 Task: Look for space in Tillmans Corner, United States from 8th August, 2023 to 15th August, 2023 for 9 adults in price range Rs.10000 to Rs.14000. Place can be shared room with 5 bedrooms having 9 beds and 5 bathrooms. Property type can be house, flat, guest house. Amenities needed are: wifi, TV, free parkinig on premises, gym, breakfast. Booking option can be shelf check-in. Required host language is English.
Action: Mouse moved to (554, 122)
Screenshot: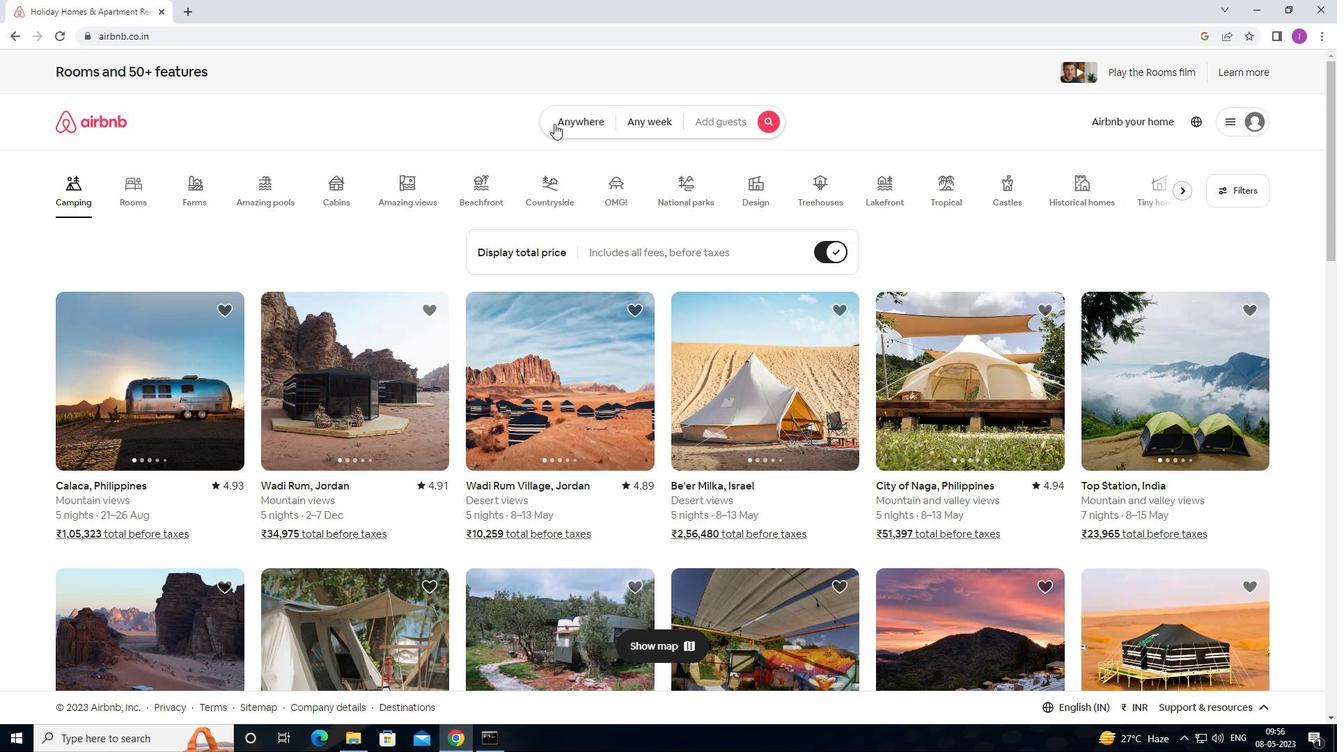 
Action: Mouse pressed left at (554, 122)
Screenshot: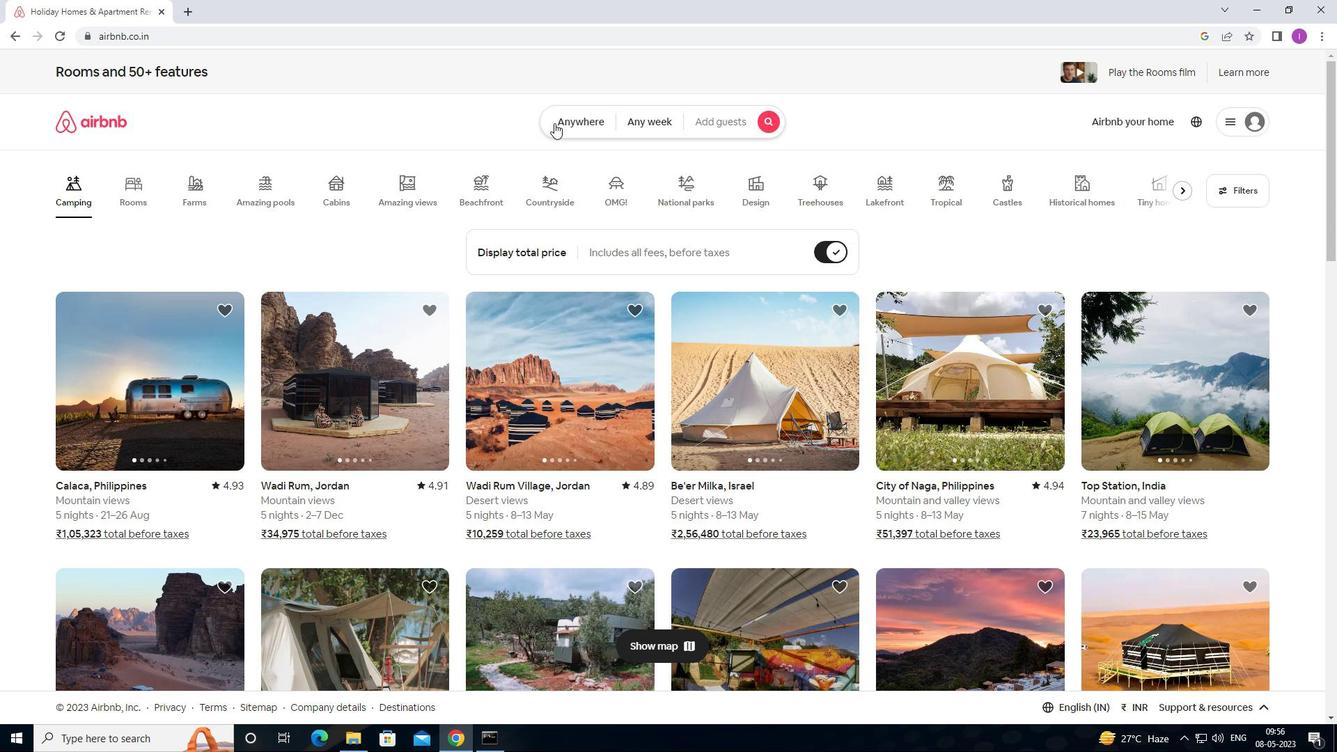 
Action: Mouse moved to (390, 180)
Screenshot: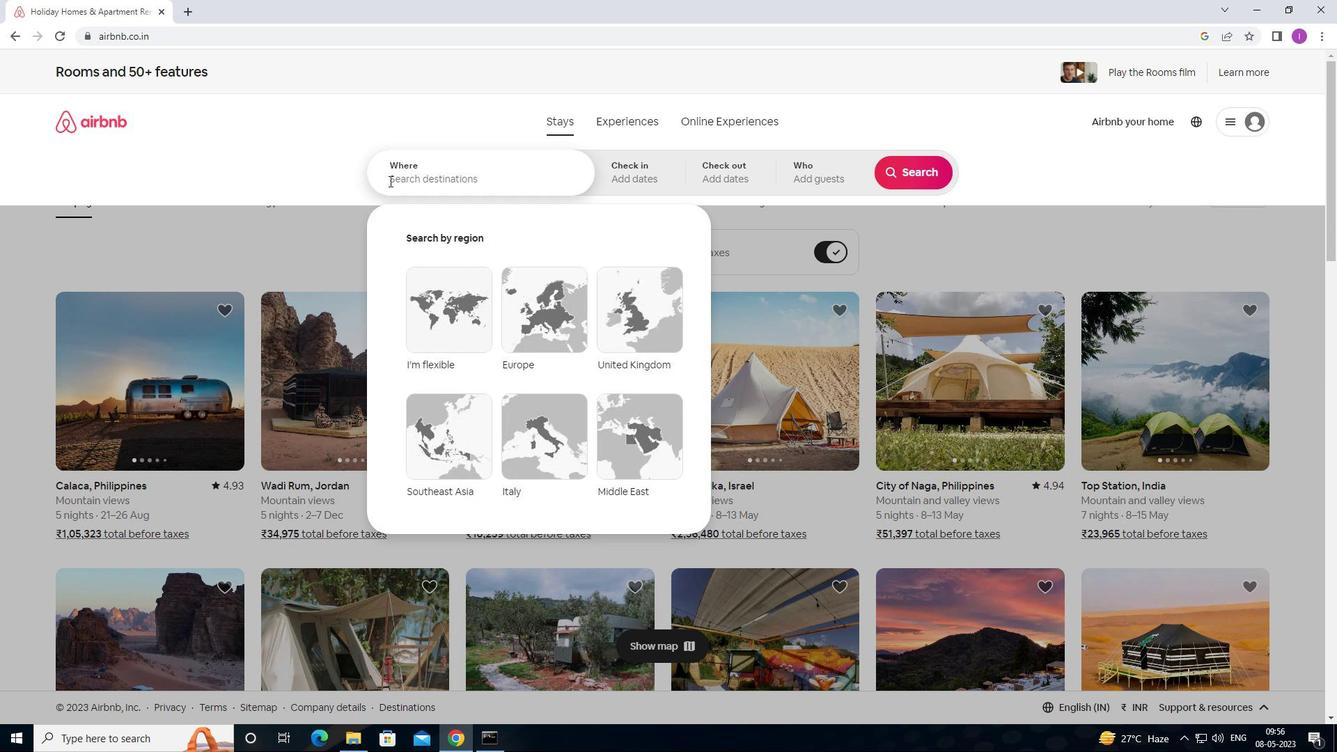 
Action: Mouse pressed left at (390, 180)
Screenshot: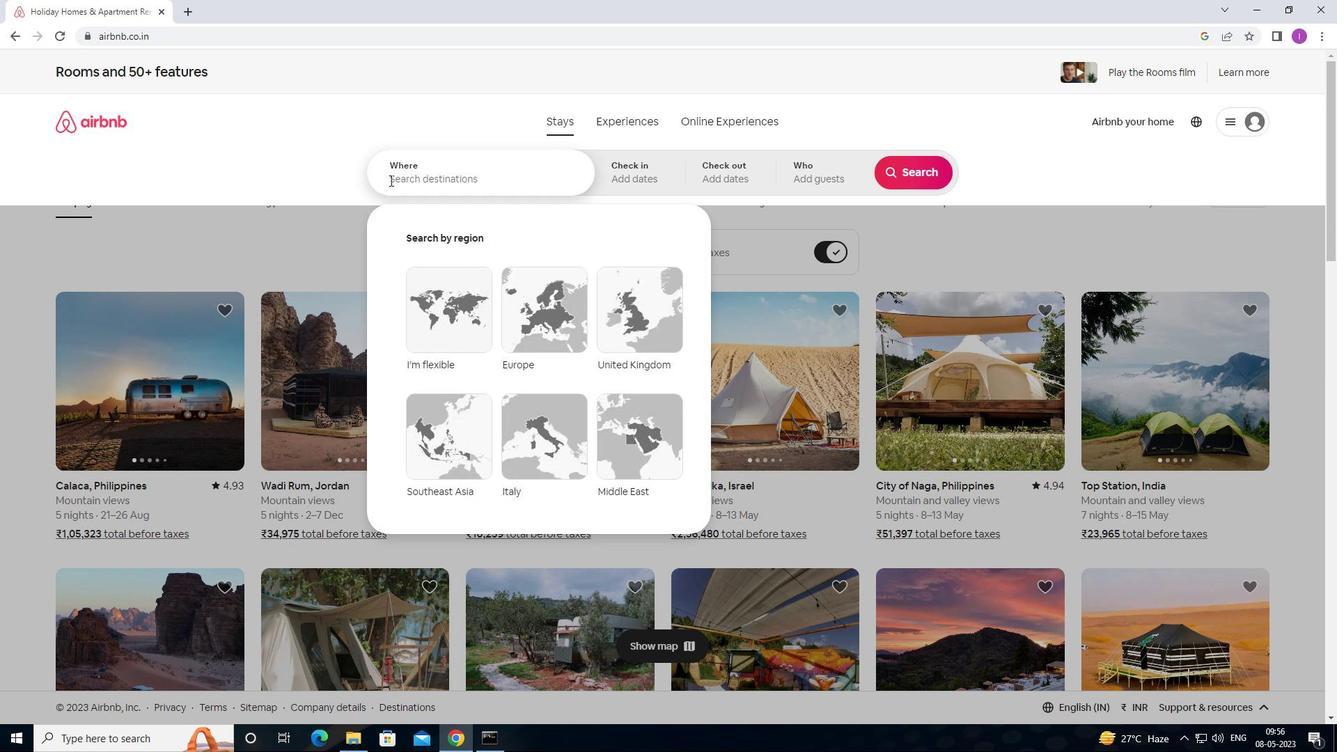 
Action: Key pressed <Key.shift><Key.shift><Key.shift><Key.shift><Key.shift><Key.shift><Key.shift><Key.shift><Key.shift><Key.shift><Key.shift><Key.shift><Key.shift><Key.shift><Key.shift><Key.shift><Key.shift><Key.shift><Key.shift><Key.shift><Key.shift><Key.shift><Key.shift><Key.shift><Key.shift><Key.shift><Key.shift><Key.shift><Key.shift><Key.shift><Key.shift><Key.shift>TILL<Key.shift>MANS<Key.space>CORNER,<Key.shift>UNITED<Key.space>STATES
Screenshot: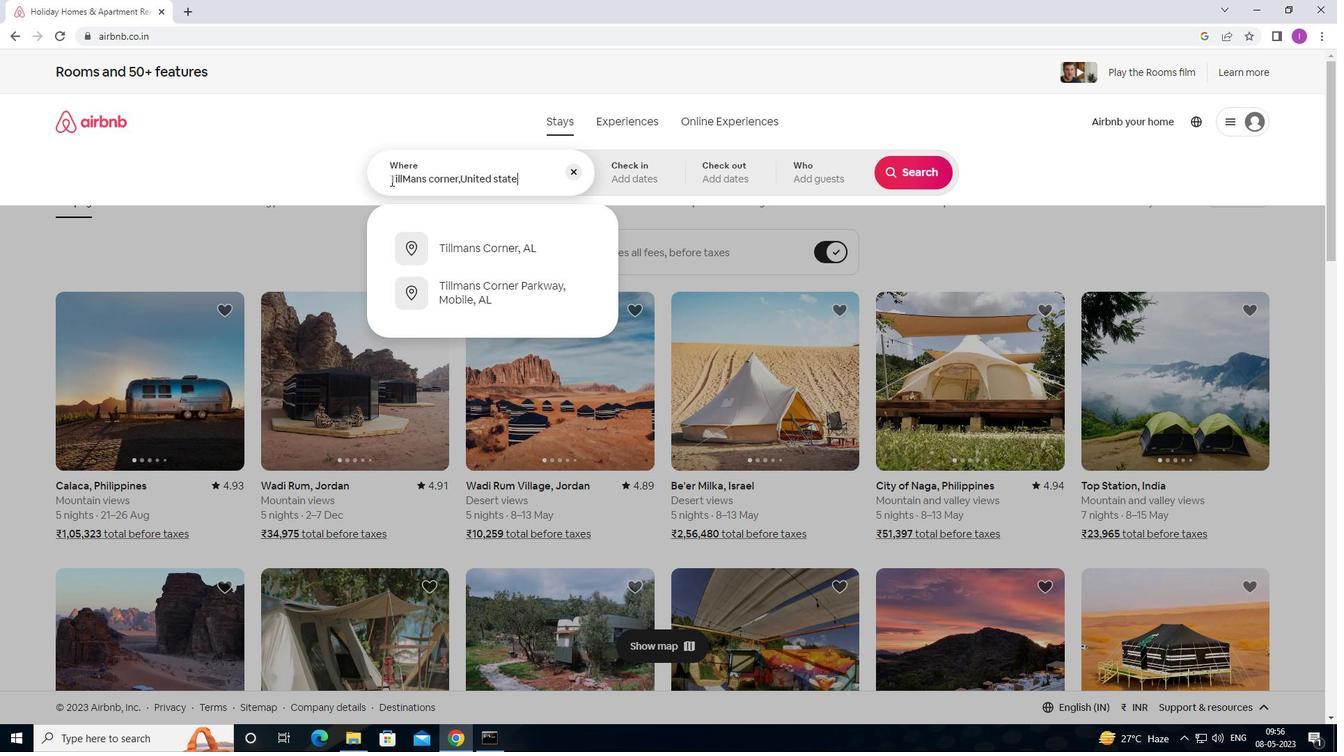 
Action: Mouse moved to (631, 172)
Screenshot: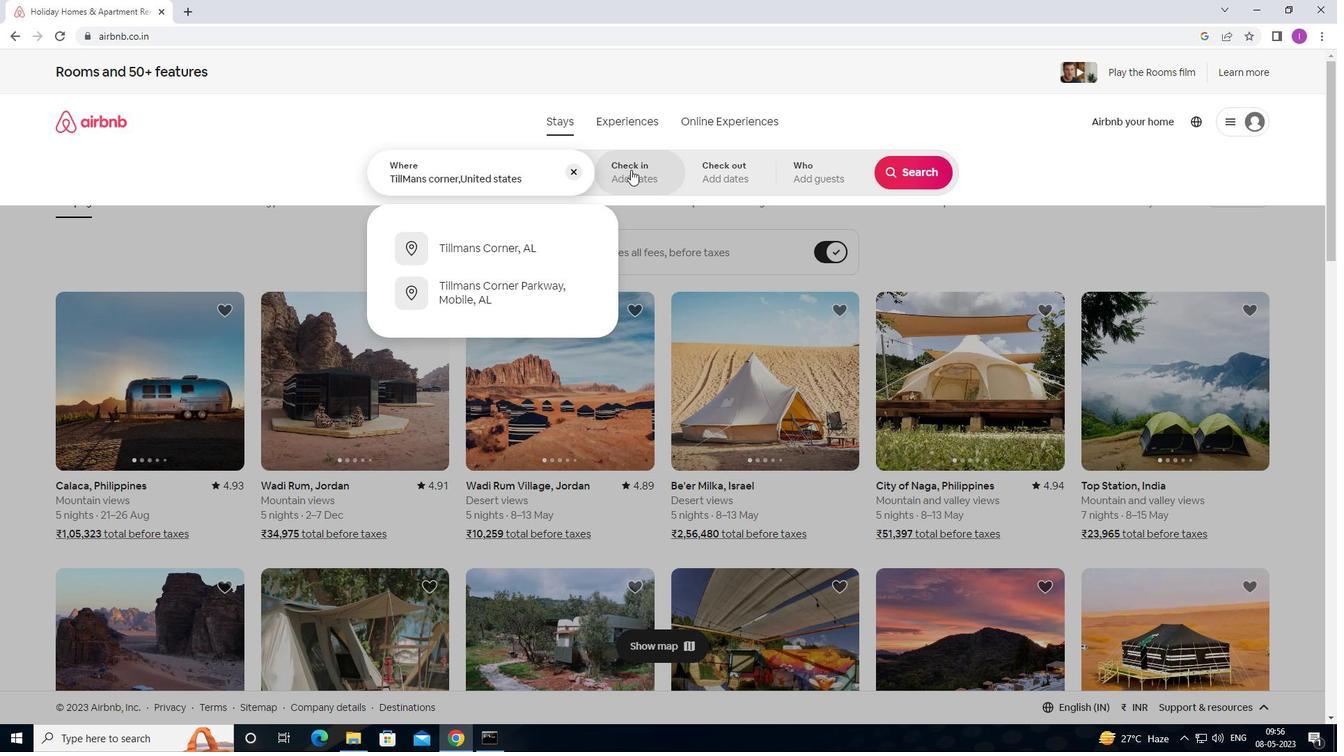 
Action: Mouse pressed left at (631, 172)
Screenshot: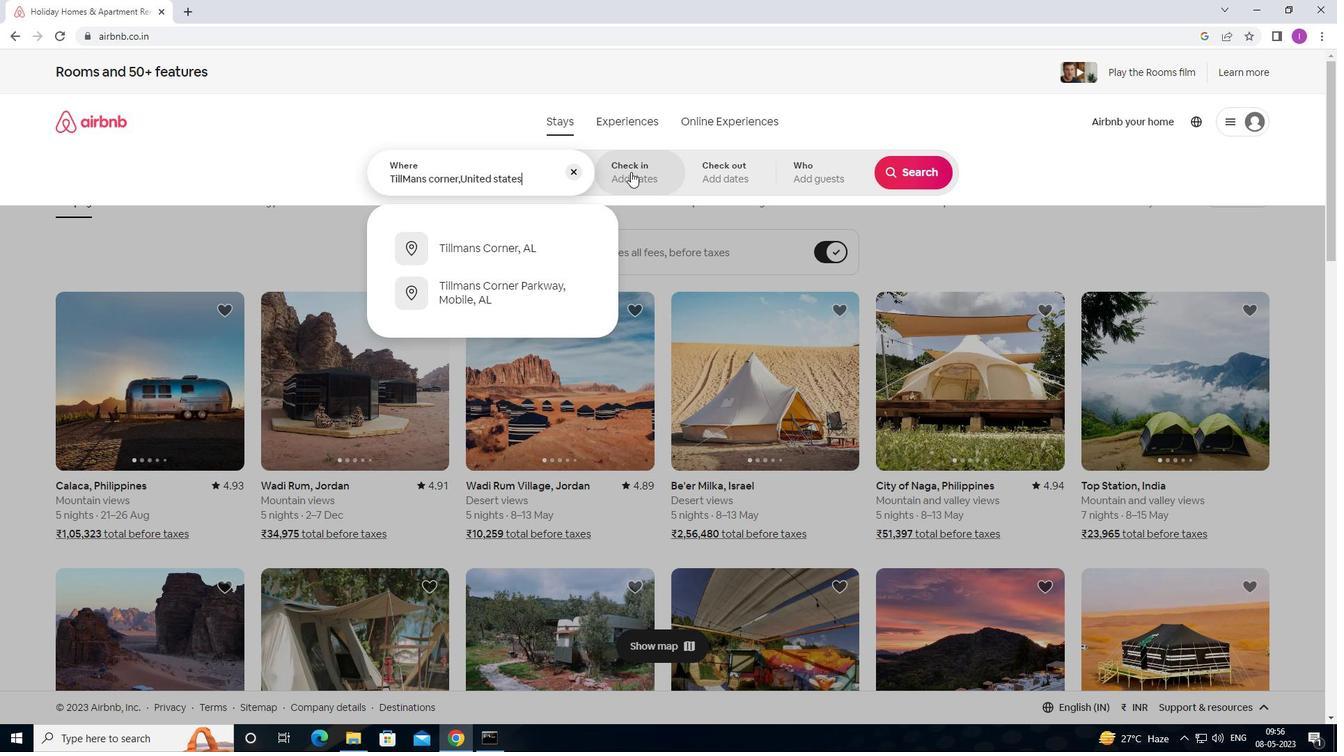 
Action: Mouse moved to (910, 274)
Screenshot: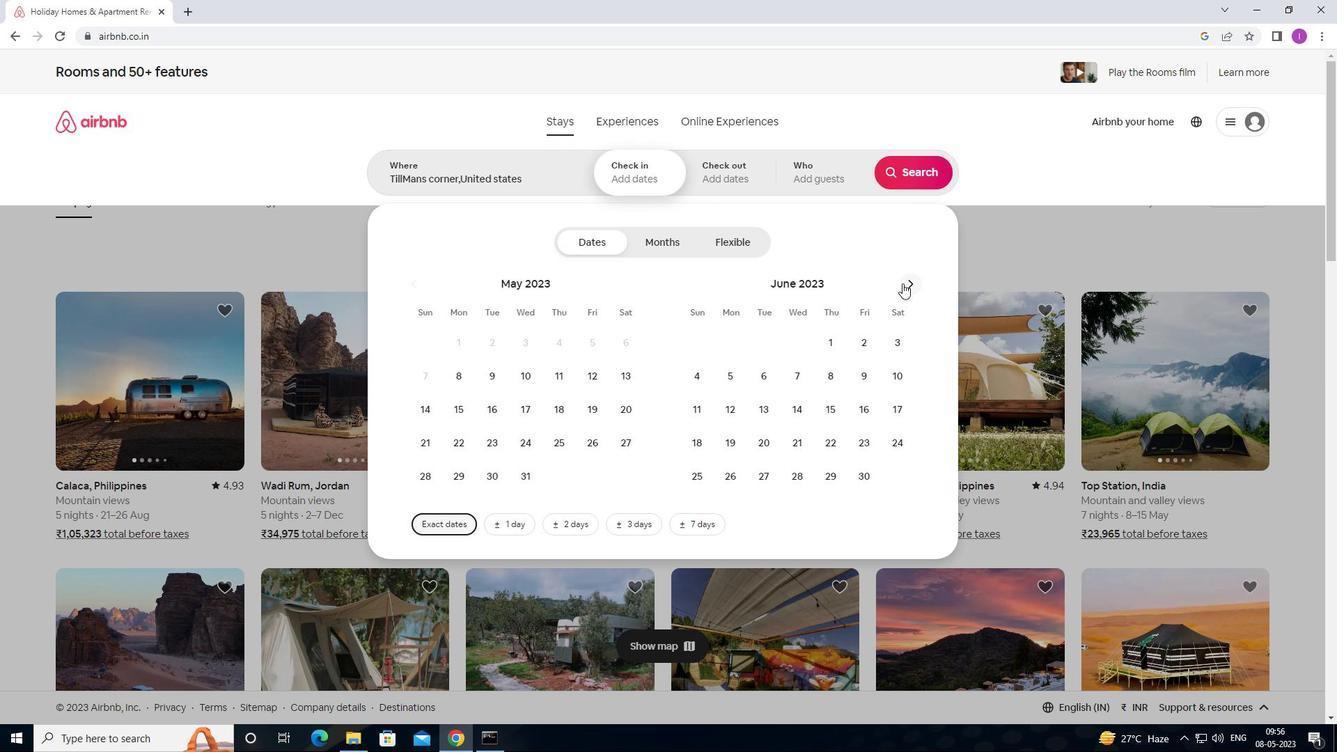 
Action: Mouse pressed left at (910, 274)
Screenshot: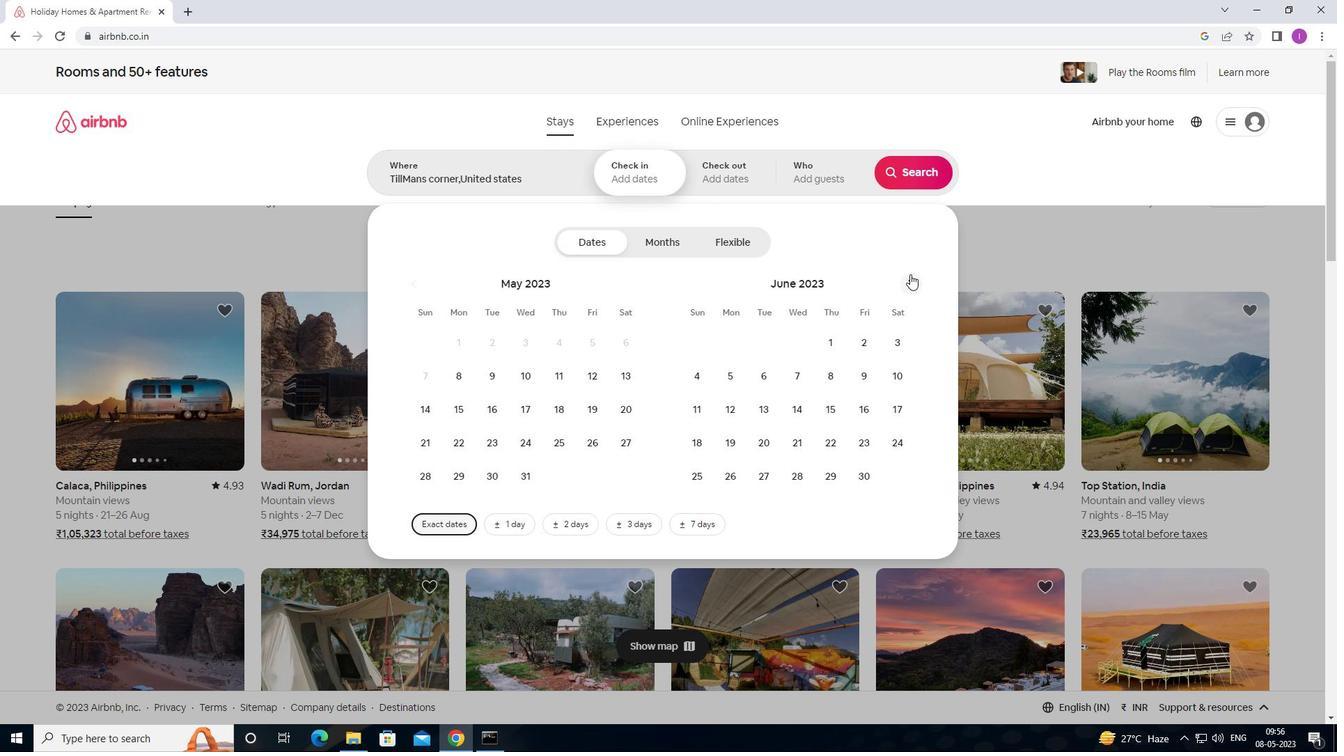 
Action: Mouse pressed left at (910, 274)
Screenshot: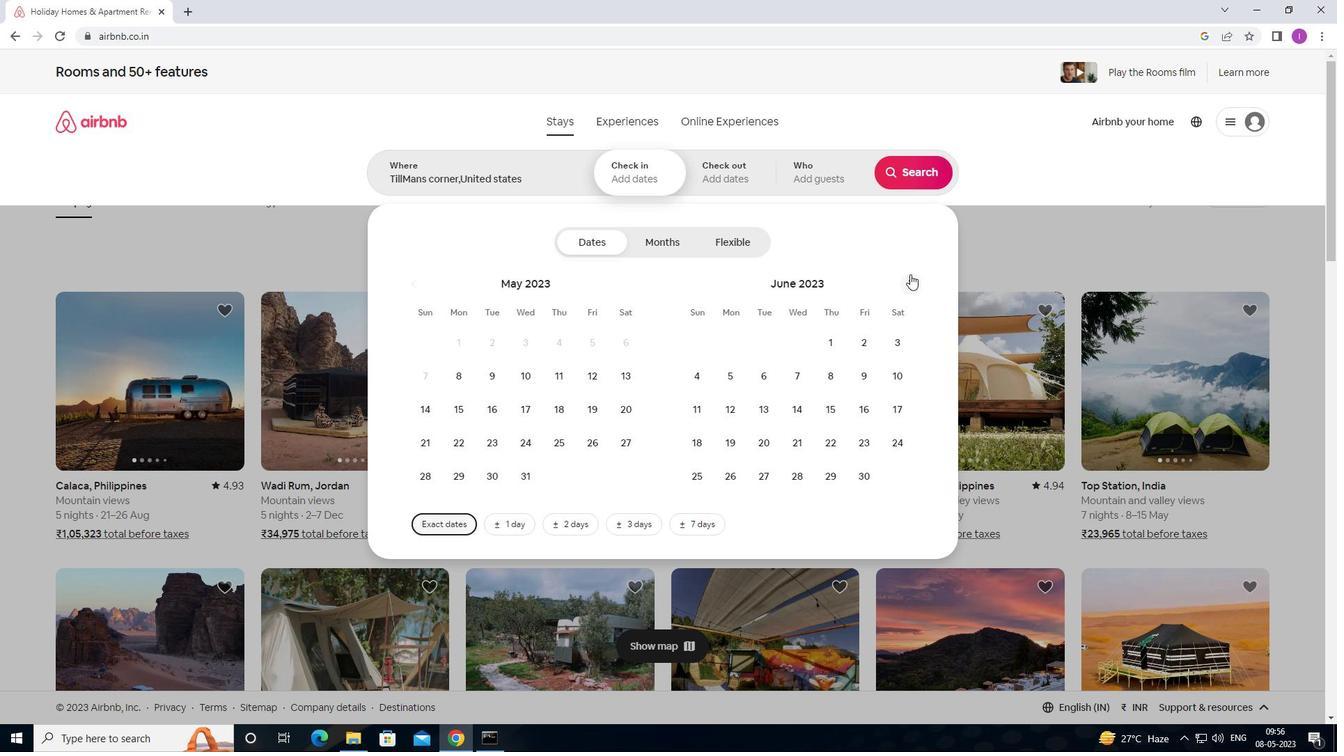 
Action: Mouse moved to (765, 370)
Screenshot: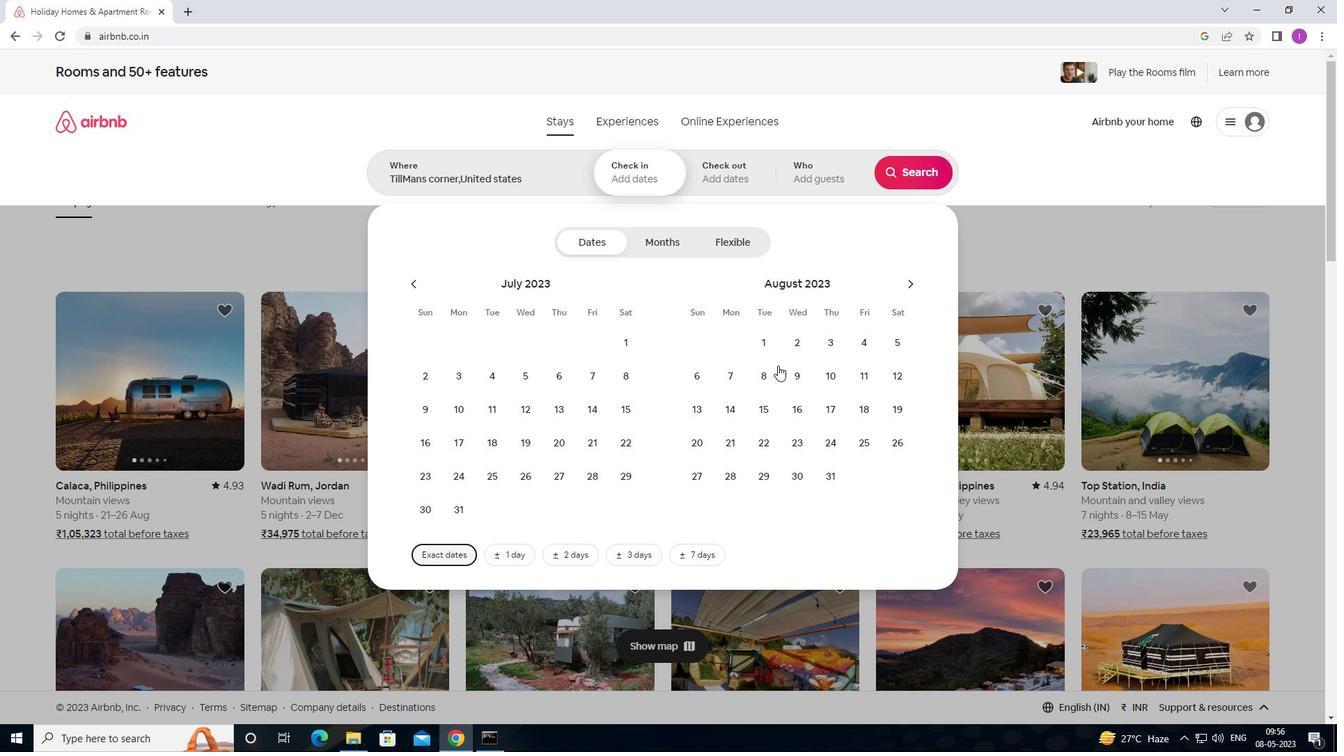 
Action: Mouse pressed left at (765, 370)
Screenshot: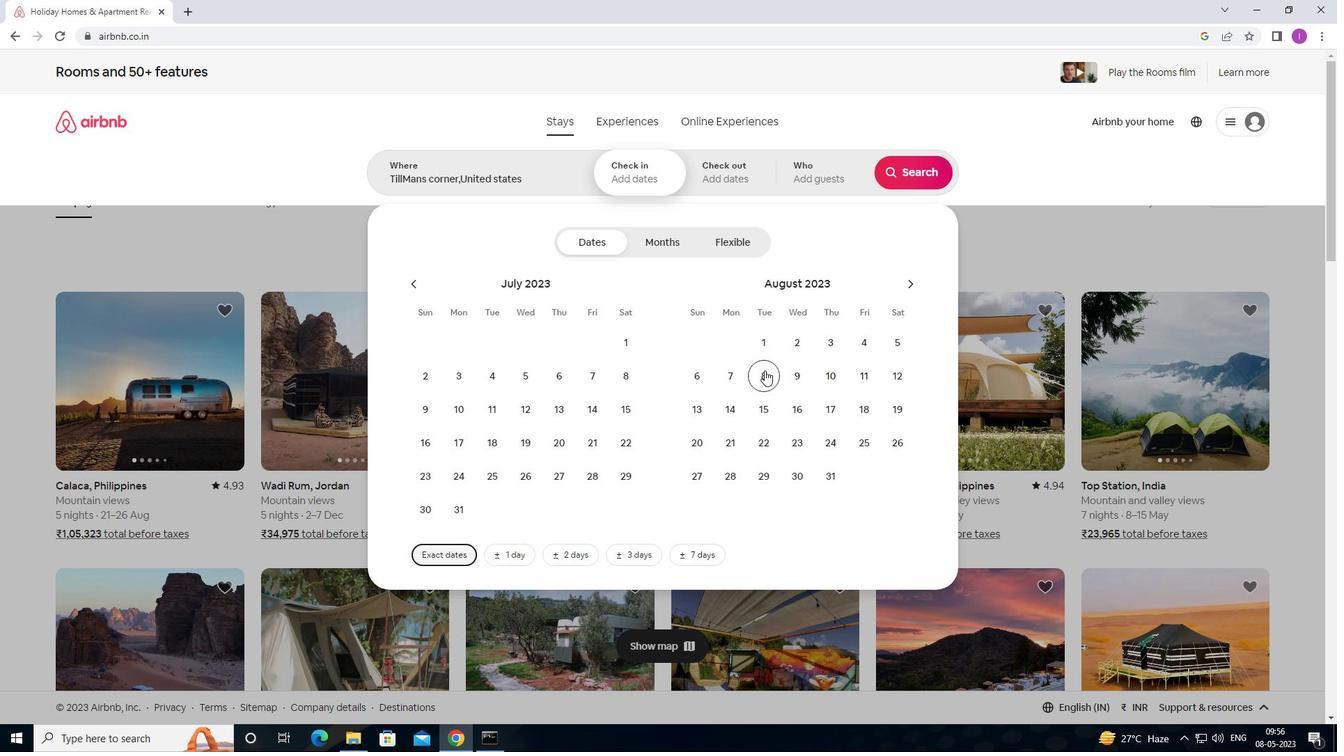 
Action: Mouse moved to (763, 413)
Screenshot: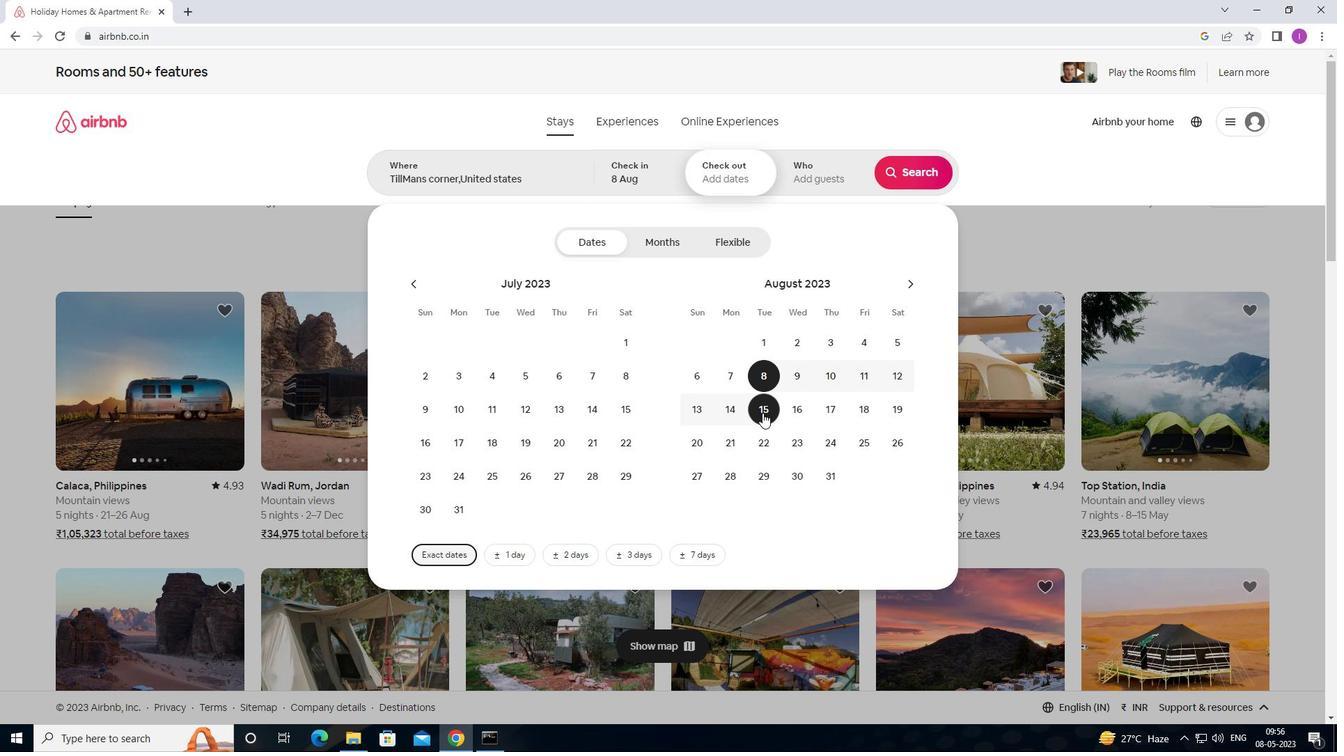 
Action: Mouse pressed left at (763, 413)
Screenshot: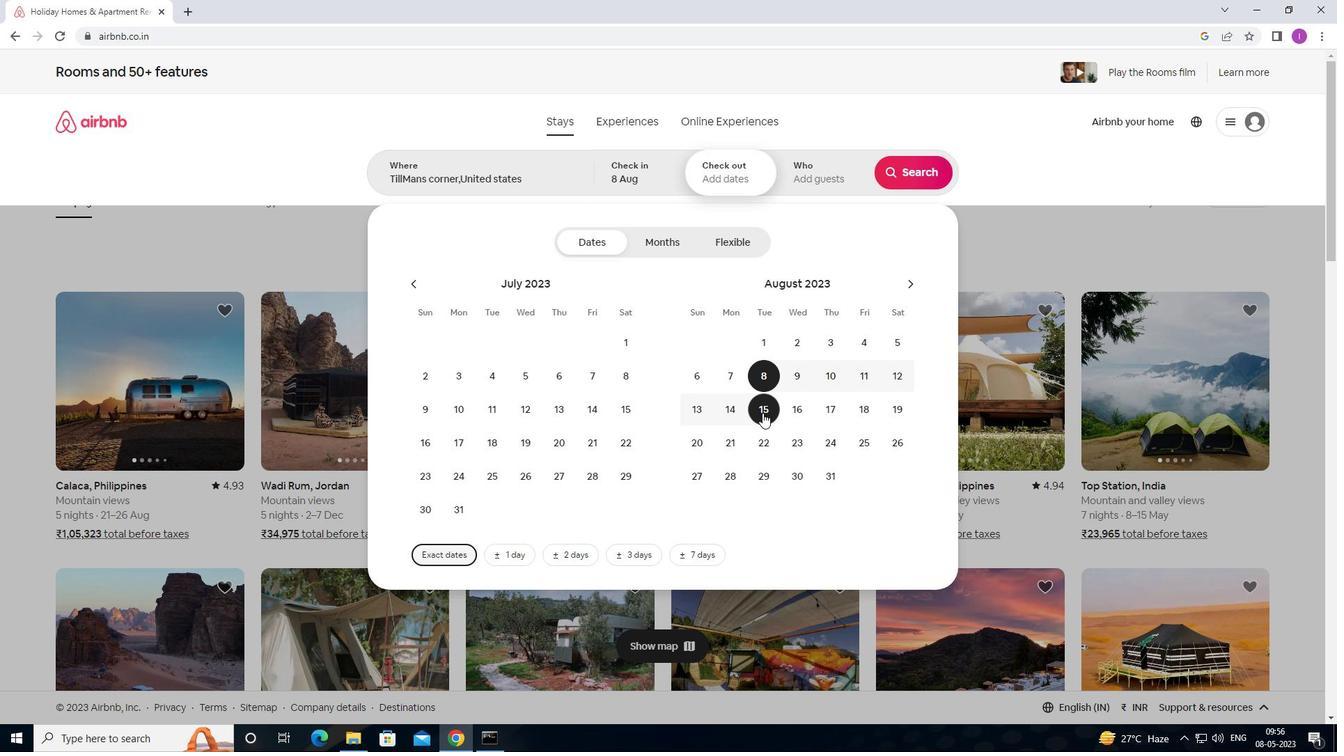 
Action: Mouse moved to (825, 183)
Screenshot: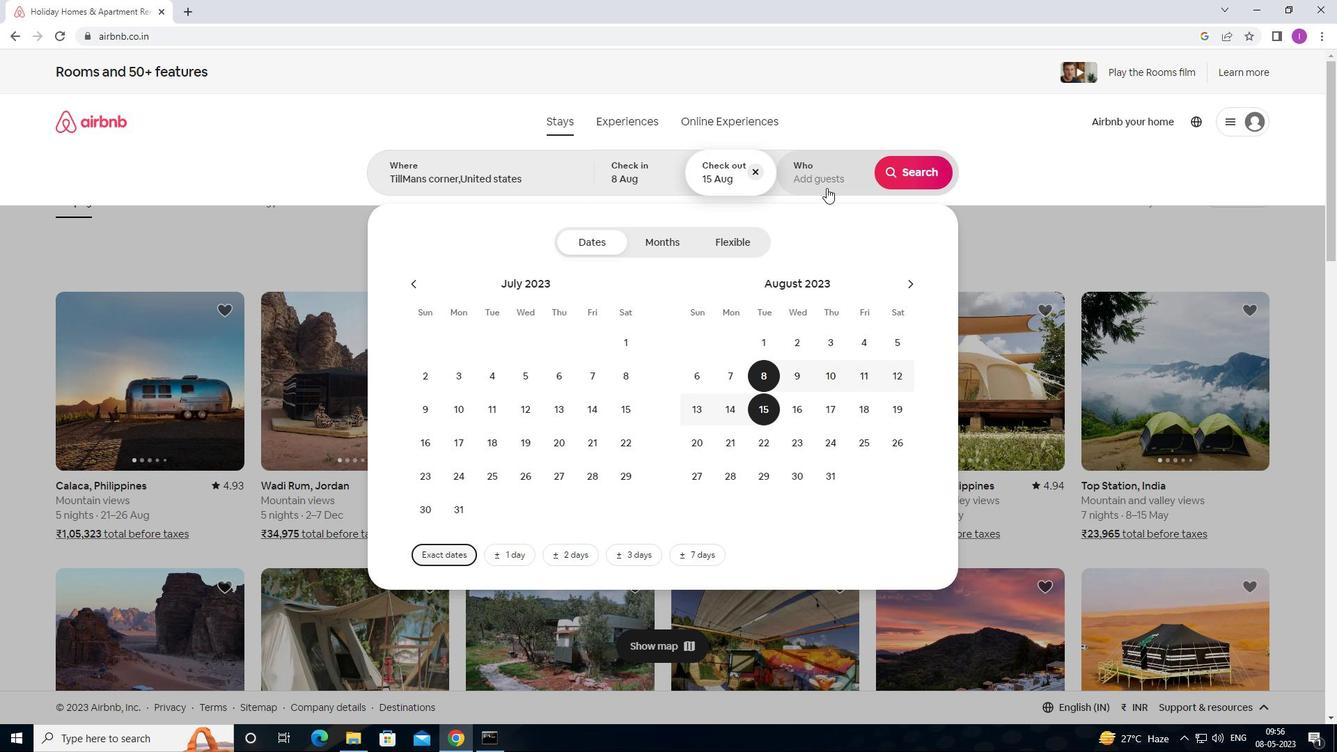 
Action: Mouse pressed left at (825, 183)
Screenshot: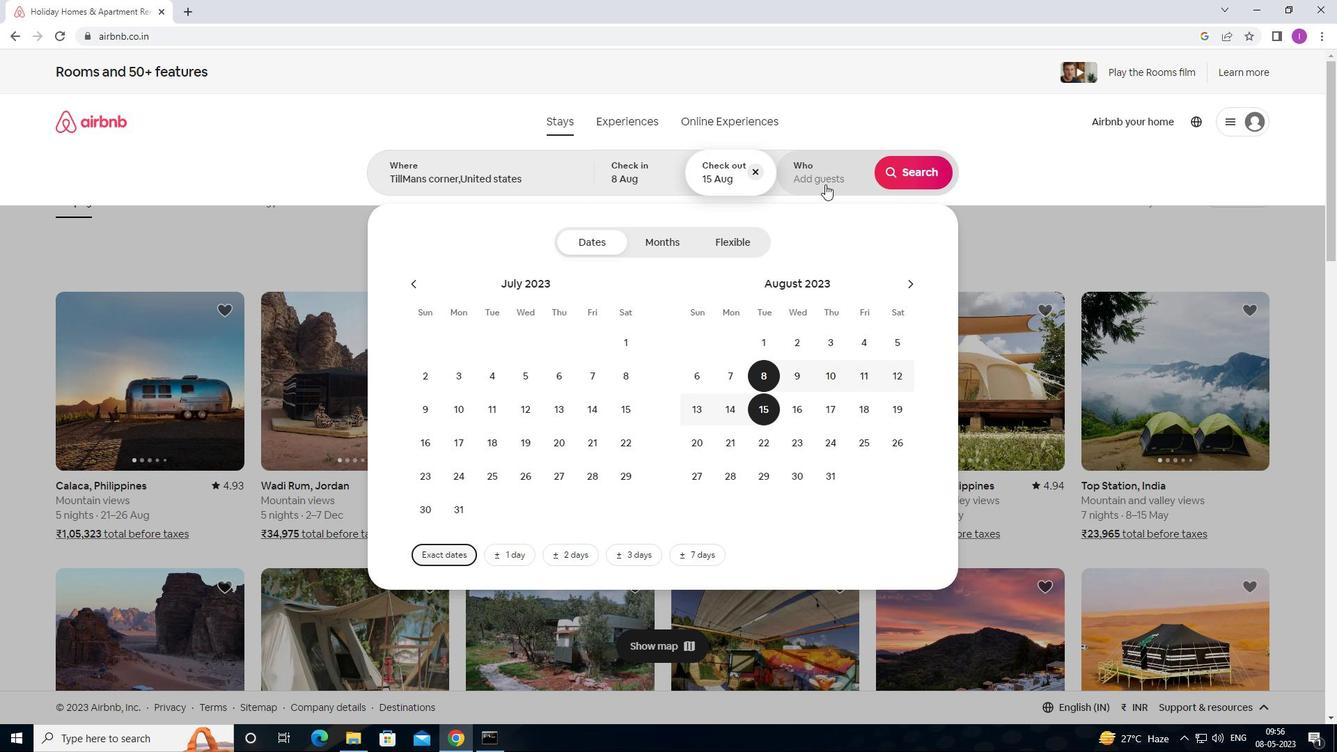 
Action: Mouse moved to (930, 247)
Screenshot: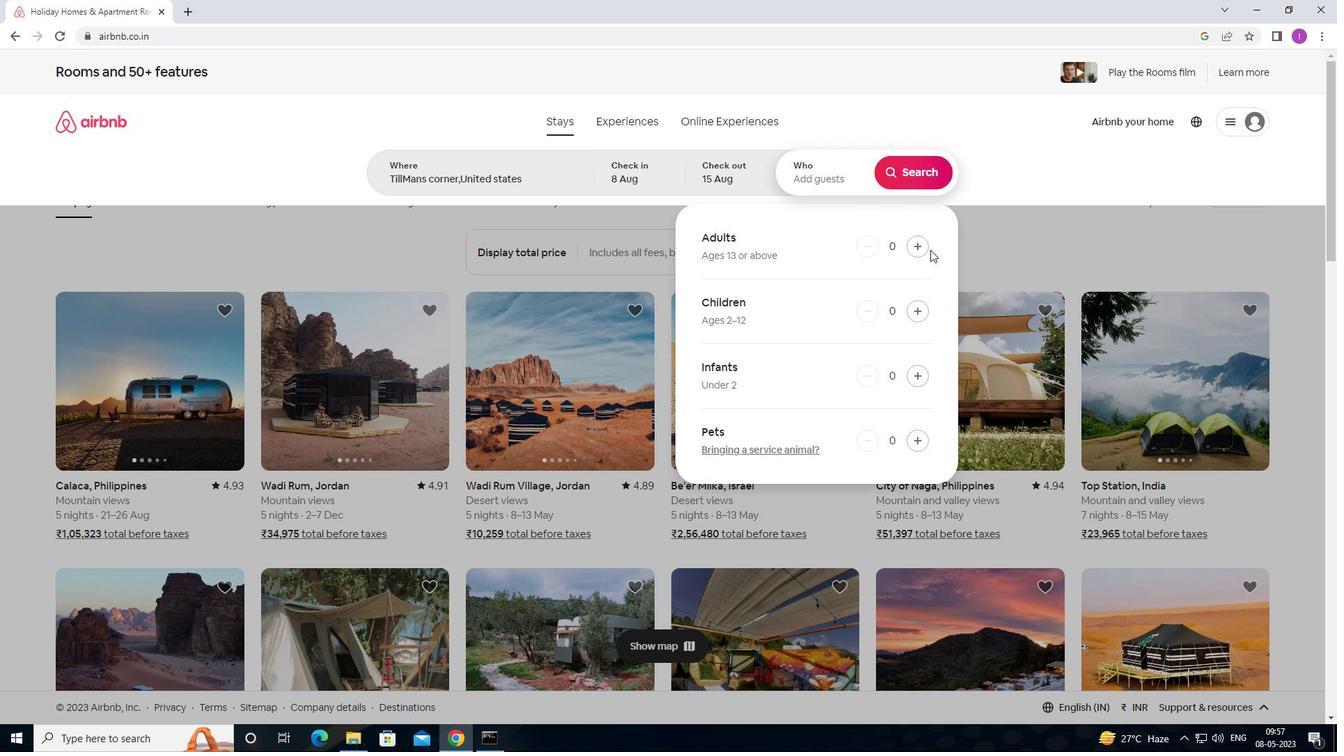 
Action: Mouse pressed left at (930, 247)
Screenshot: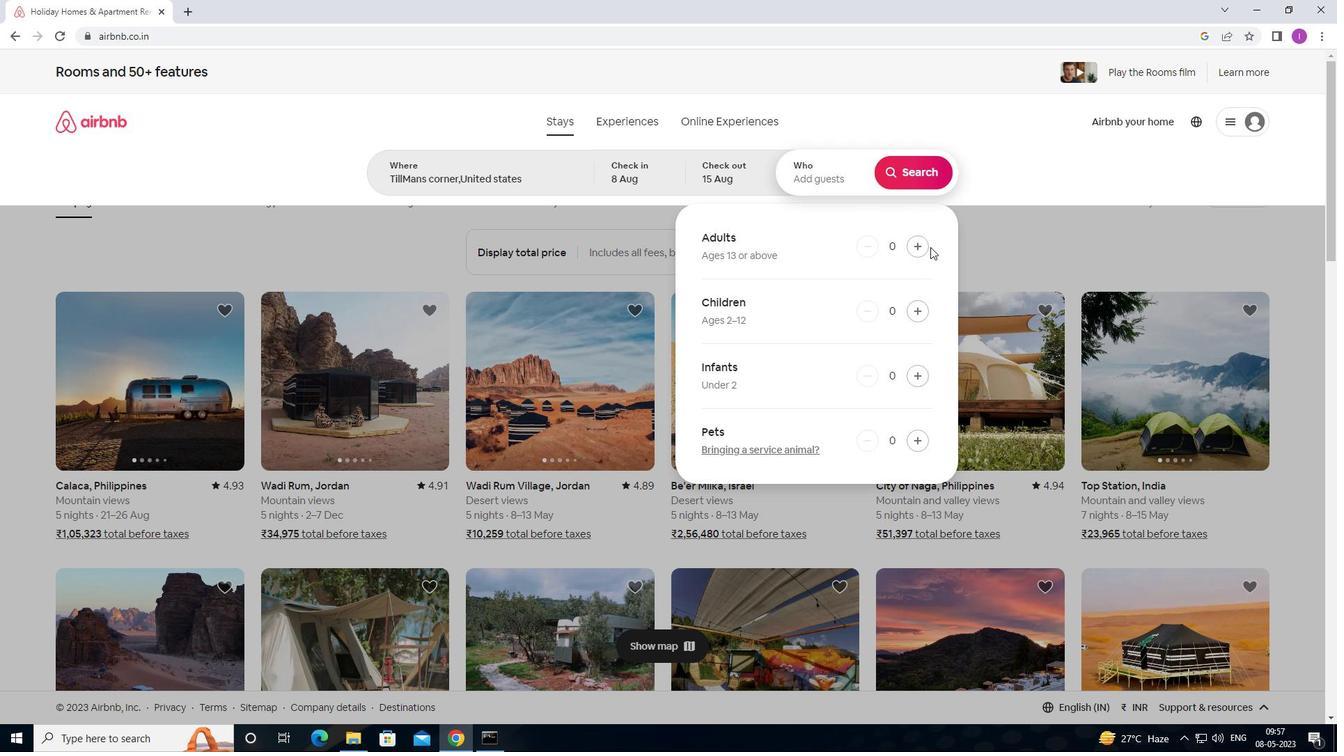 
Action: Mouse moved to (917, 241)
Screenshot: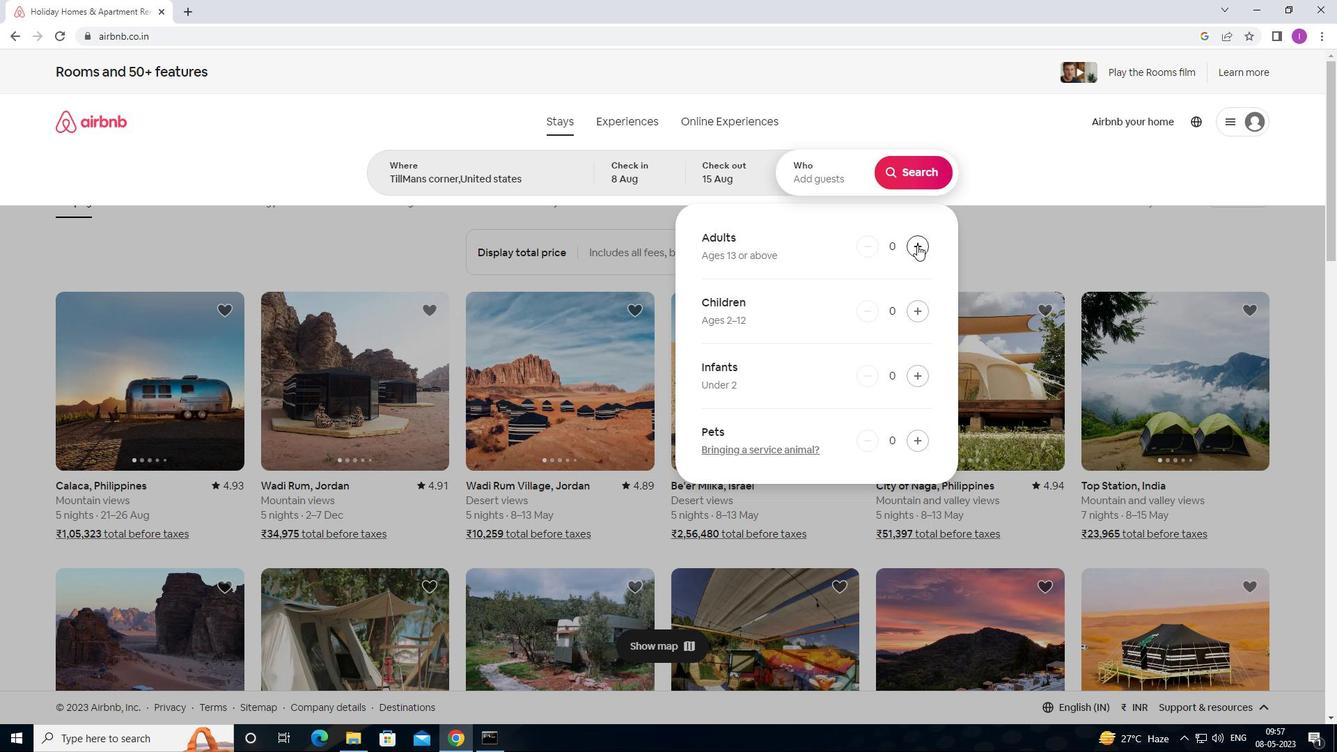 
Action: Mouse pressed left at (917, 241)
Screenshot: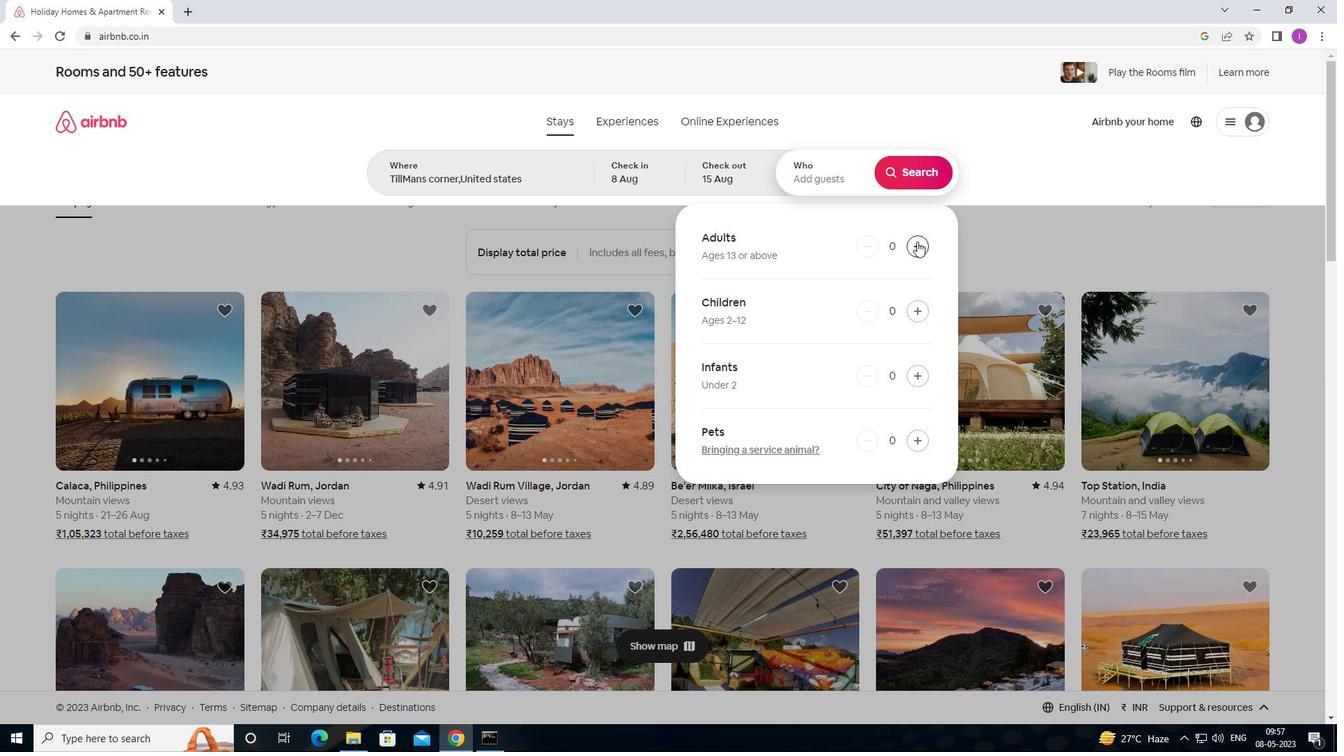 
Action: Mouse pressed left at (917, 241)
Screenshot: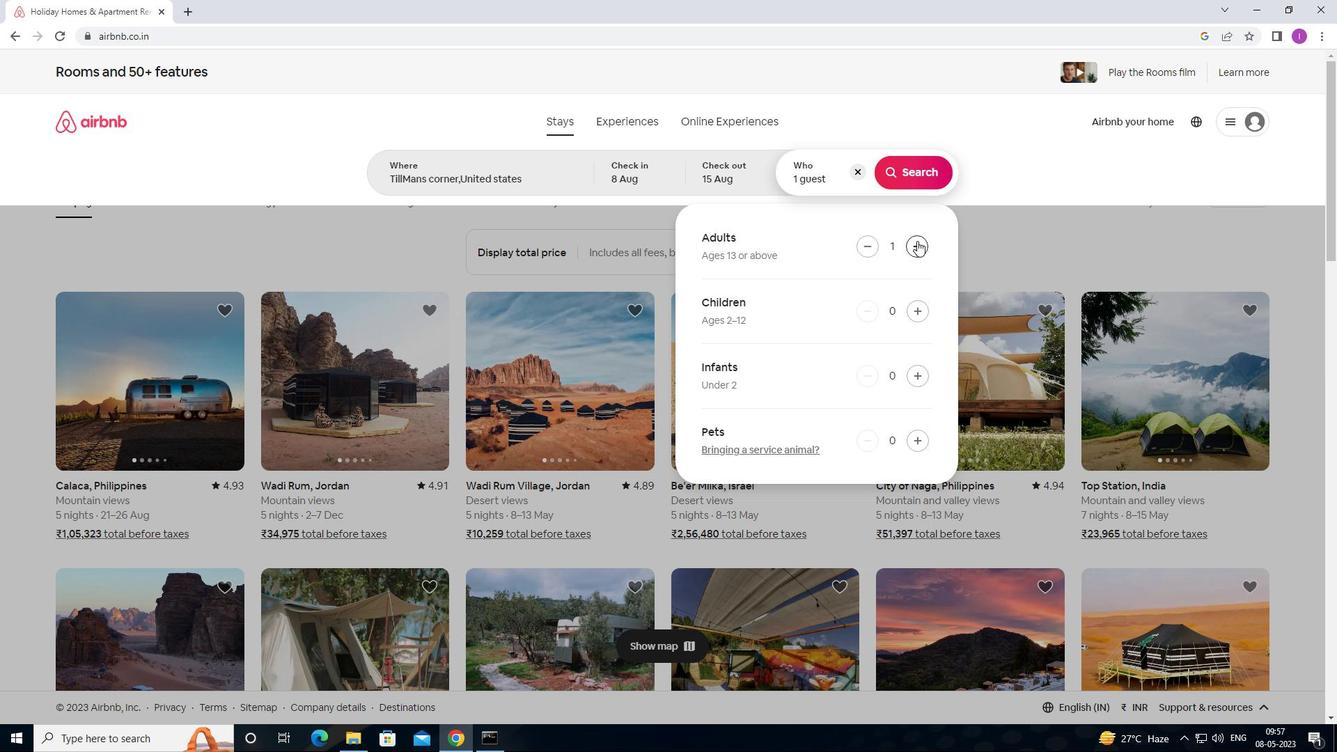 
Action: Mouse pressed left at (917, 241)
Screenshot: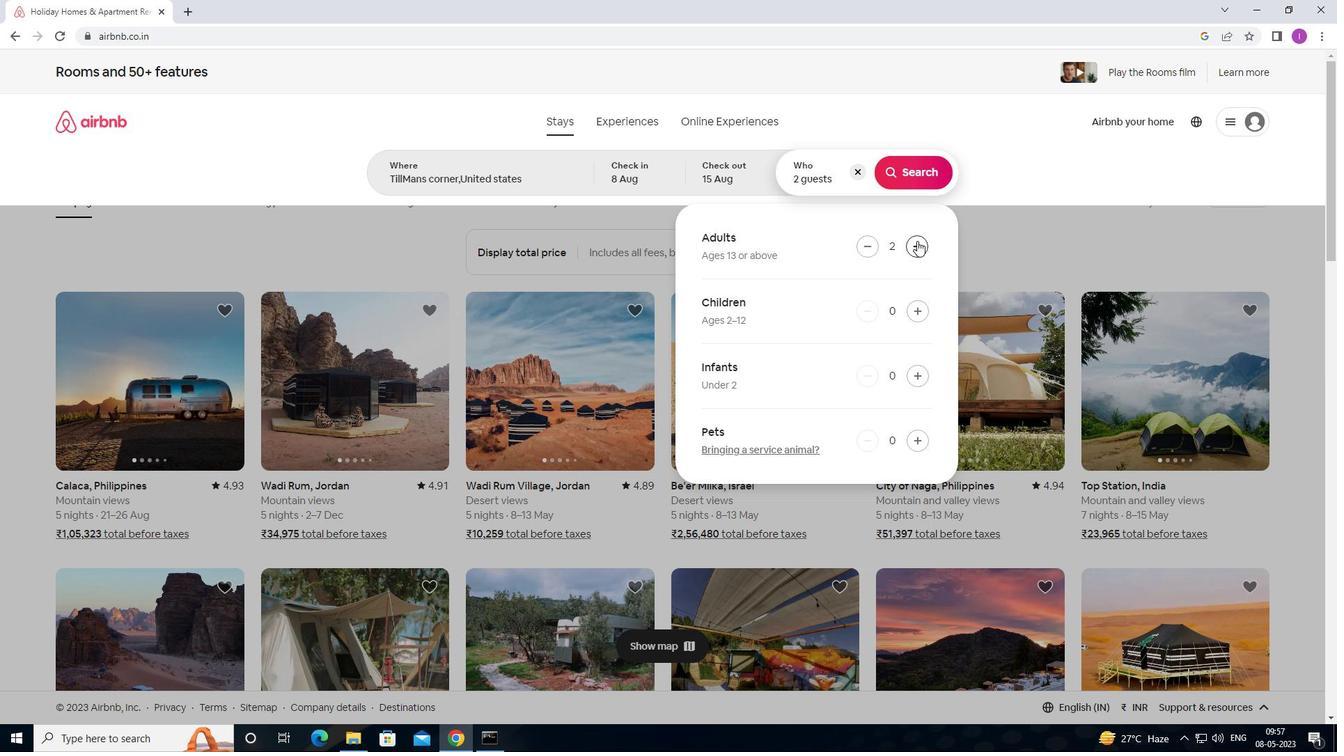 
Action: Mouse pressed left at (917, 241)
Screenshot: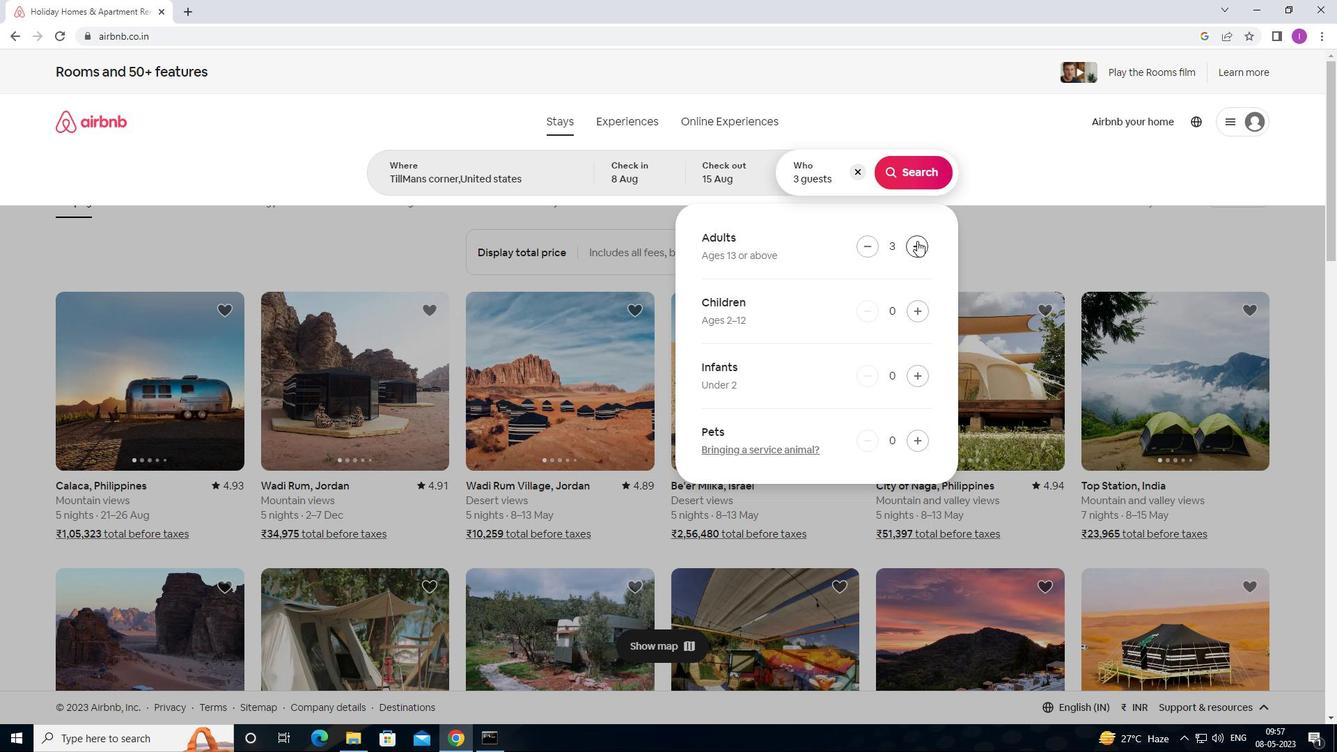 
Action: Mouse pressed left at (917, 241)
Screenshot: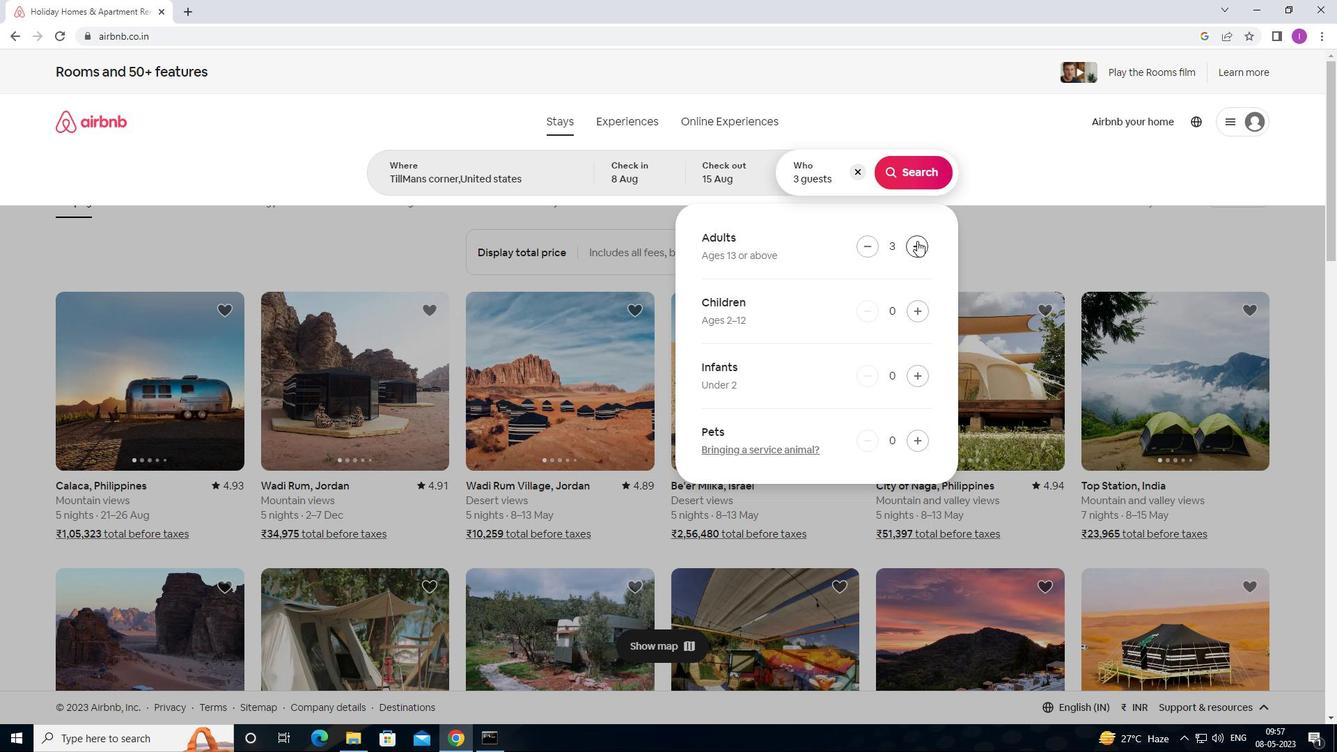 
Action: Mouse pressed left at (917, 241)
Screenshot: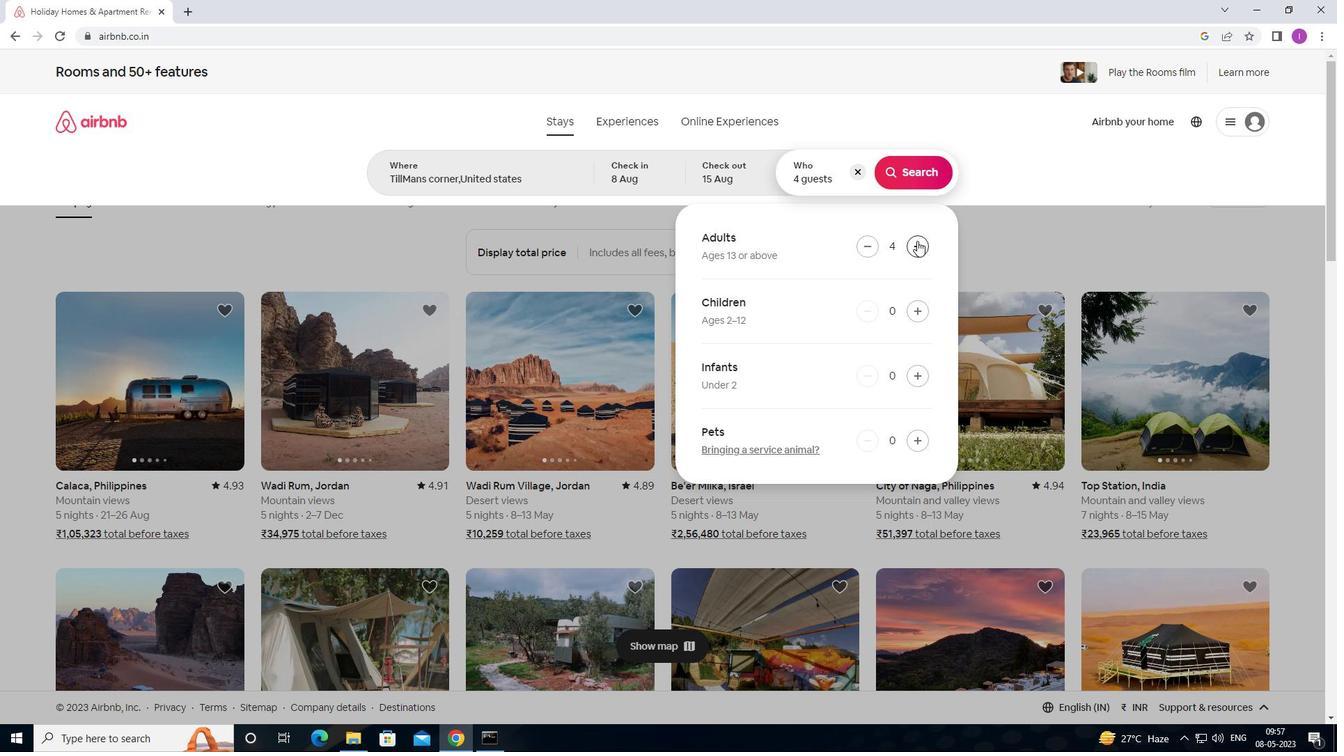 
Action: Mouse pressed left at (917, 241)
Screenshot: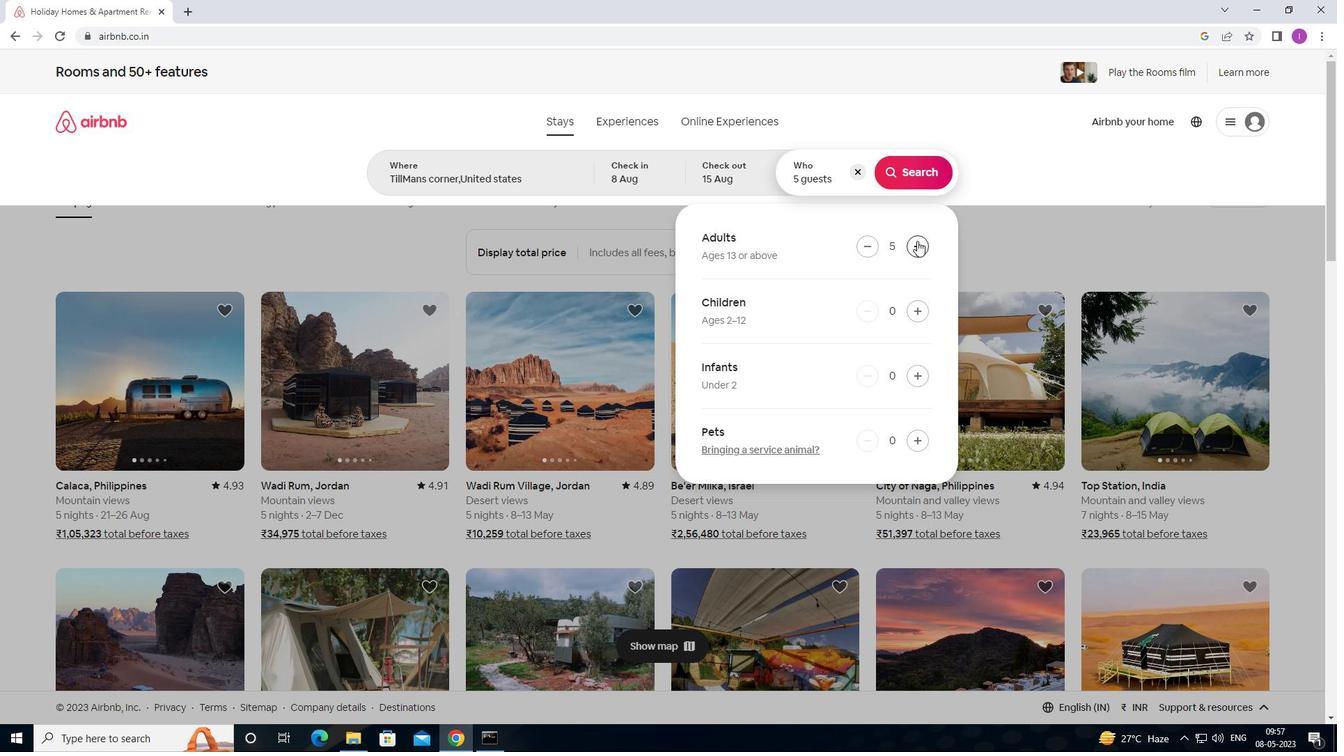 
Action: Mouse pressed left at (917, 241)
Screenshot: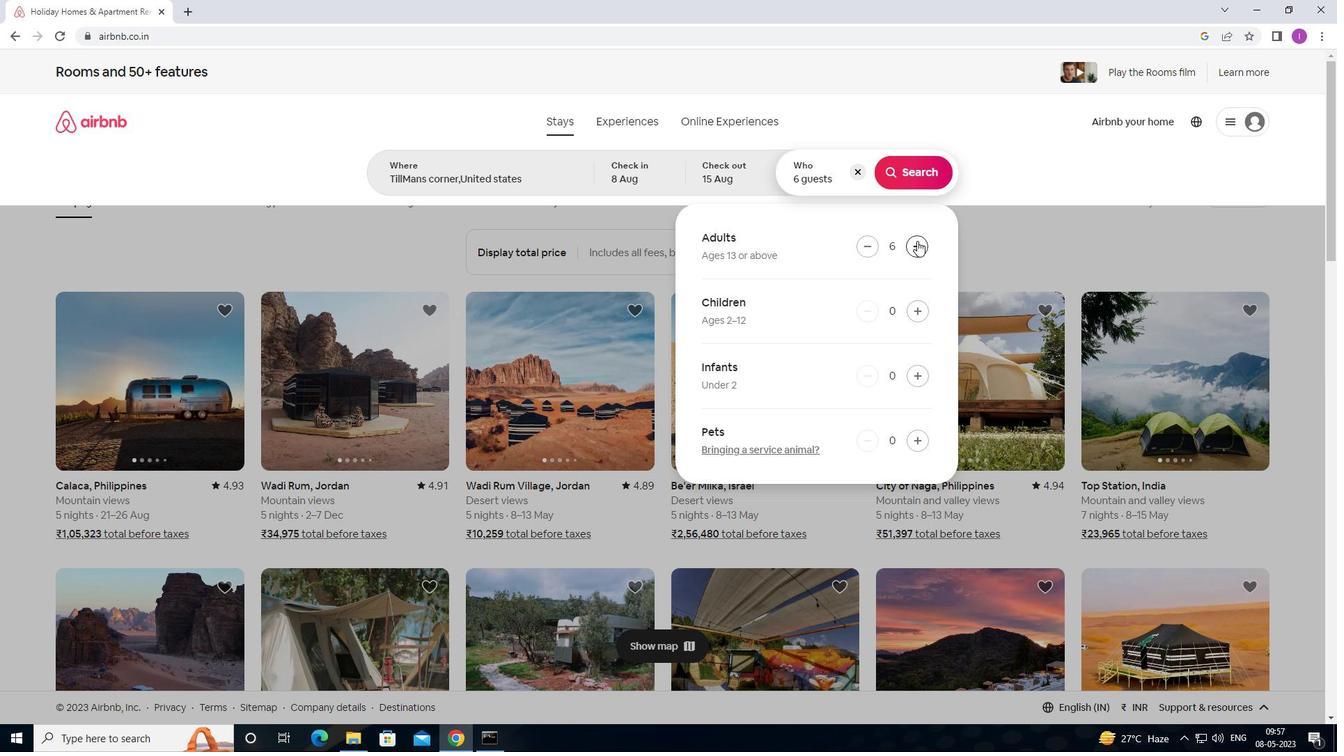 
Action: Mouse pressed left at (917, 241)
Screenshot: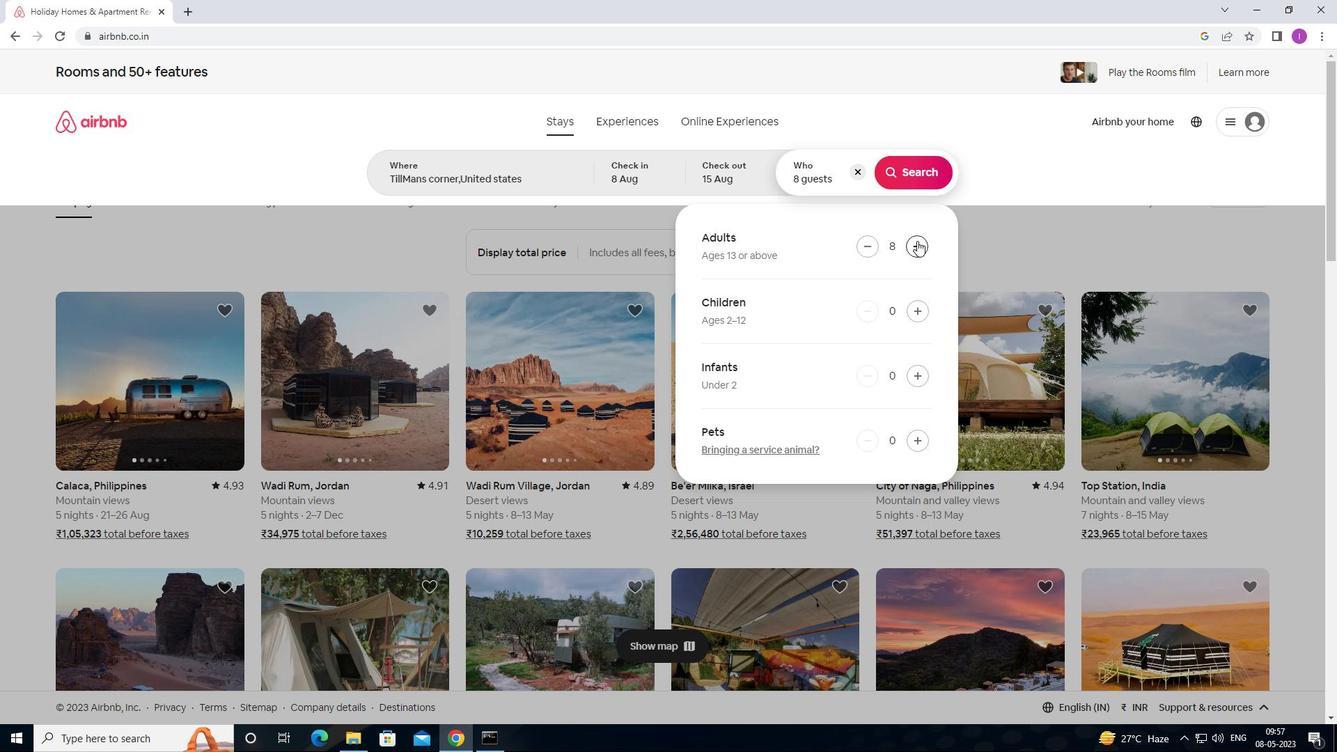 
Action: Mouse moved to (926, 172)
Screenshot: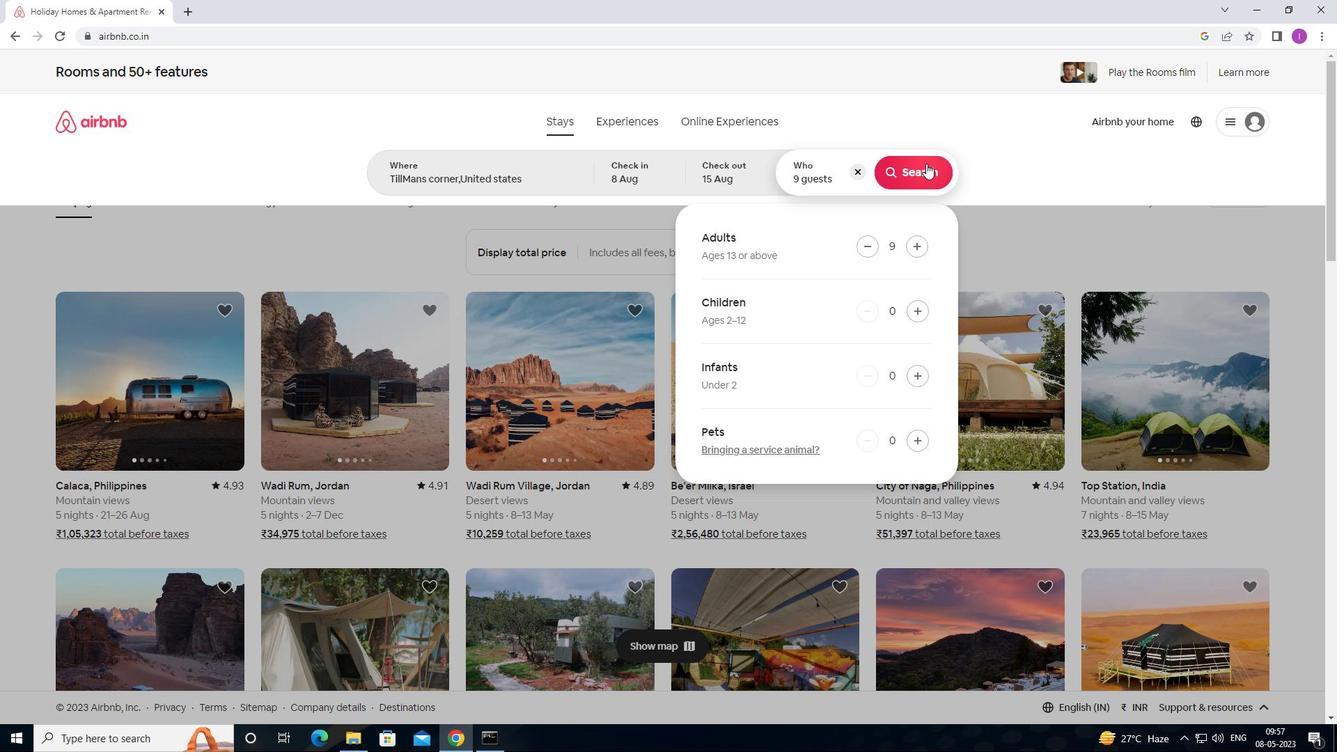 
Action: Mouse pressed left at (926, 172)
Screenshot: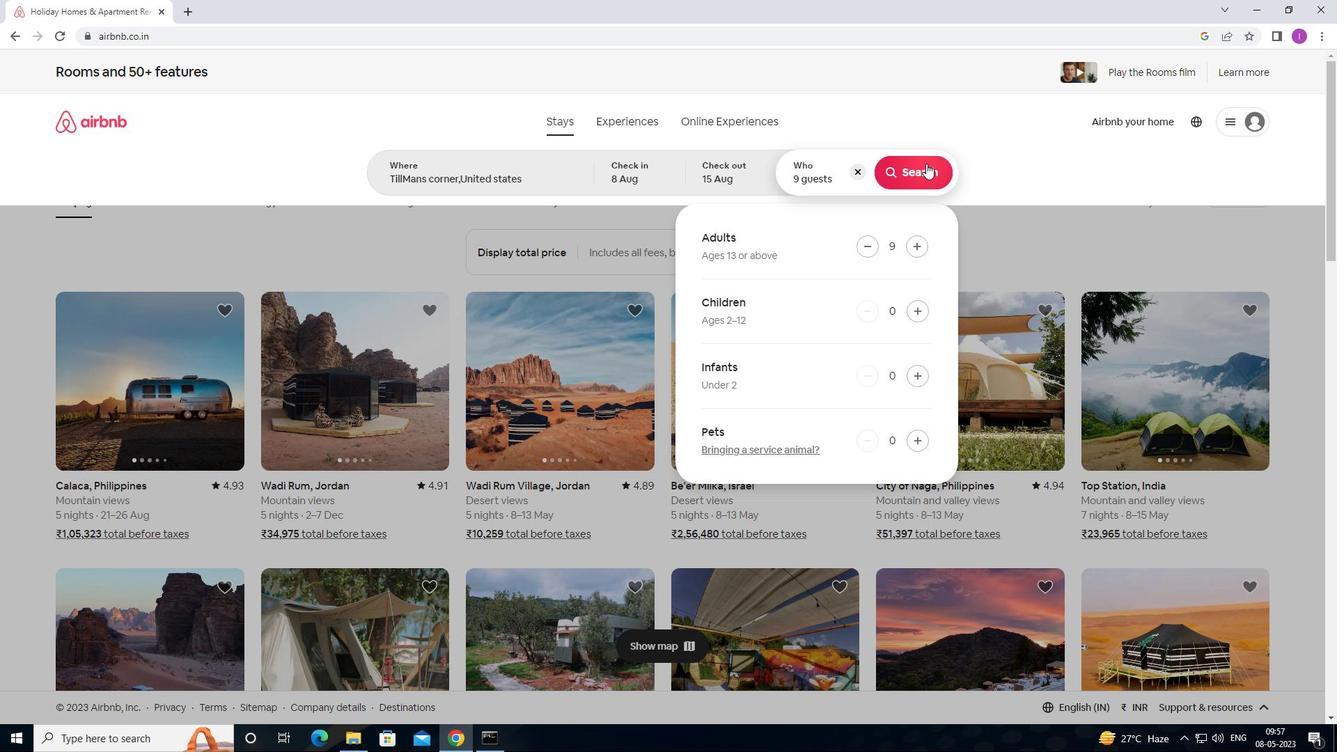 
Action: Mouse moved to (1264, 136)
Screenshot: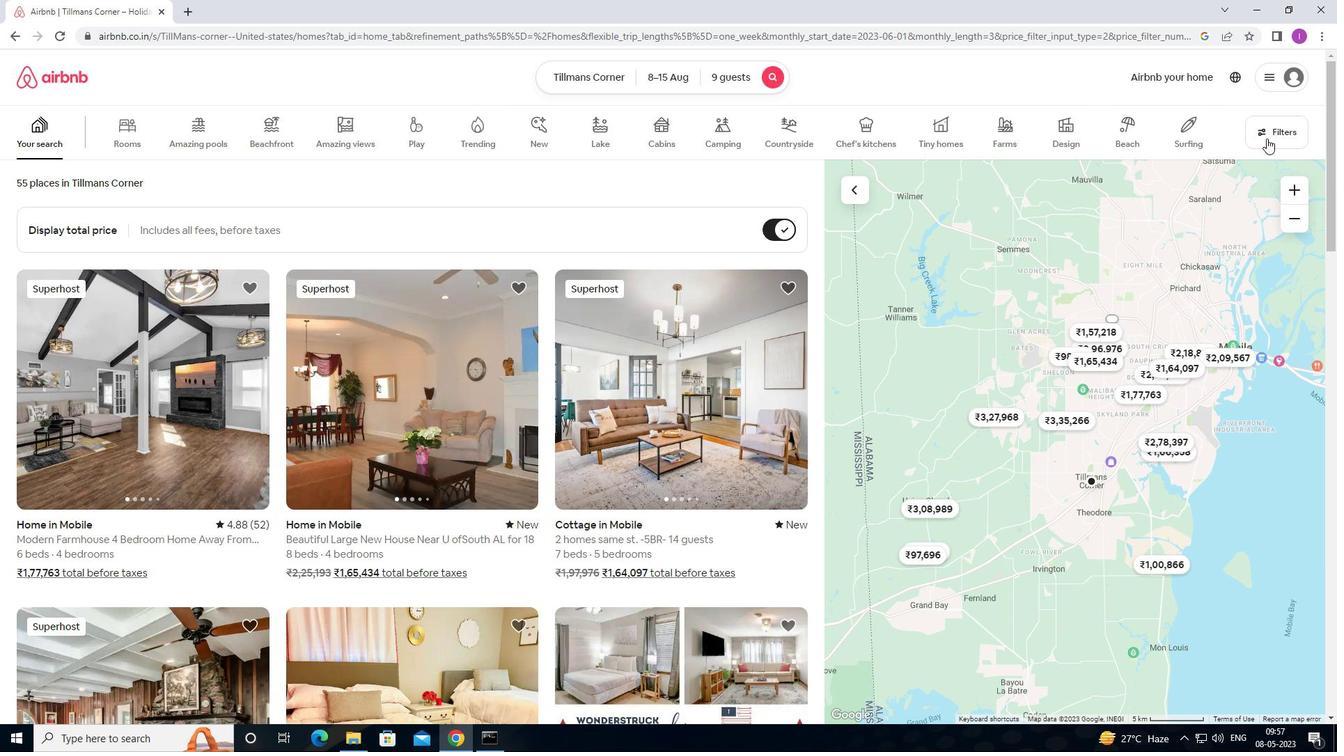 
Action: Mouse pressed left at (1264, 136)
Screenshot: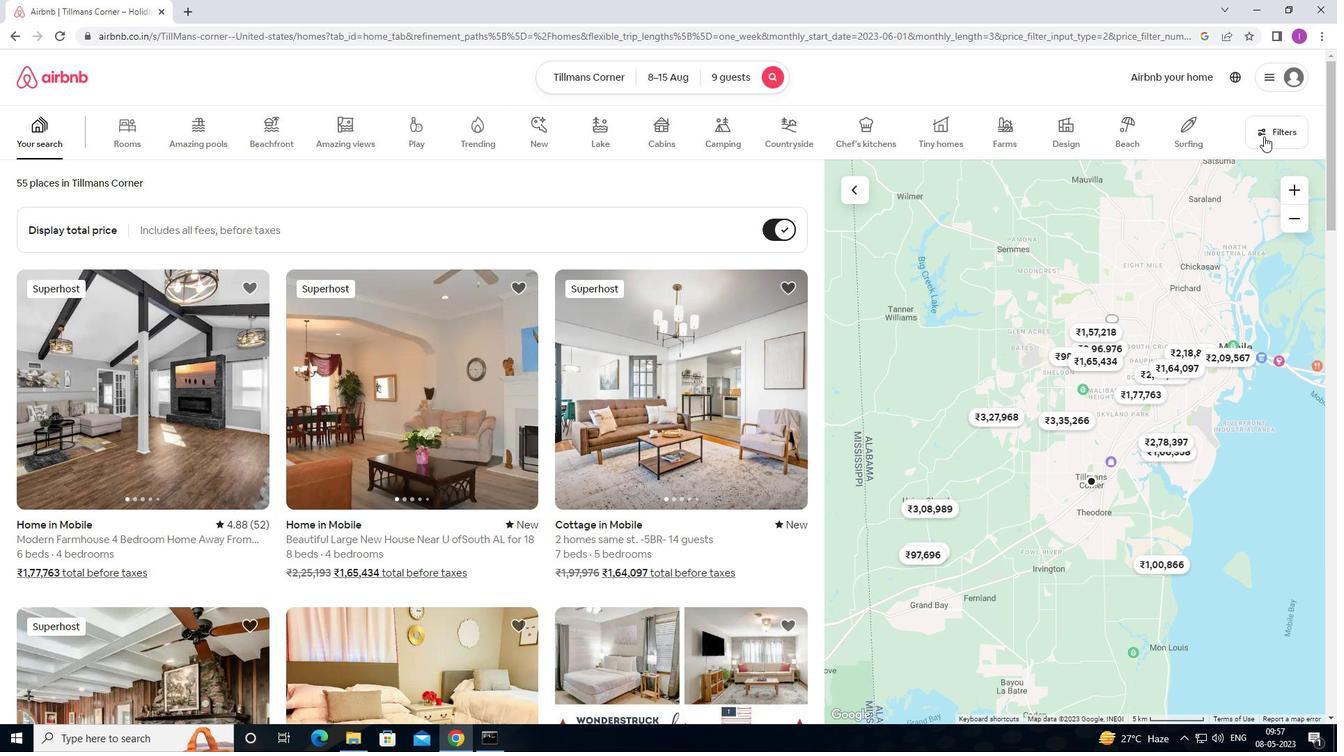 
Action: Mouse moved to (496, 473)
Screenshot: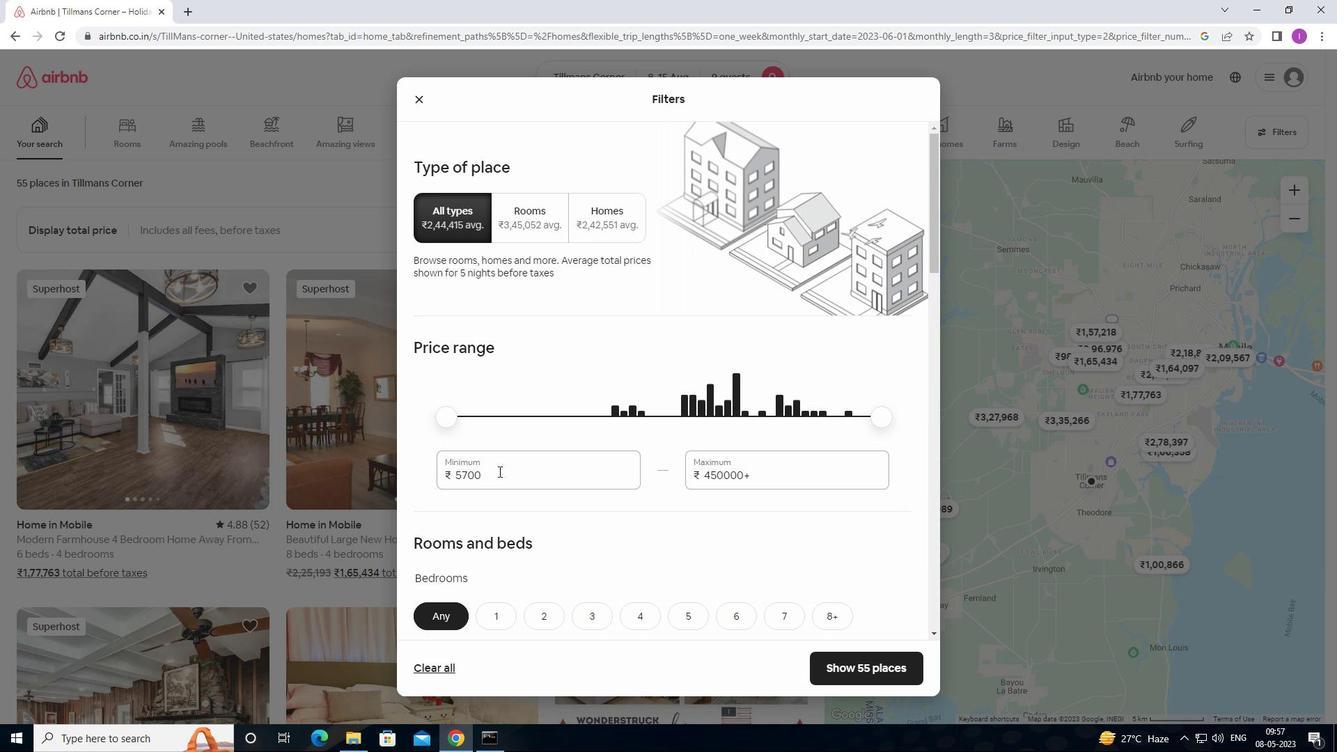 
Action: Mouse pressed left at (496, 473)
Screenshot: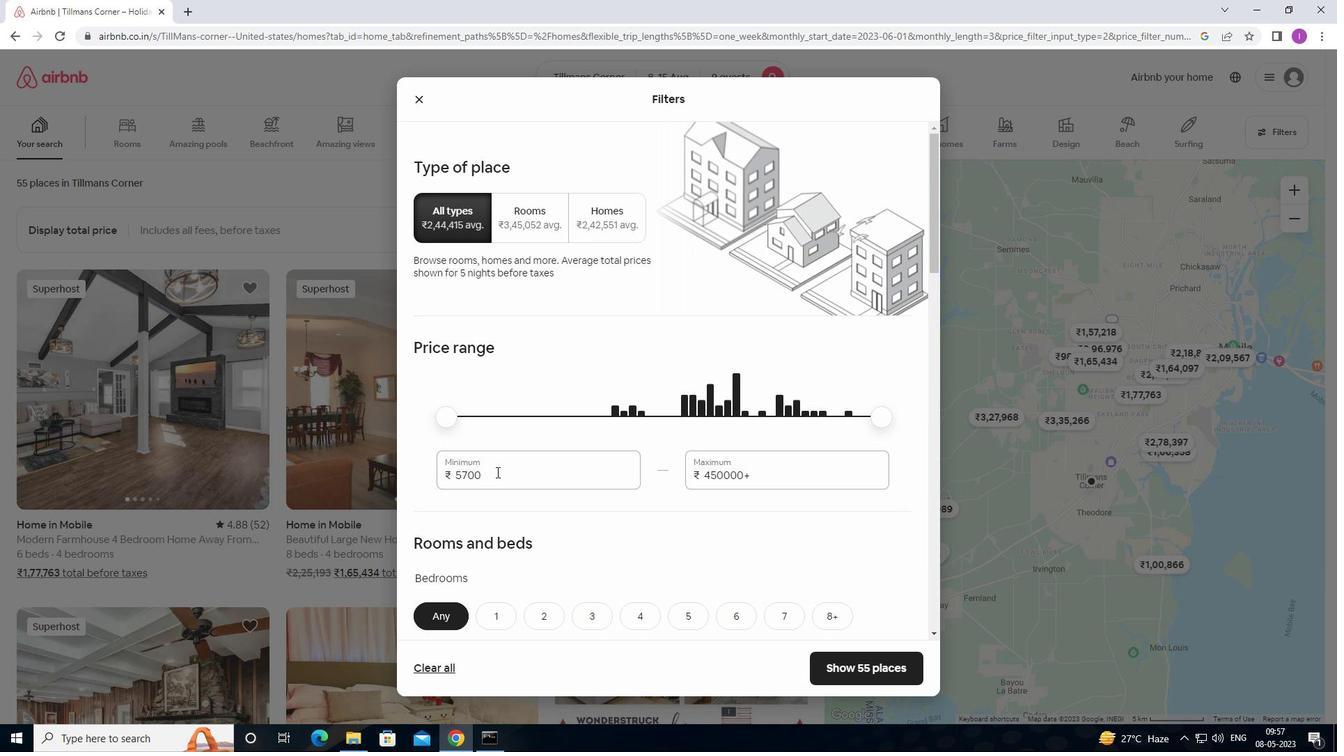 
Action: Mouse moved to (857, 432)
Screenshot: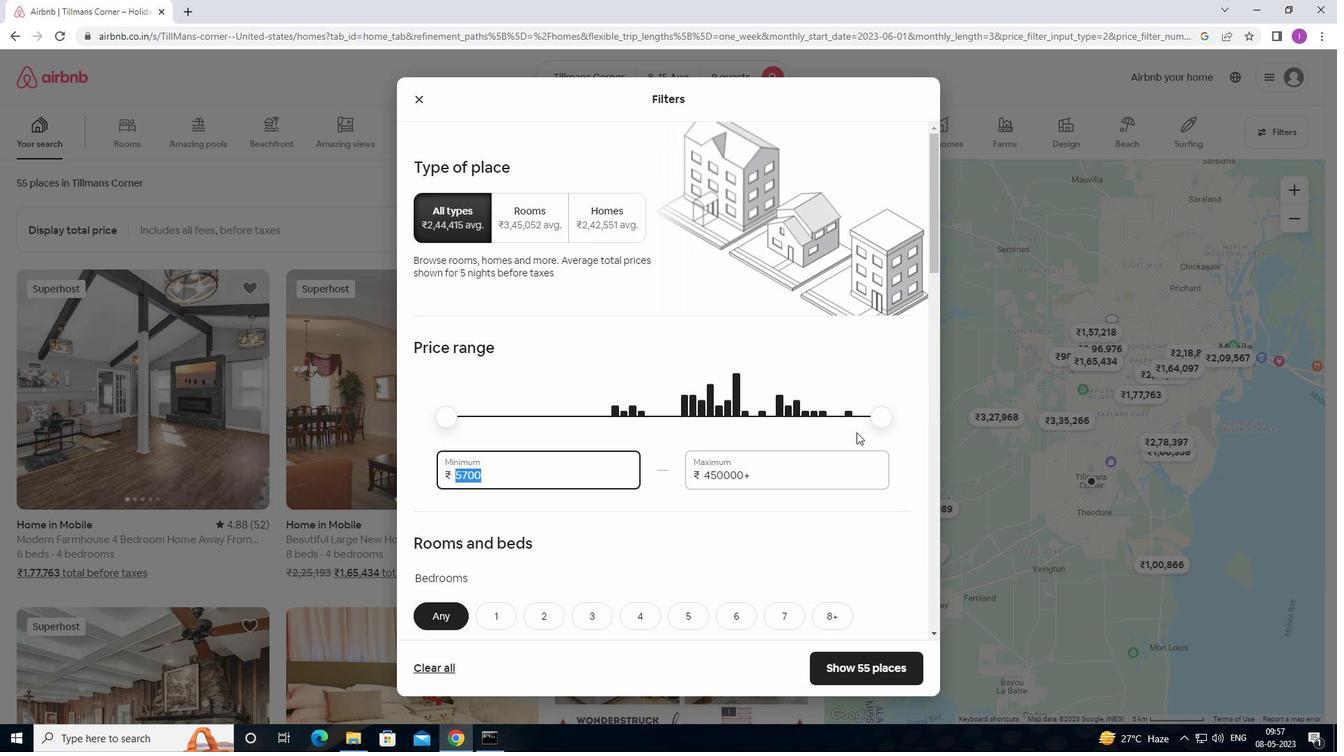 
Action: Key pressed 1
Screenshot: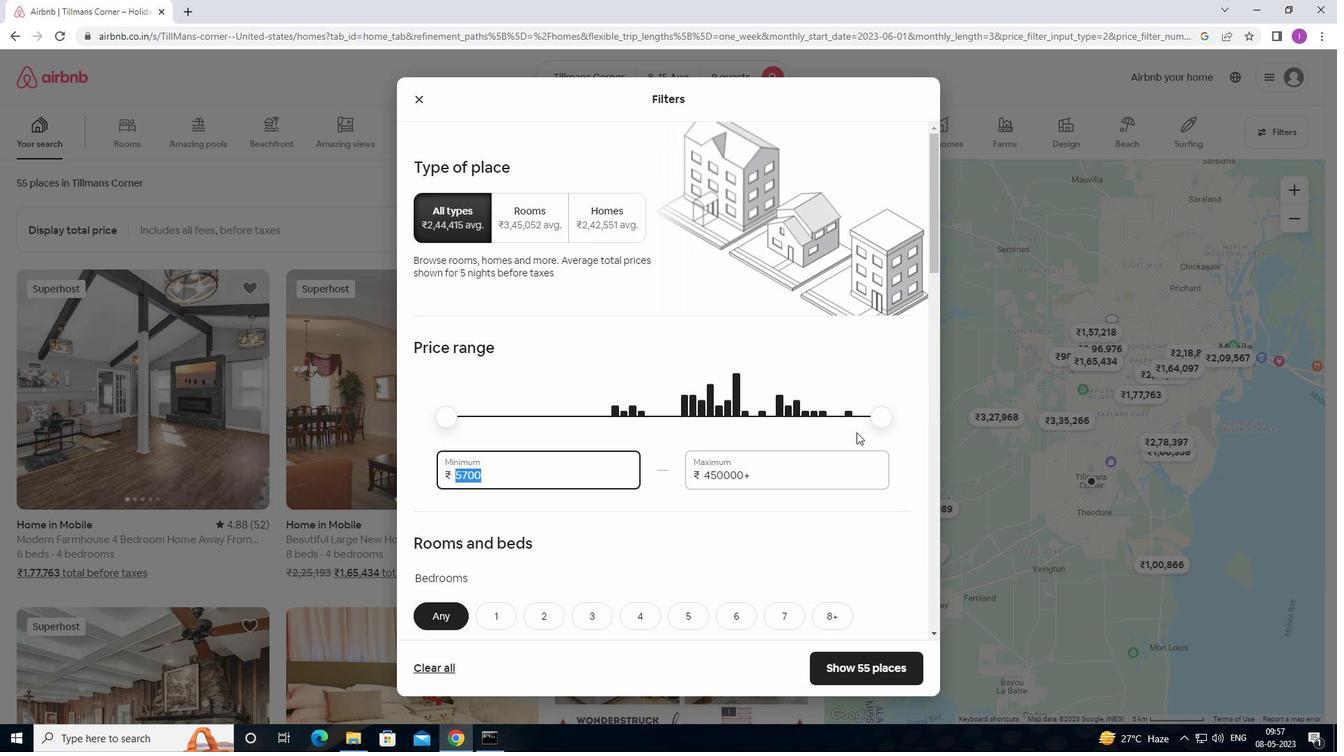 
Action: Mouse moved to (857, 431)
Screenshot: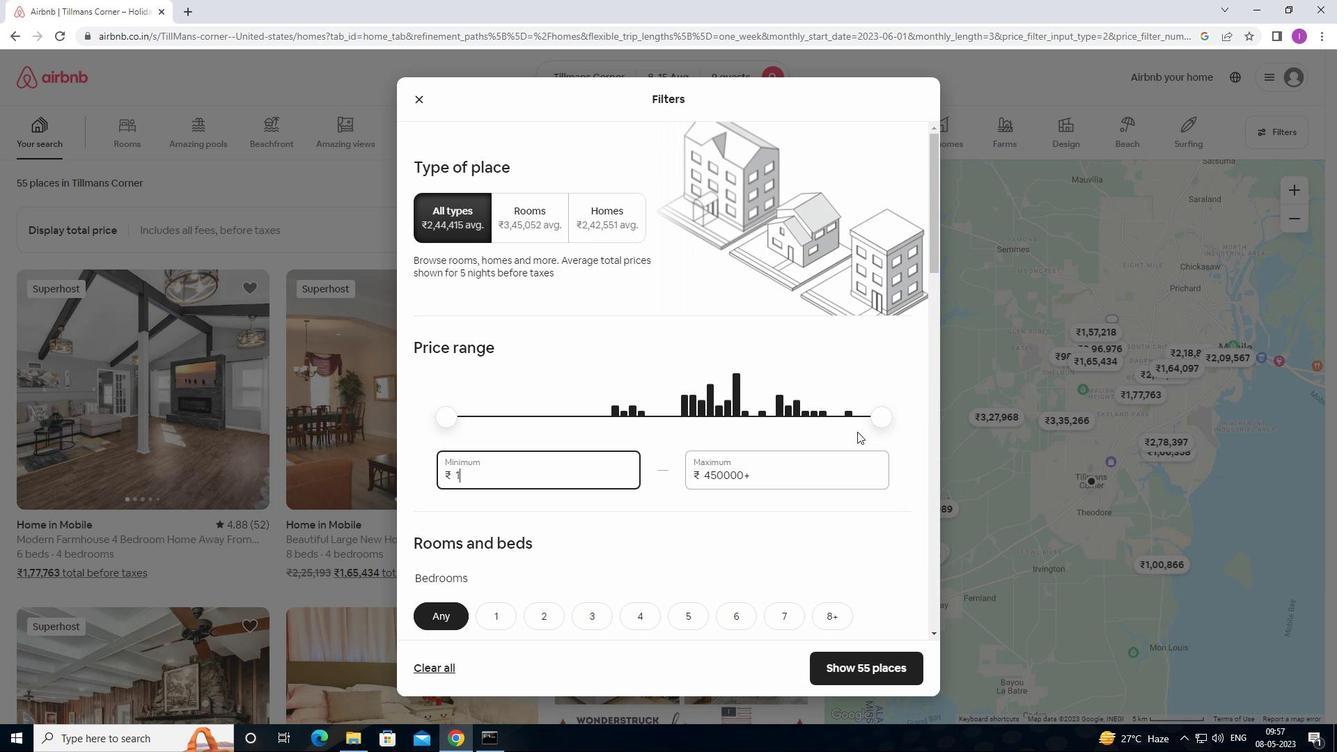 
Action: Key pressed 0
Screenshot: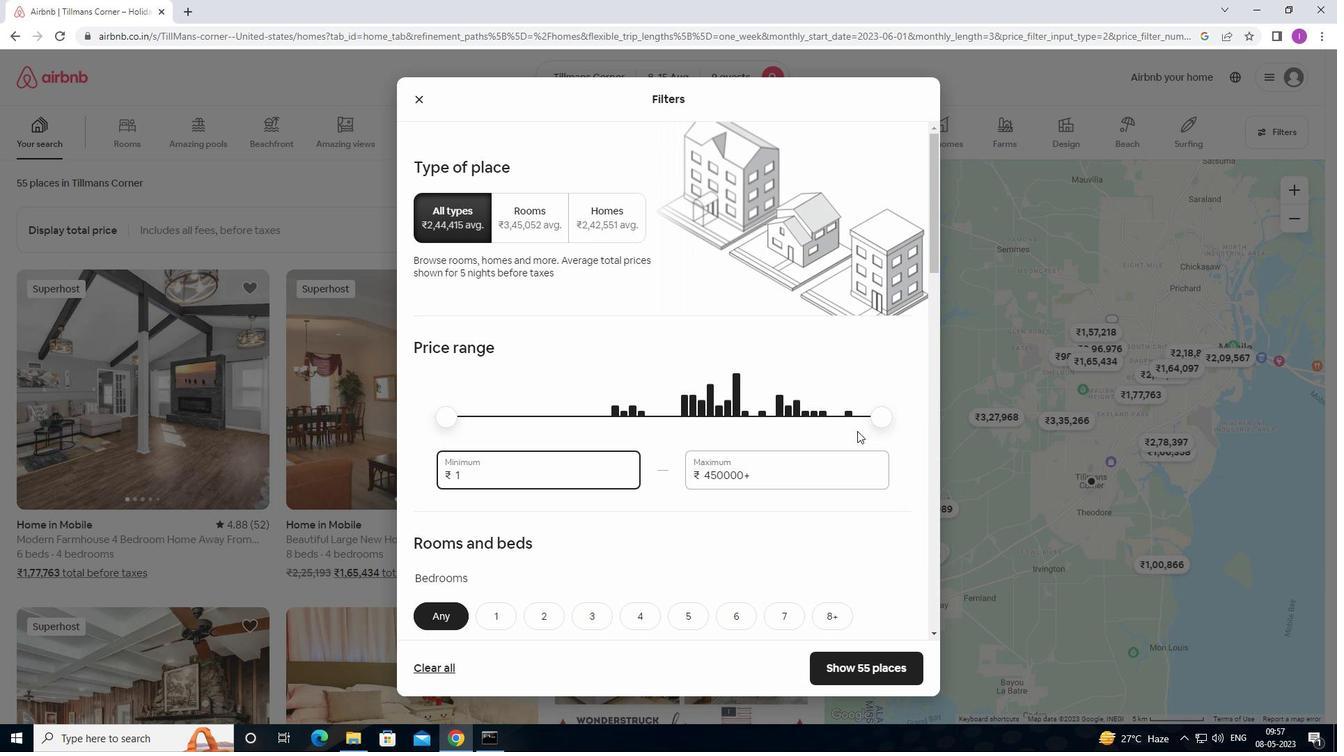 
Action: Mouse moved to (857, 430)
Screenshot: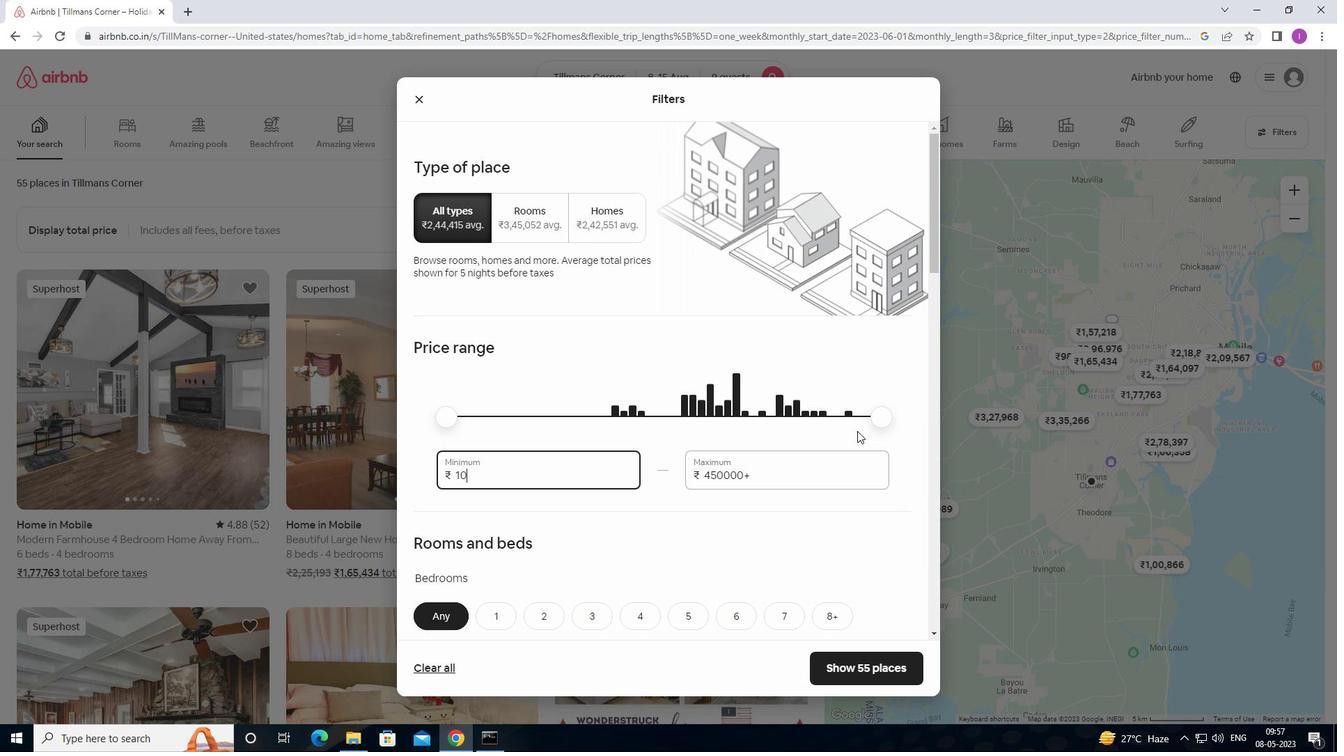 
Action: Key pressed 0
Screenshot: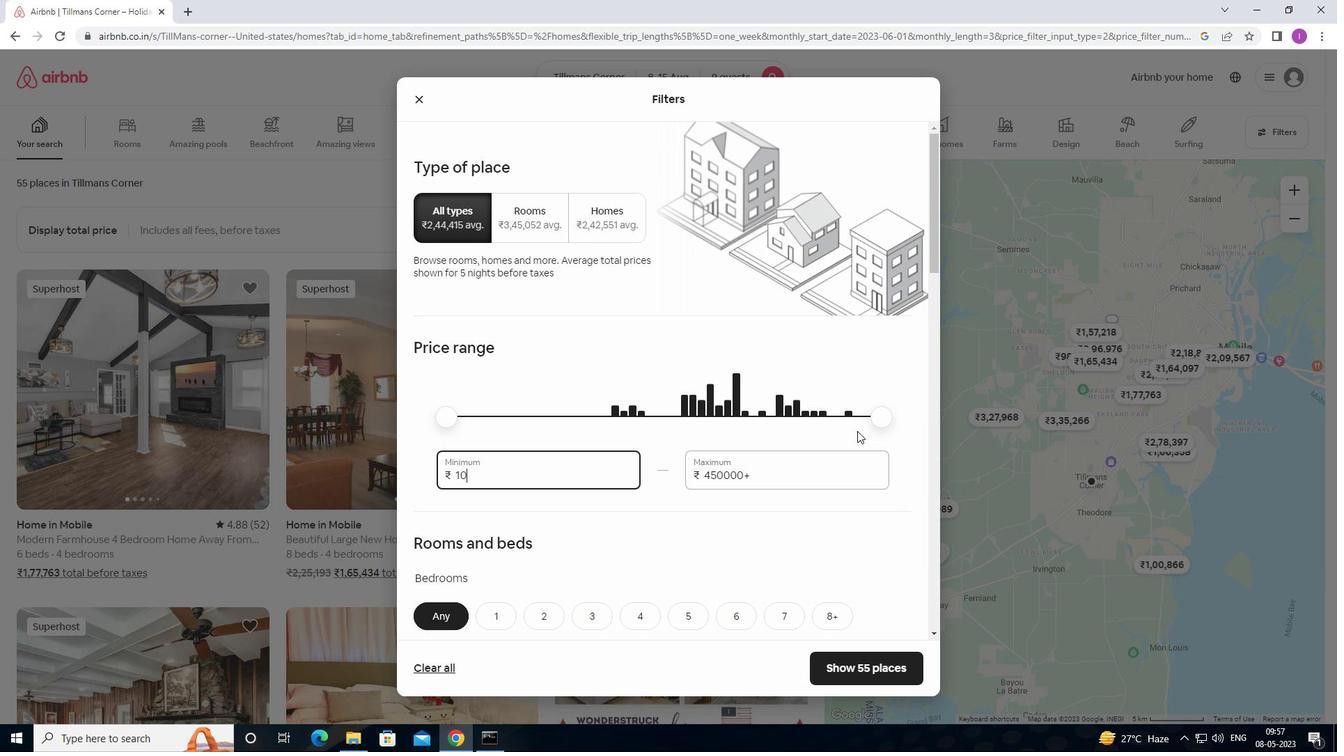 
Action: Mouse moved to (857, 429)
Screenshot: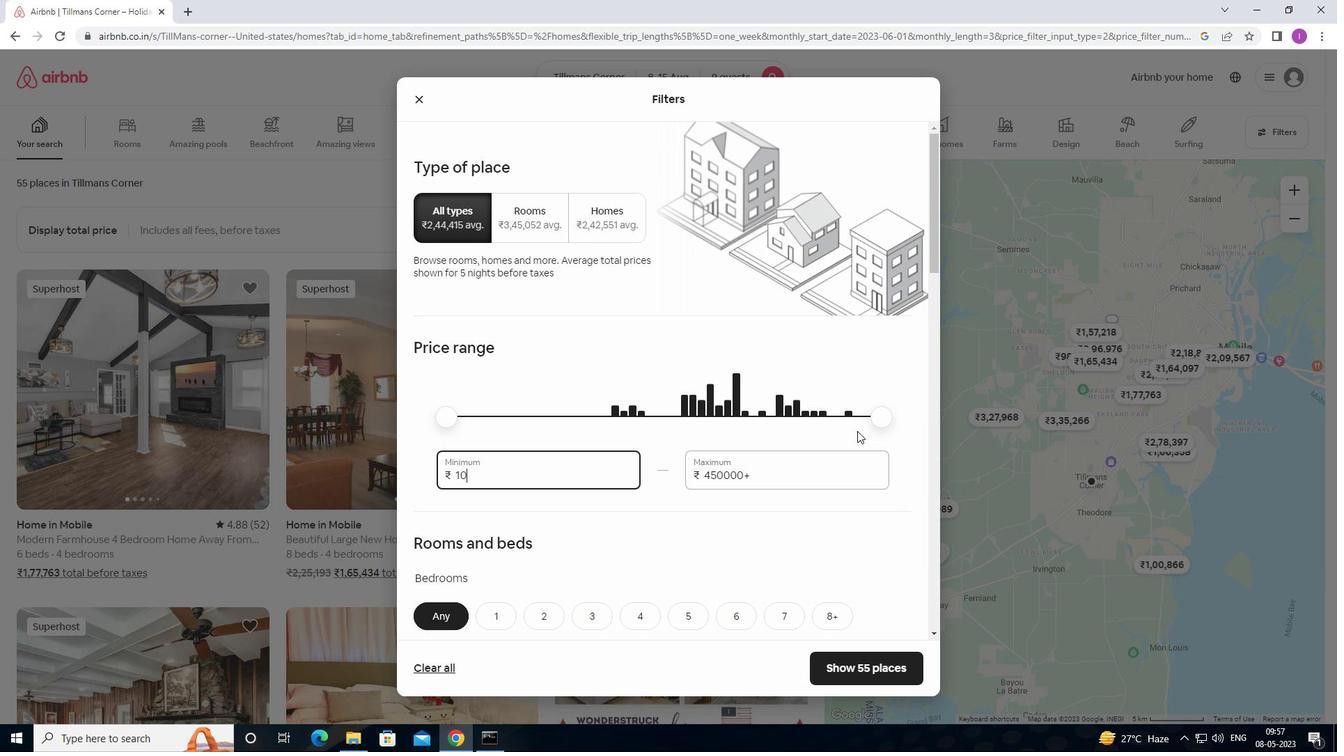 
Action: Key pressed 0
Screenshot: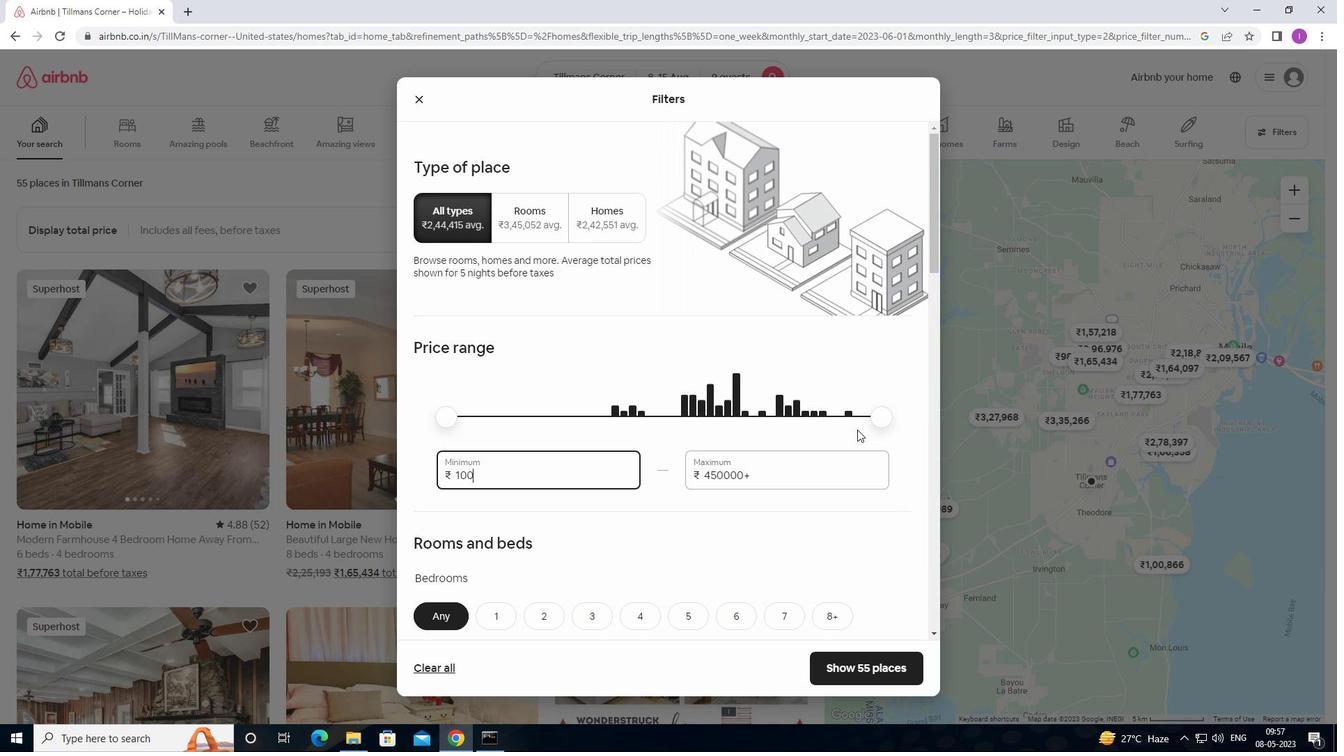 
Action: Mouse moved to (857, 428)
Screenshot: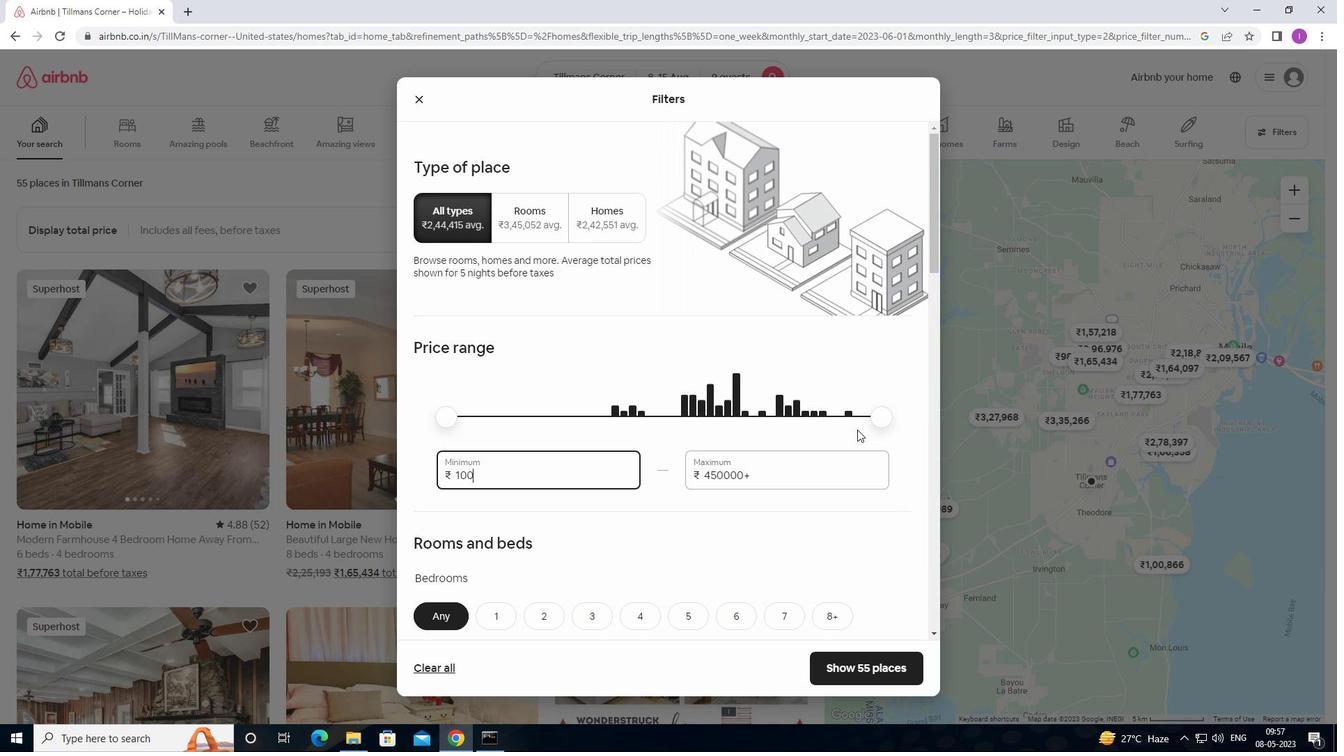 
Action: Key pressed 0
Screenshot: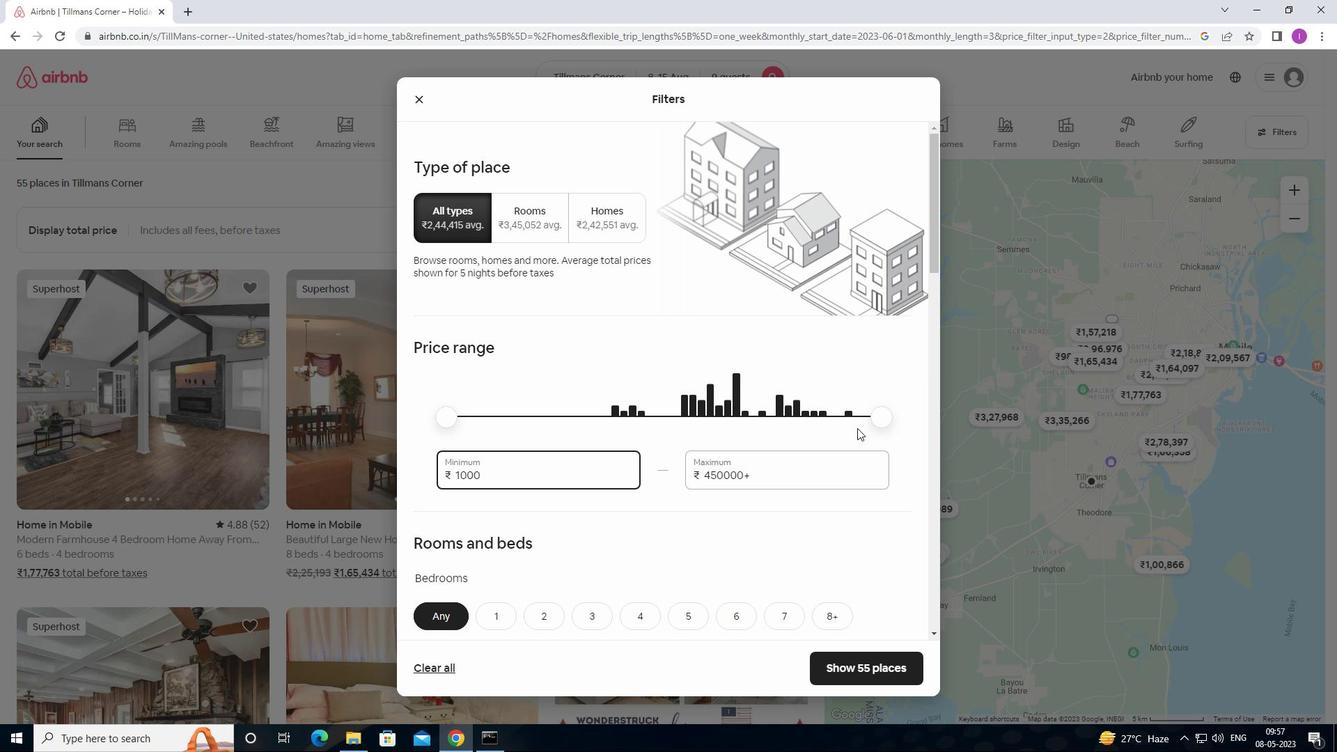 
Action: Mouse moved to (787, 478)
Screenshot: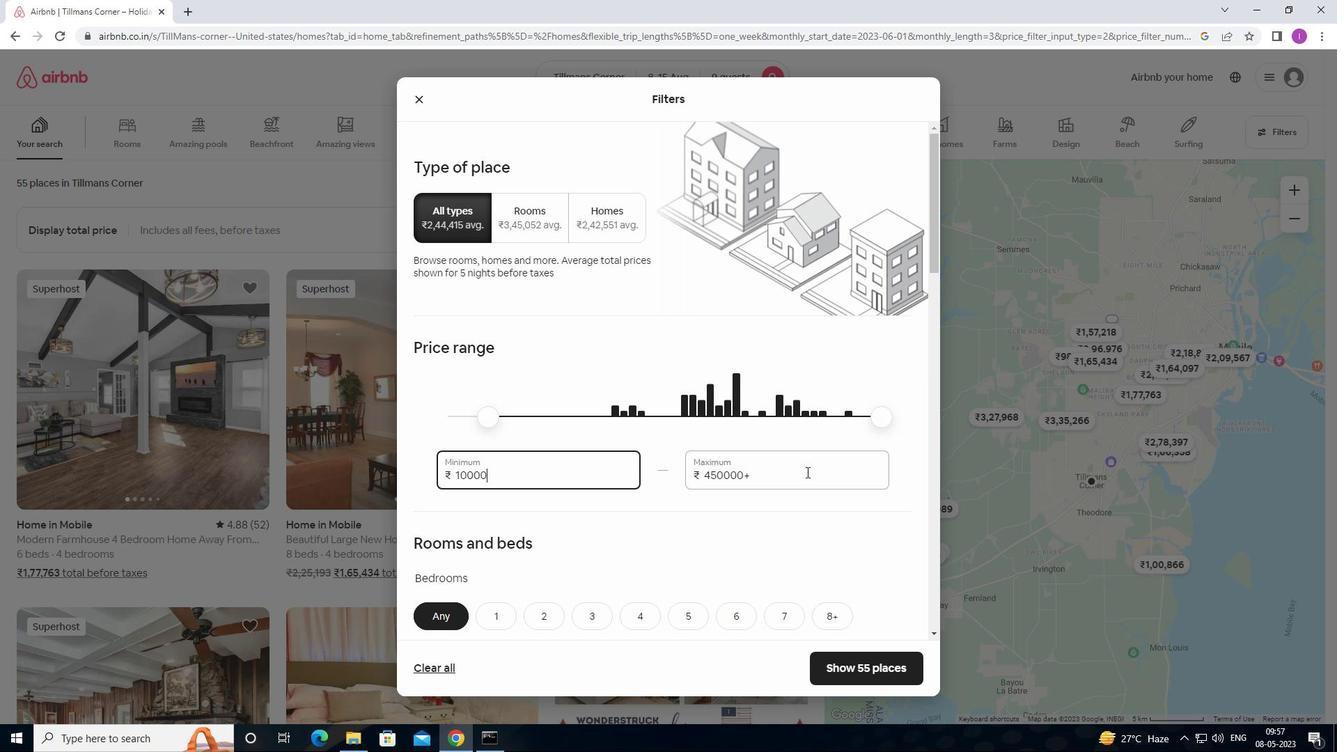 
Action: Mouse pressed left at (787, 478)
Screenshot: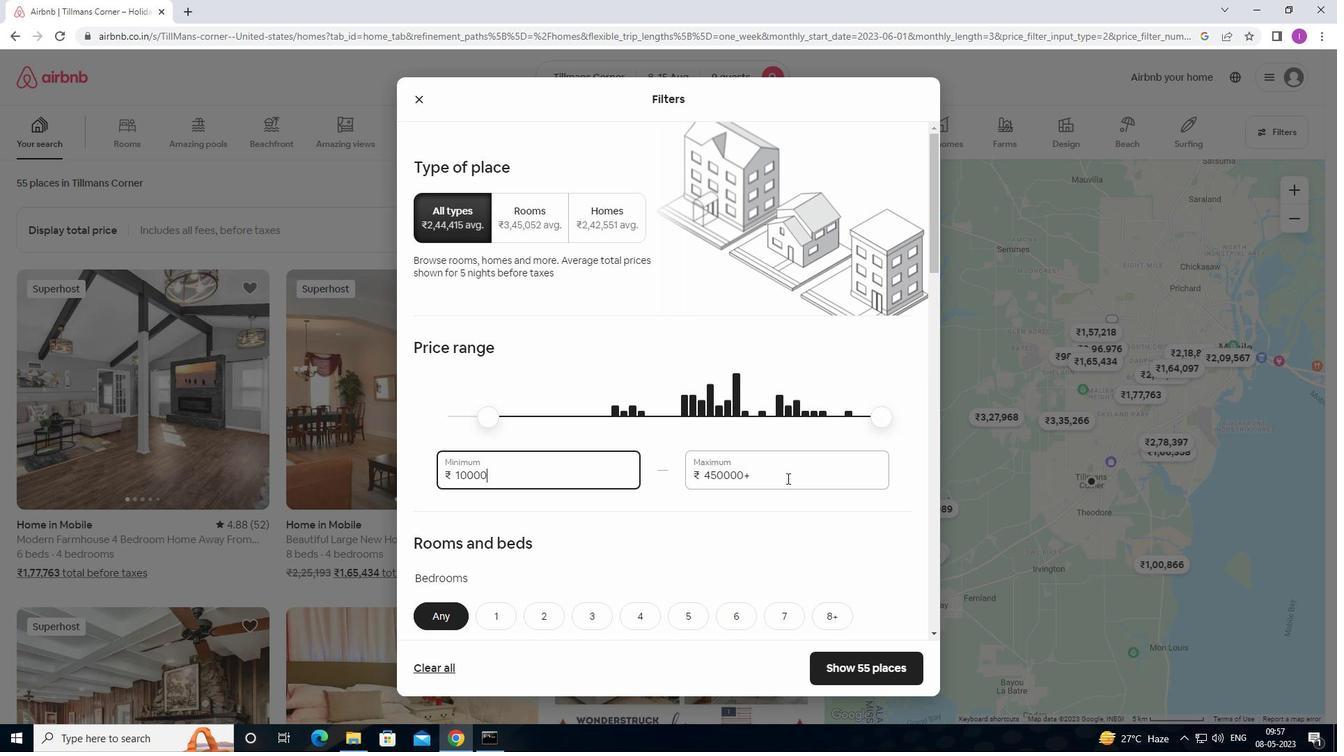 
Action: Mouse moved to (1042, 432)
Screenshot: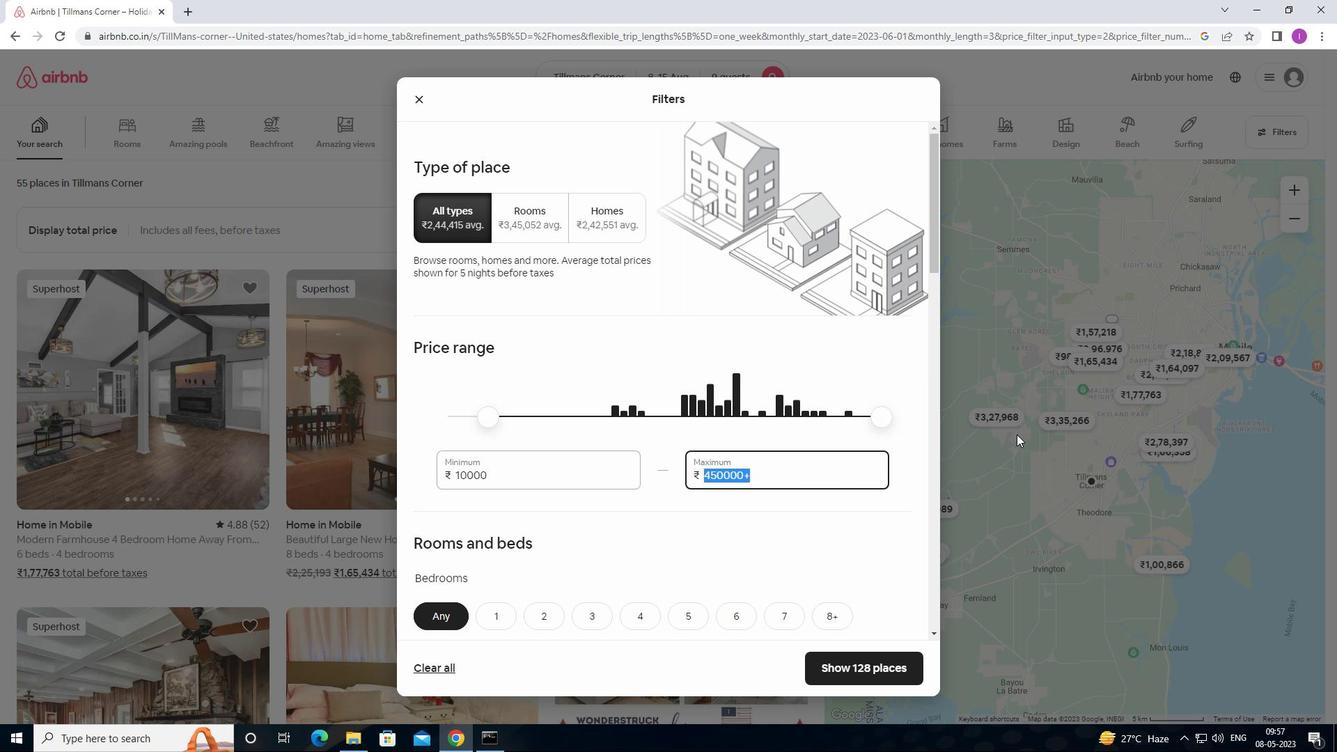 
Action: Key pressed 140
Screenshot: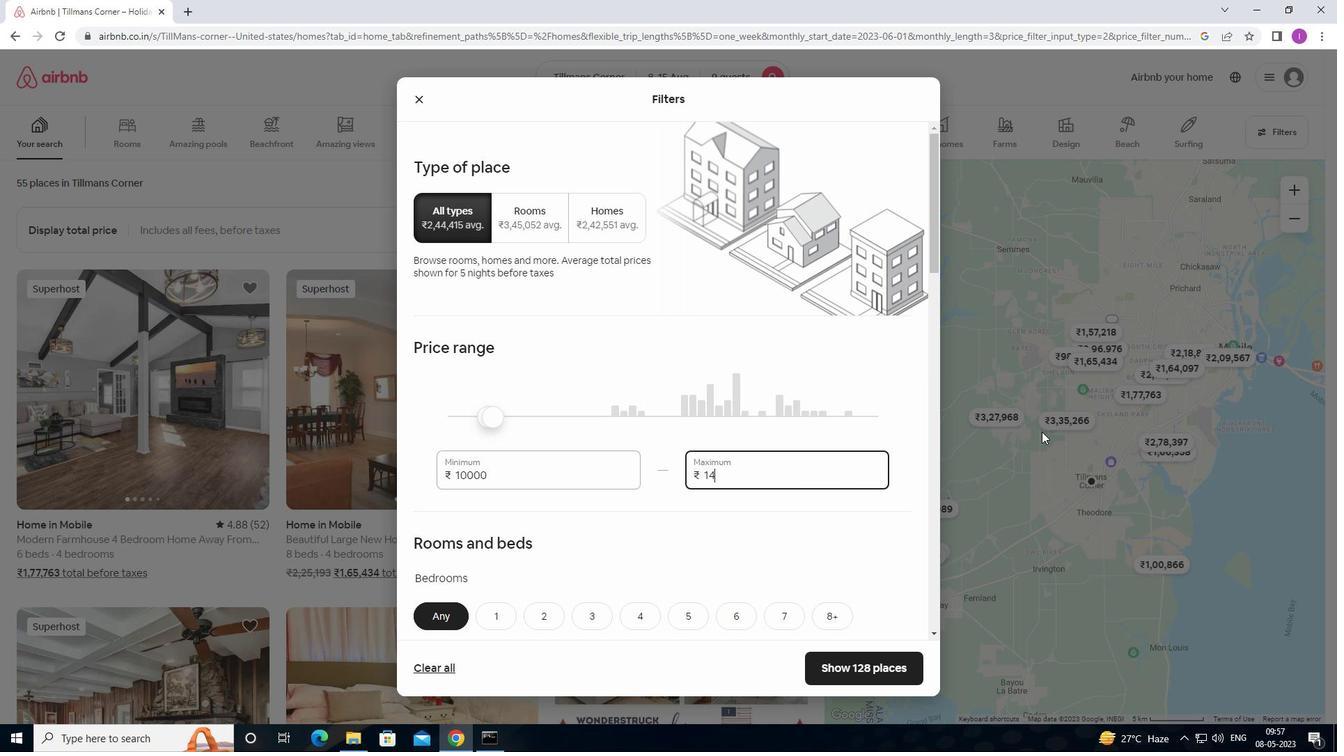 
Action: Mouse moved to (1043, 432)
Screenshot: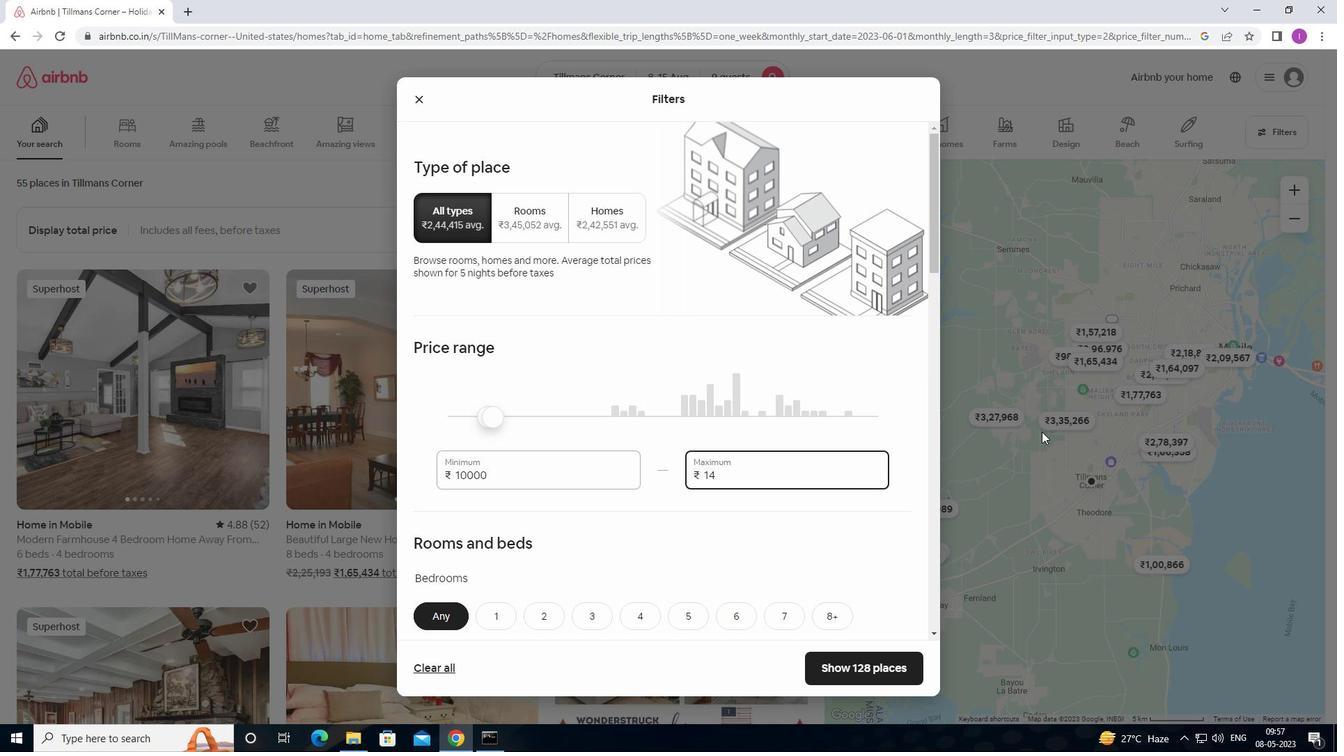 
Action: Key pressed 00
Screenshot: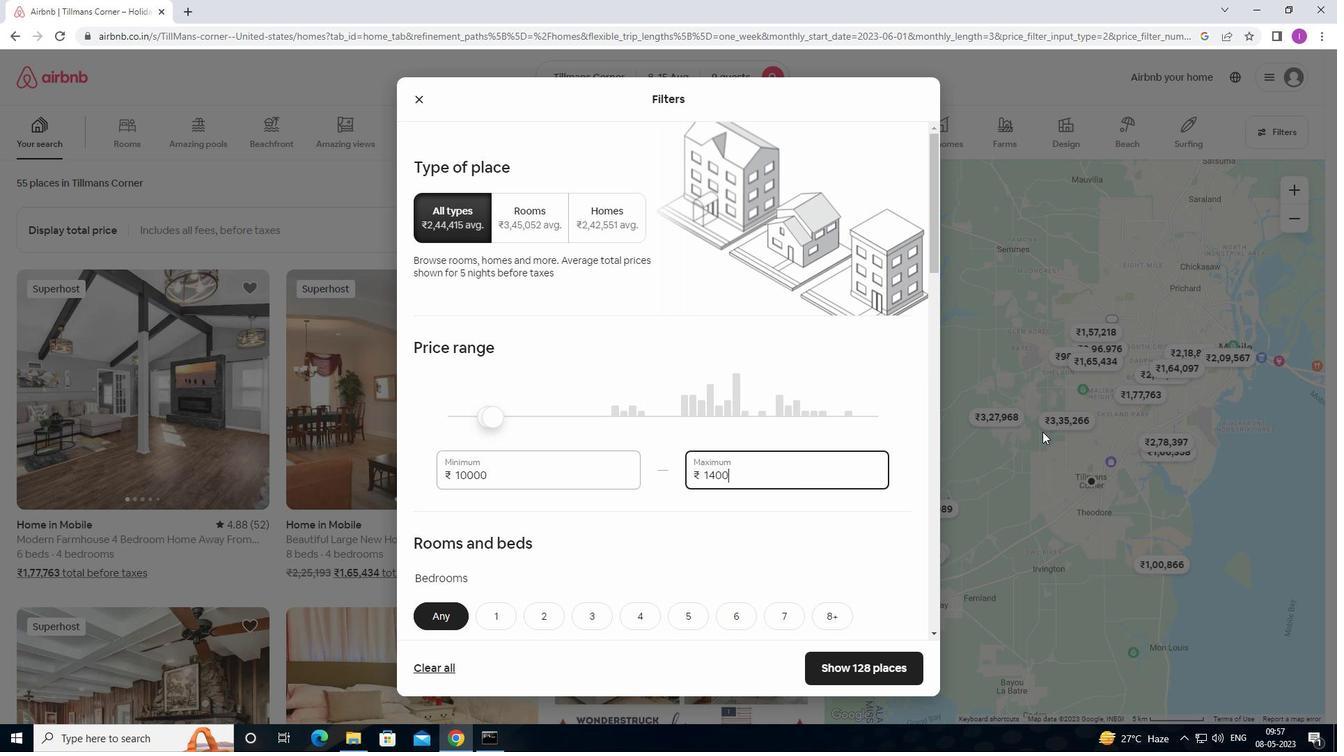 
Action: Mouse moved to (744, 471)
Screenshot: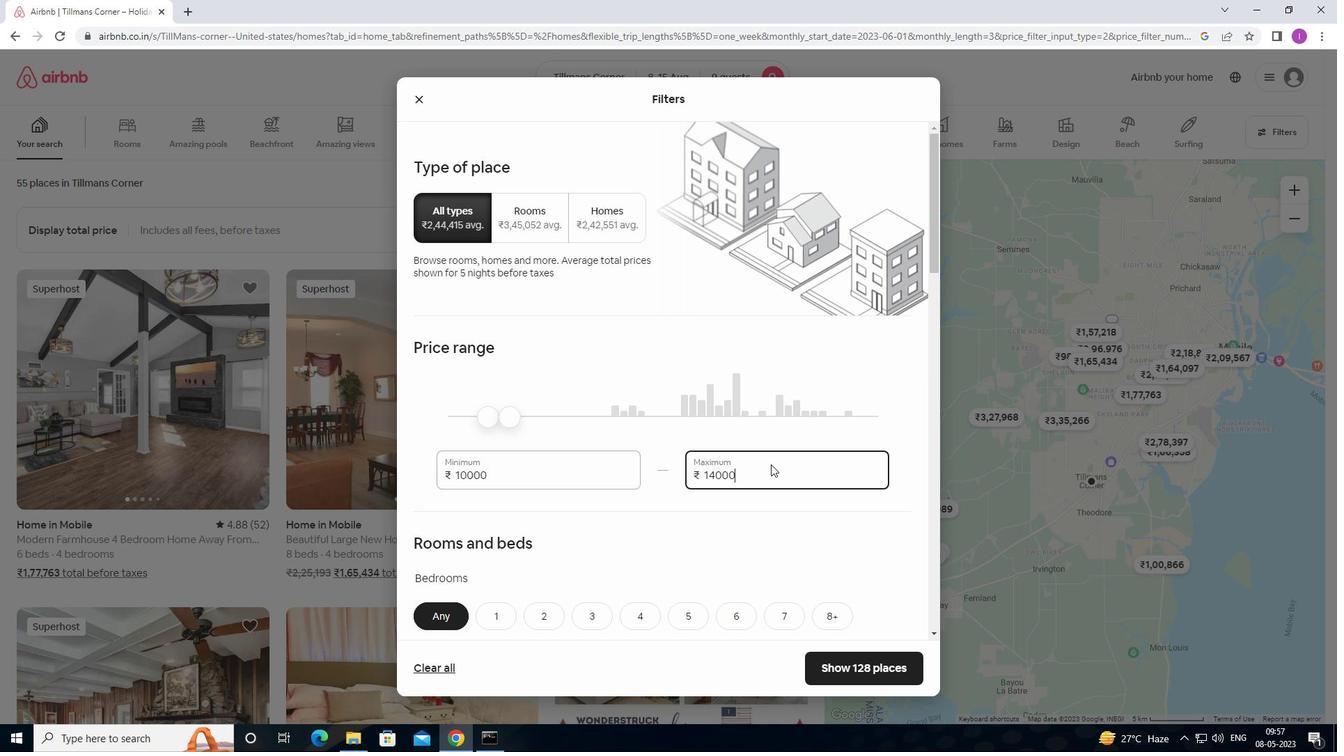 
Action: Mouse scrolled (744, 470) with delta (0, 0)
Screenshot: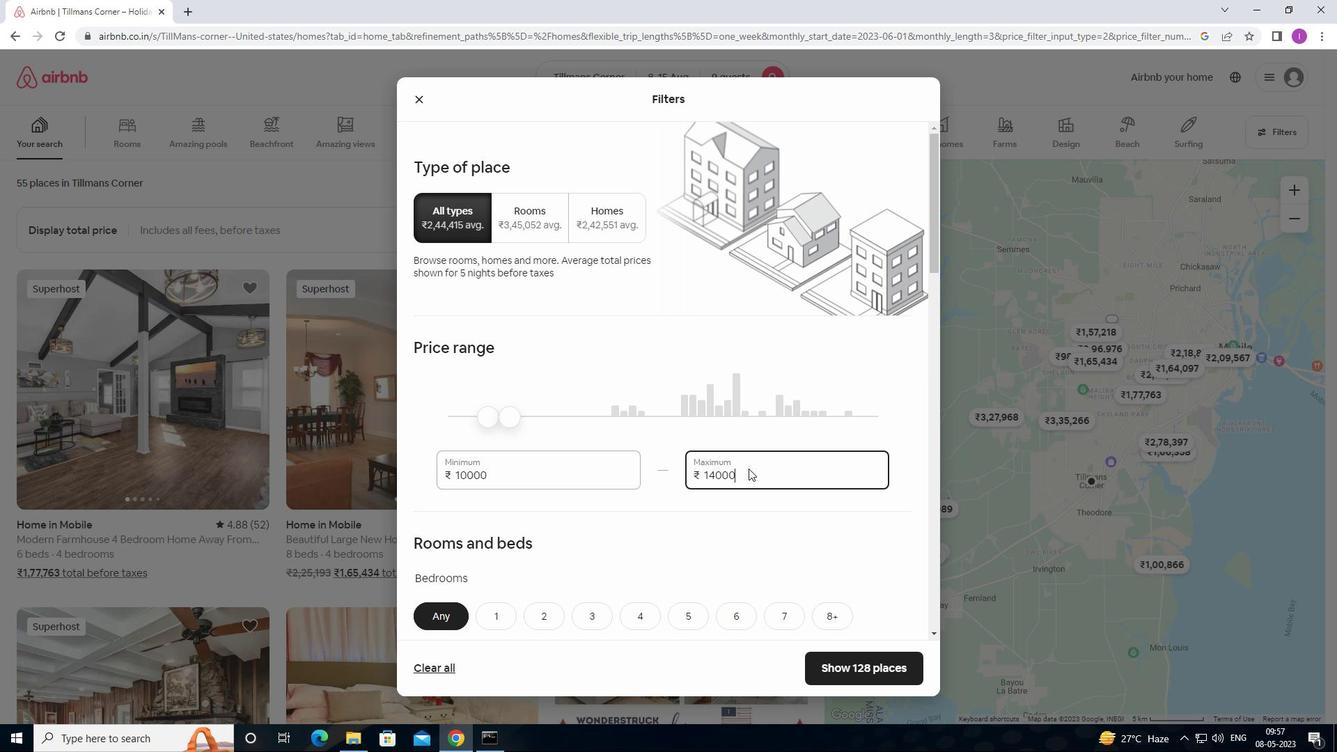 
Action: Mouse moved to (743, 471)
Screenshot: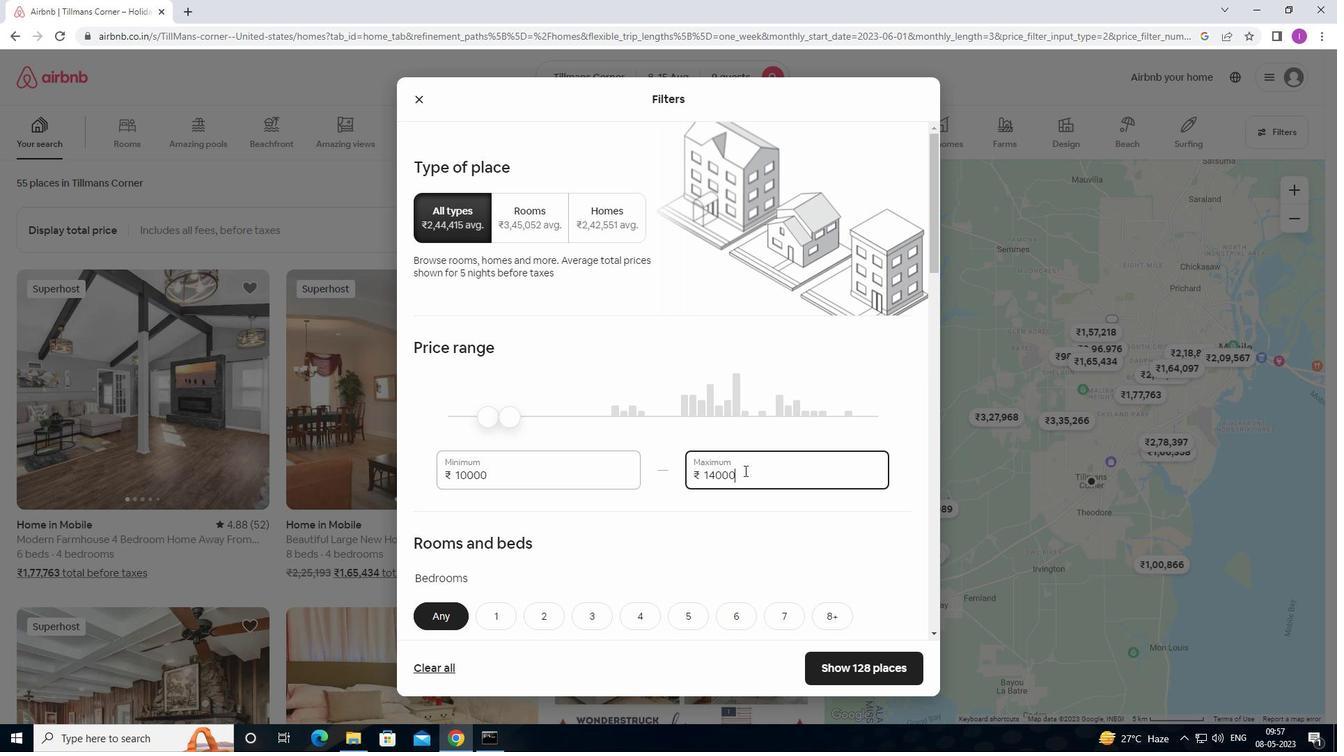 
Action: Mouse scrolled (743, 471) with delta (0, 0)
Screenshot: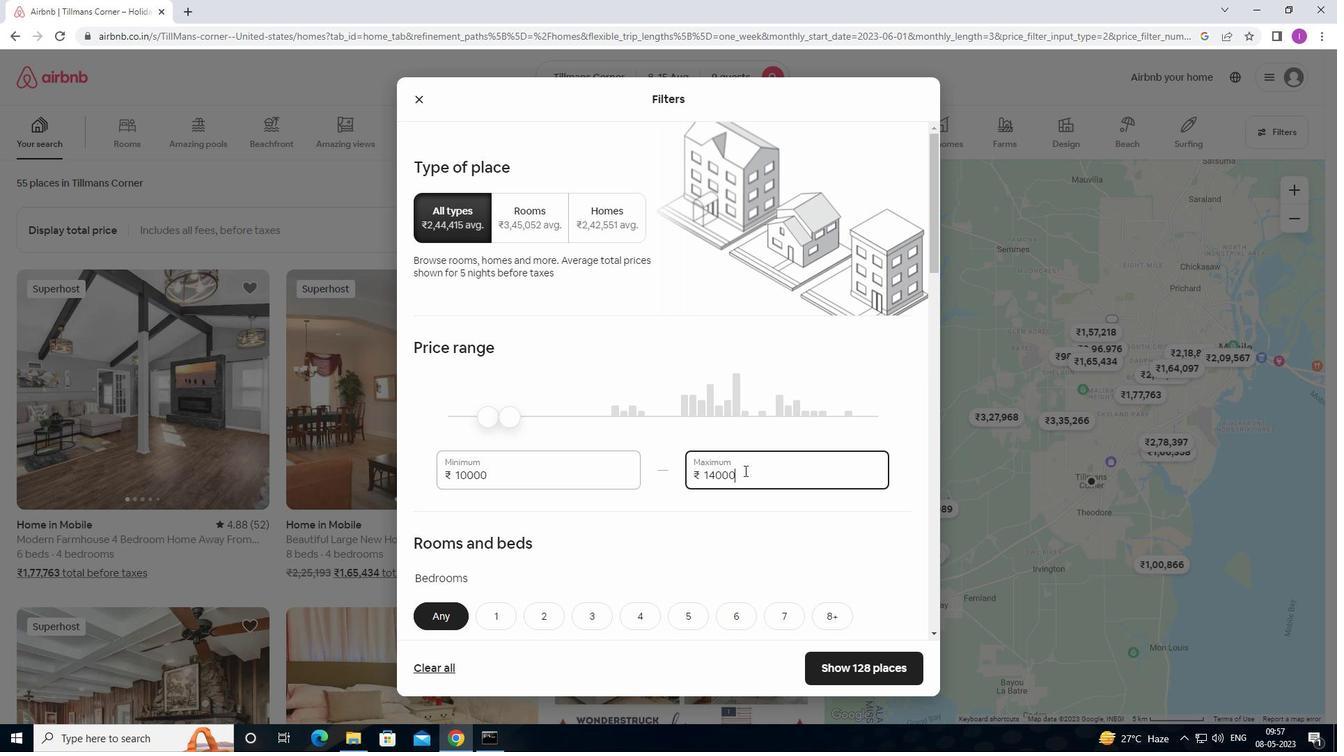 
Action: Mouse moved to (743, 473)
Screenshot: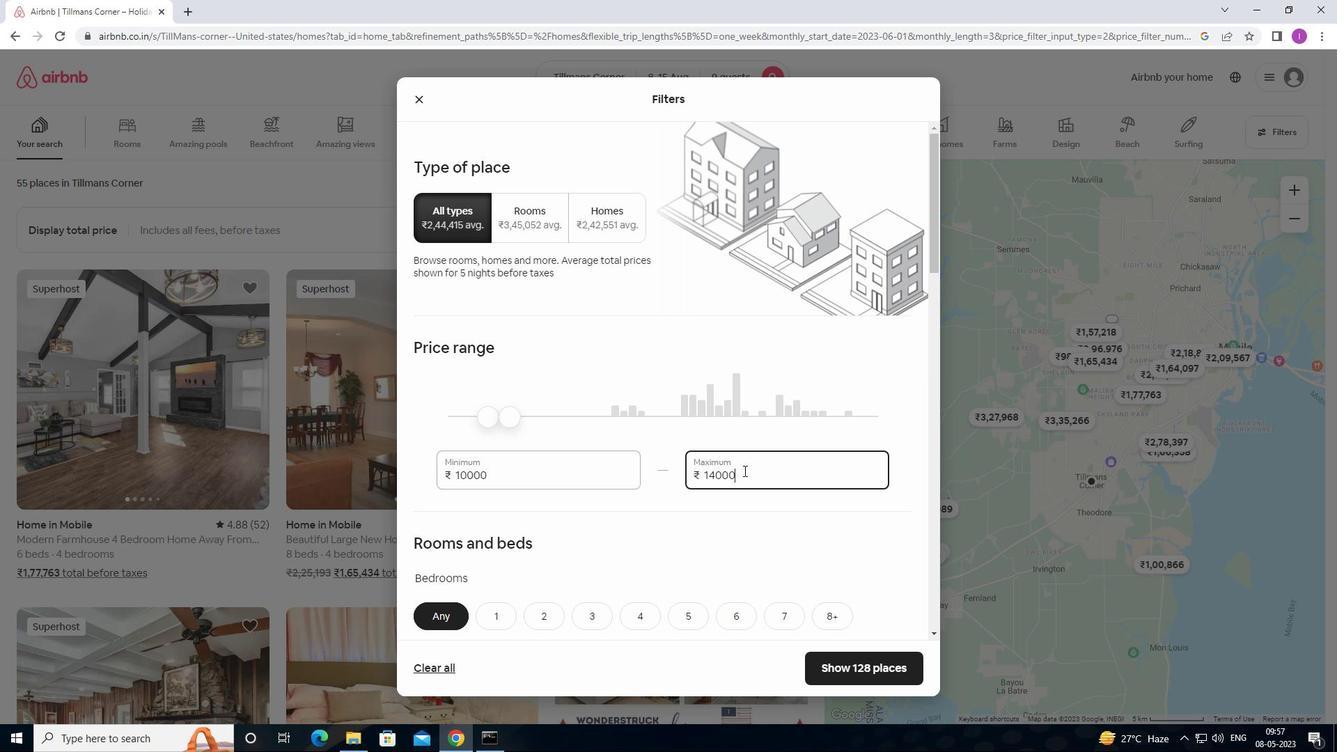 
Action: Mouse scrolled (743, 473) with delta (0, 0)
Screenshot: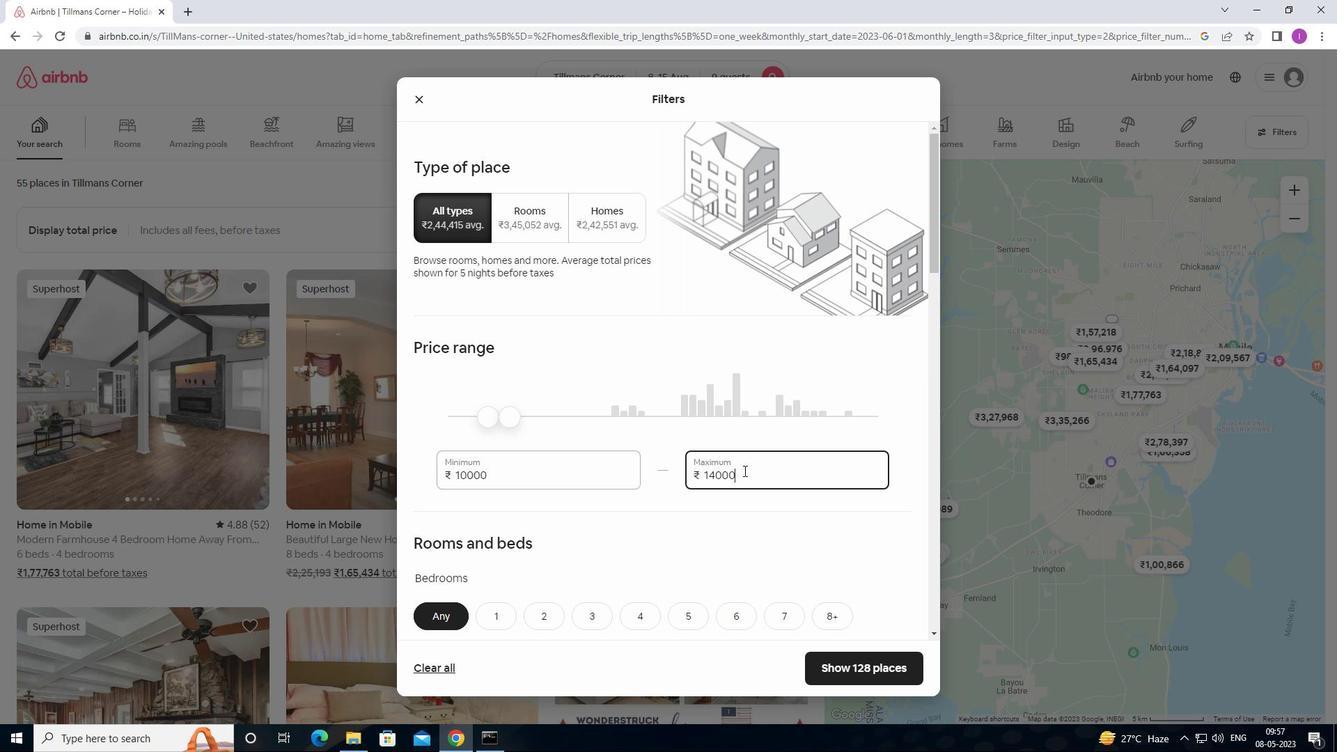 
Action: Mouse moved to (742, 478)
Screenshot: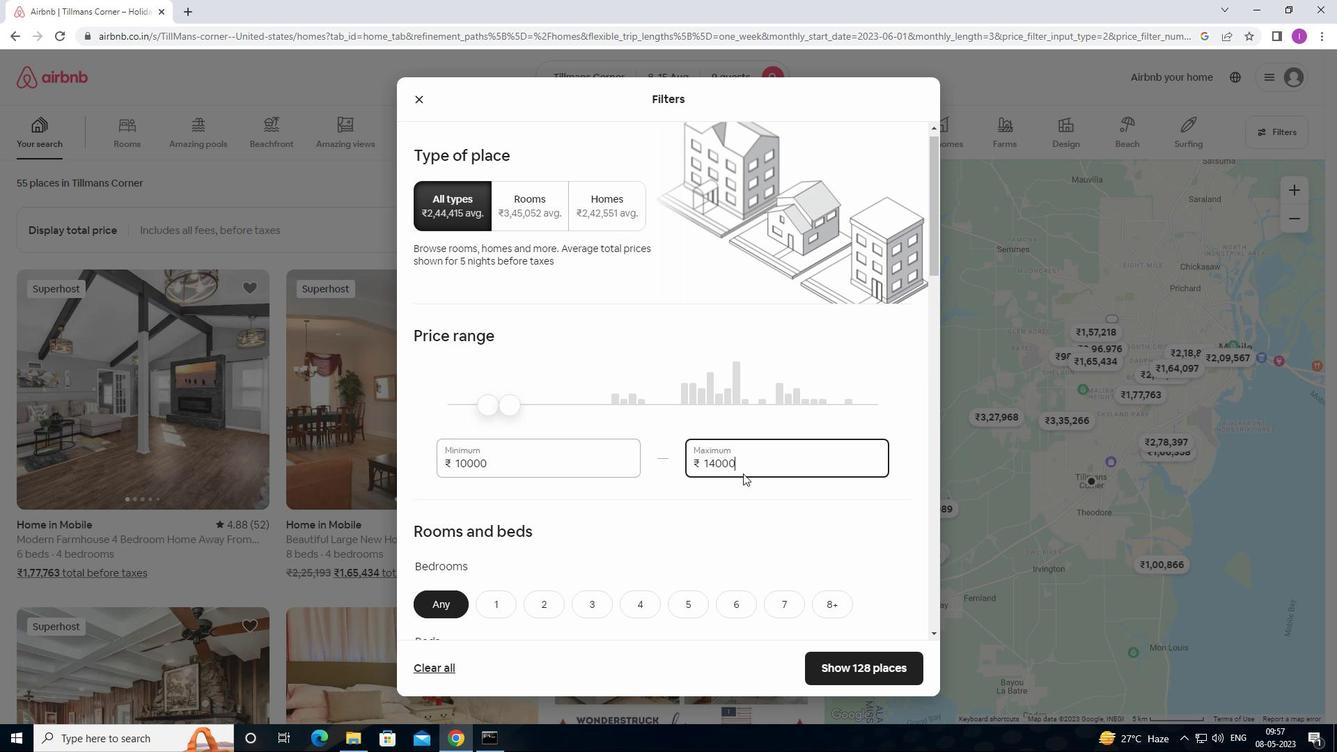 
Action: Mouse scrolled (742, 477) with delta (0, 0)
Screenshot: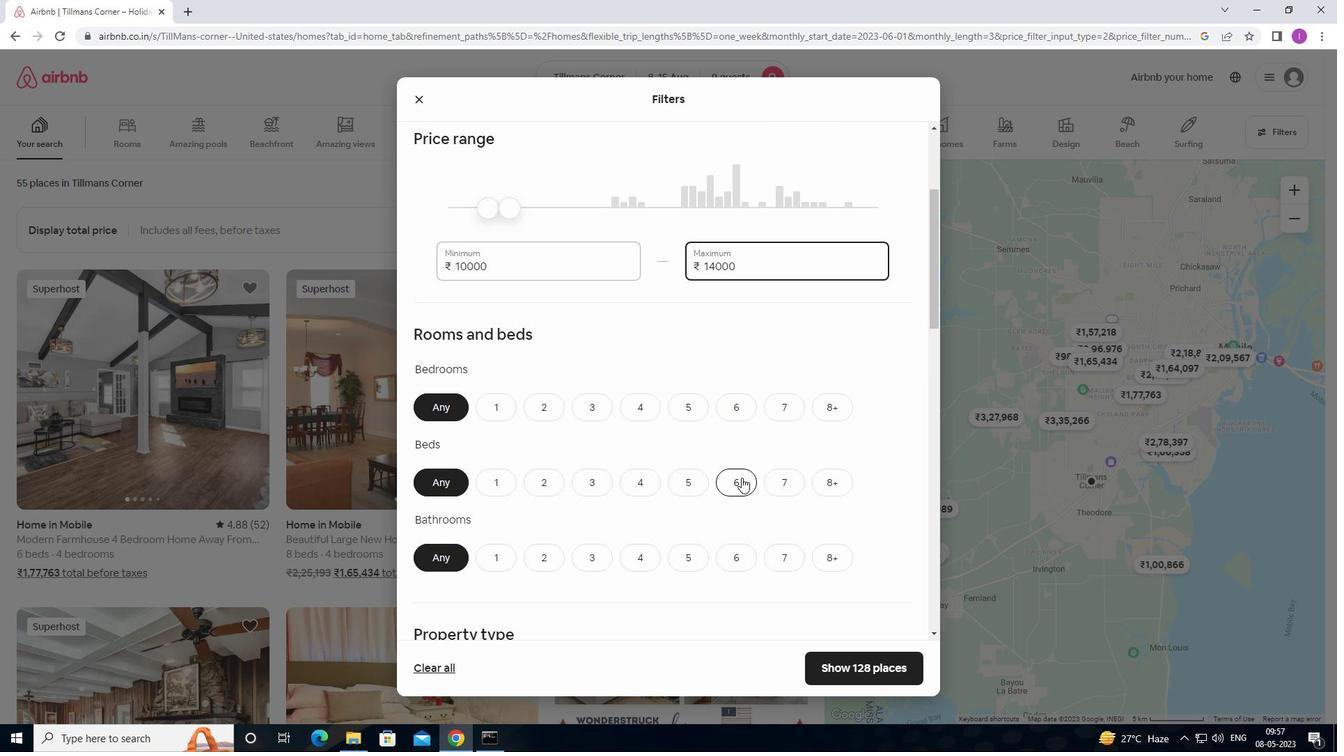 
Action: Mouse moved to (678, 340)
Screenshot: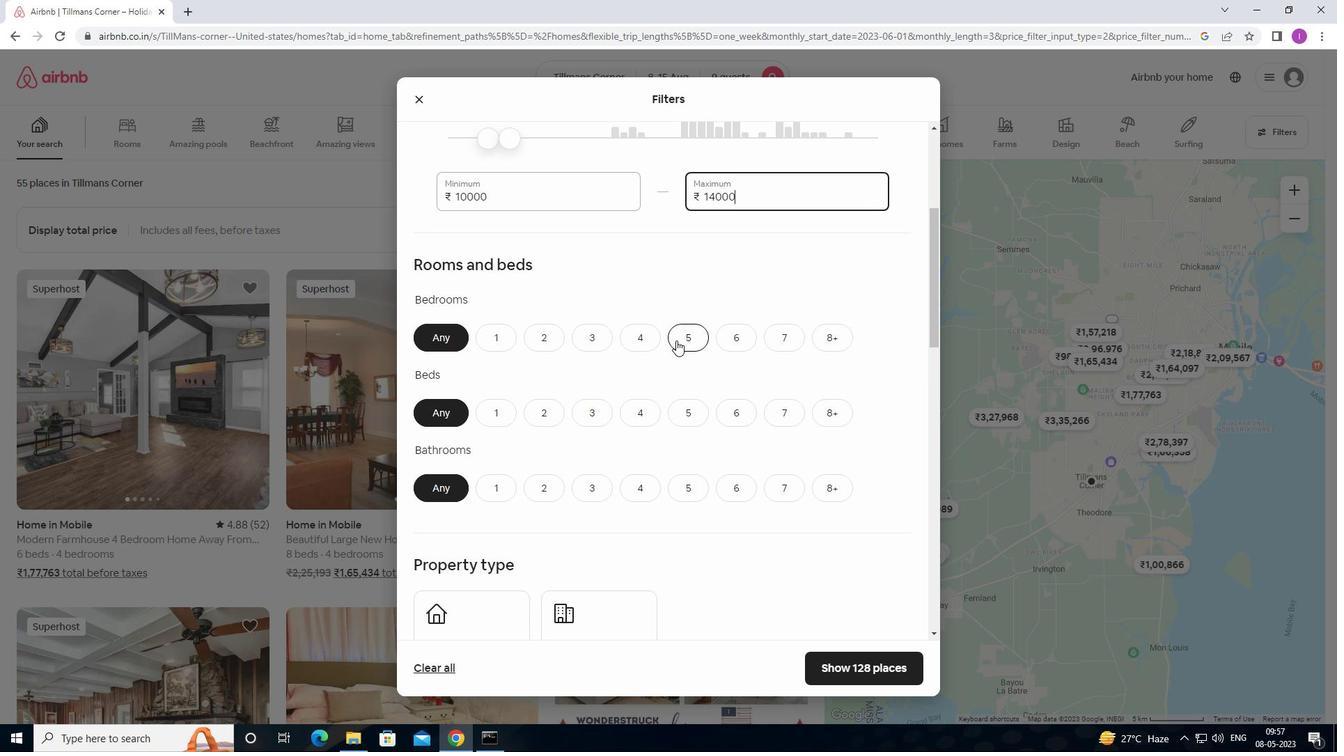 
Action: Mouse pressed left at (678, 340)
Screenshot: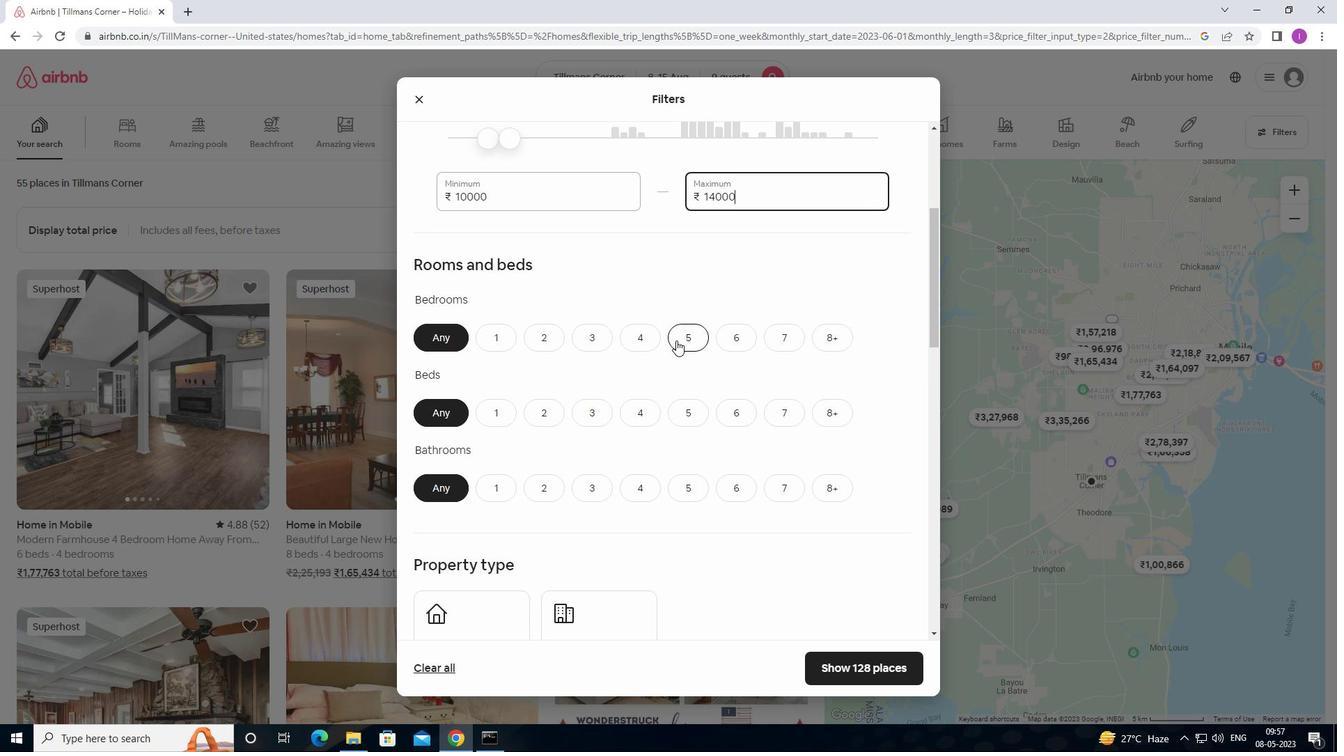 
Action: Mouse moved to (843, 417)
Screenshot: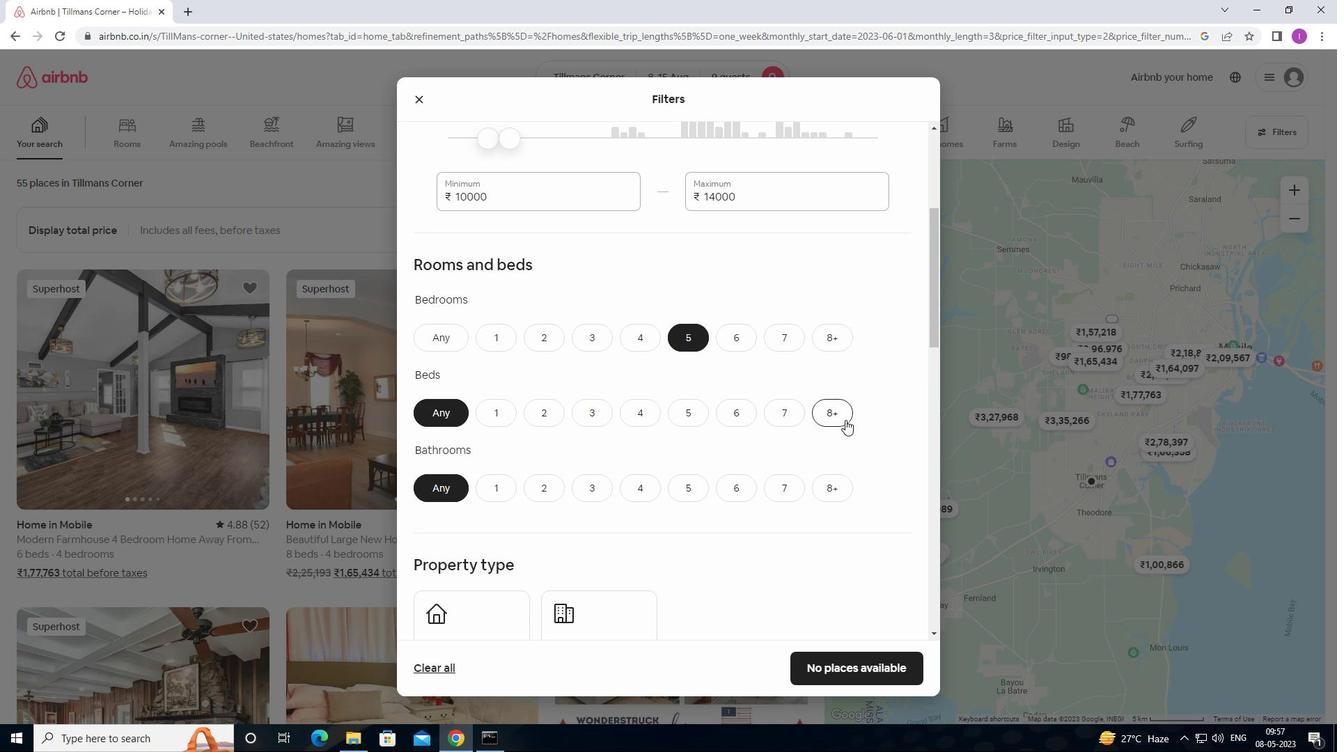 
Action: Mouse pressed left at (843, 417)
Screenshot: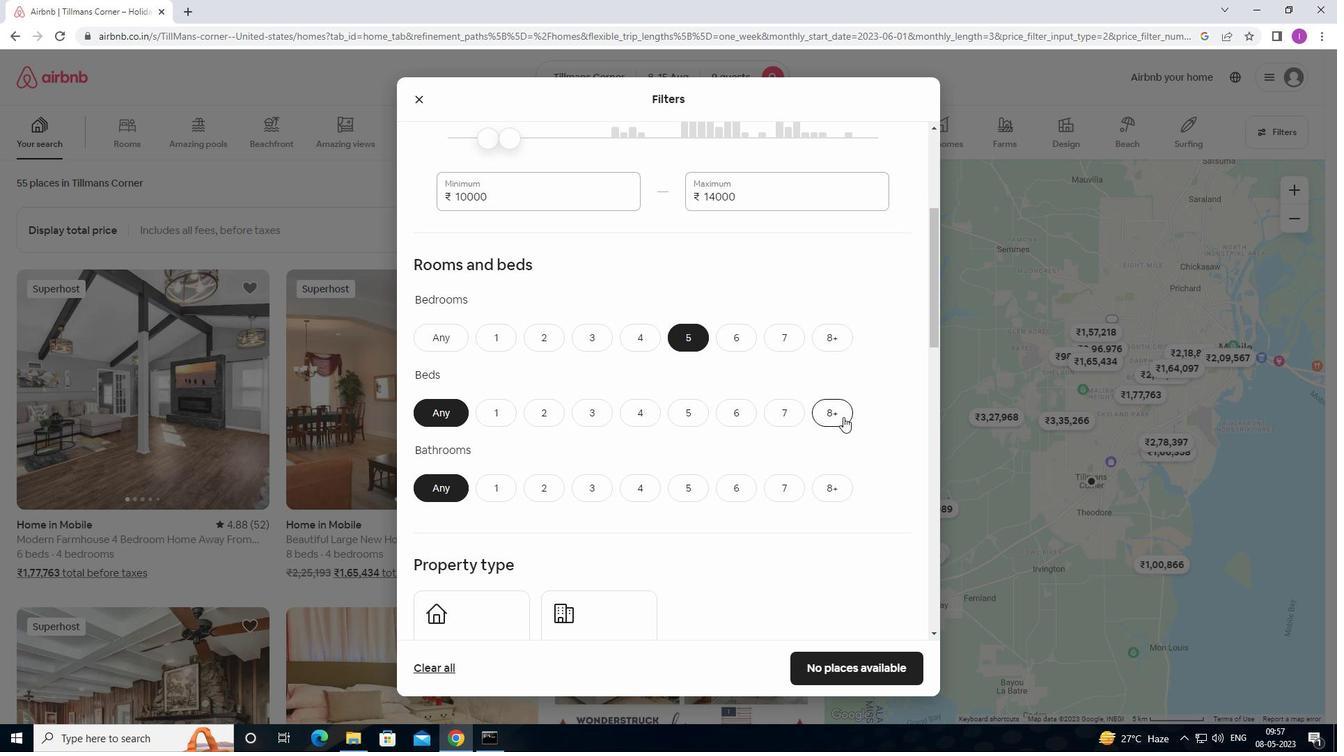 
Action: Mouse moved to (694, 490)
Screenshot: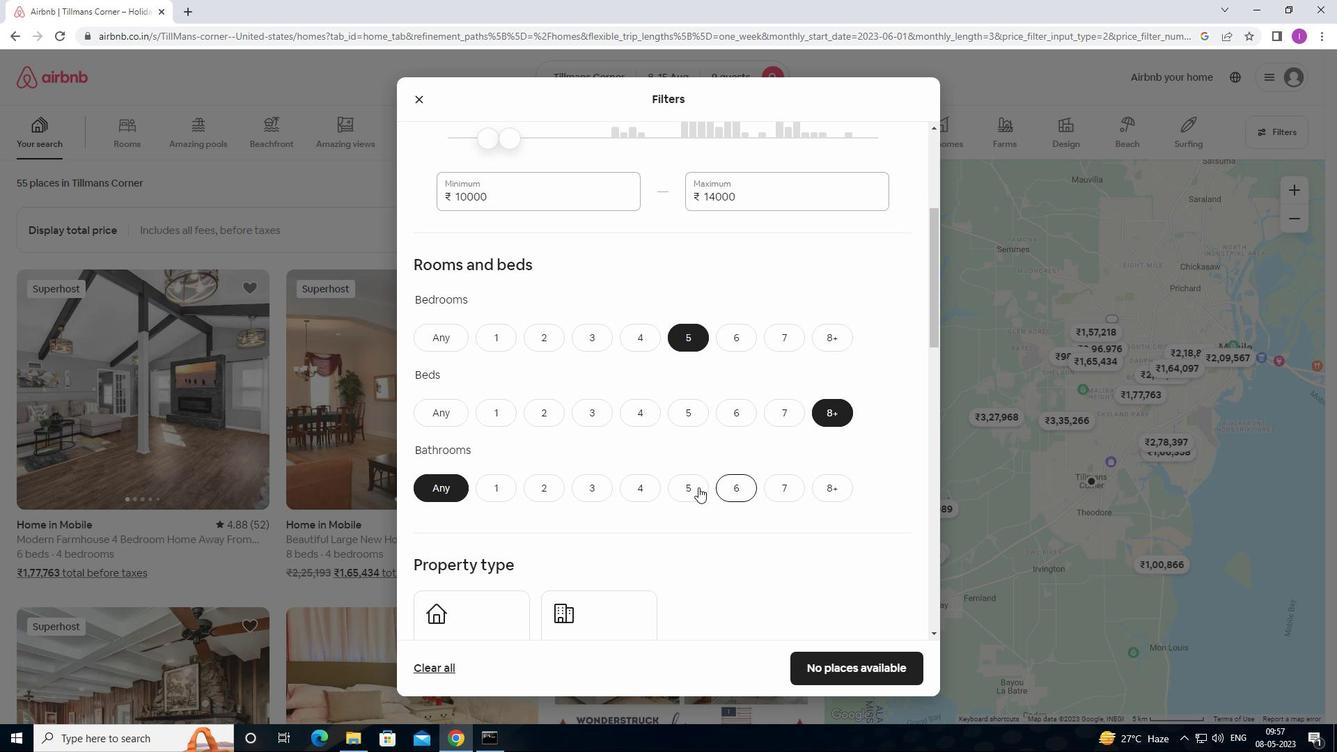 
Action: Mouse pressed left at (694, 490)
Screenshot: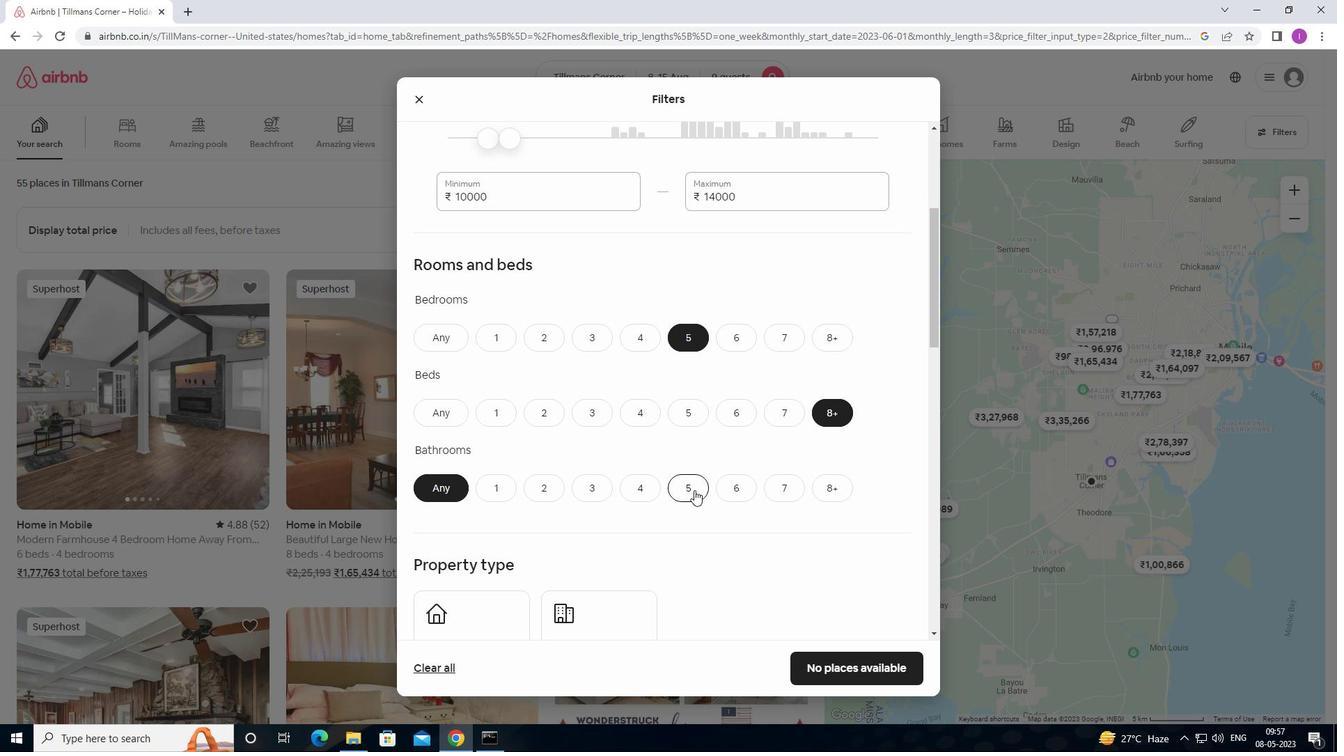 
Action: Mouse moved to (754, 480)
Screenshot: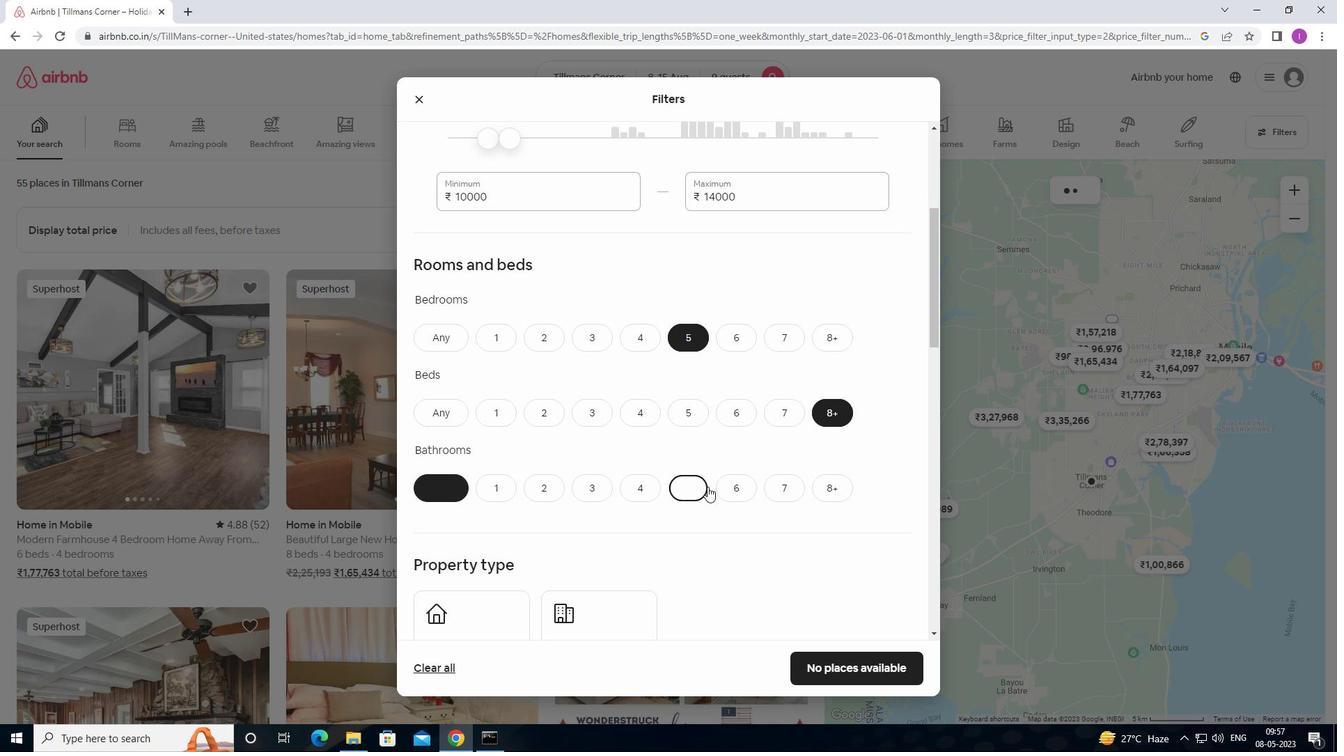 
Action: Mouse scrolled (754, 479) with delta (0, 0)
Screenshot: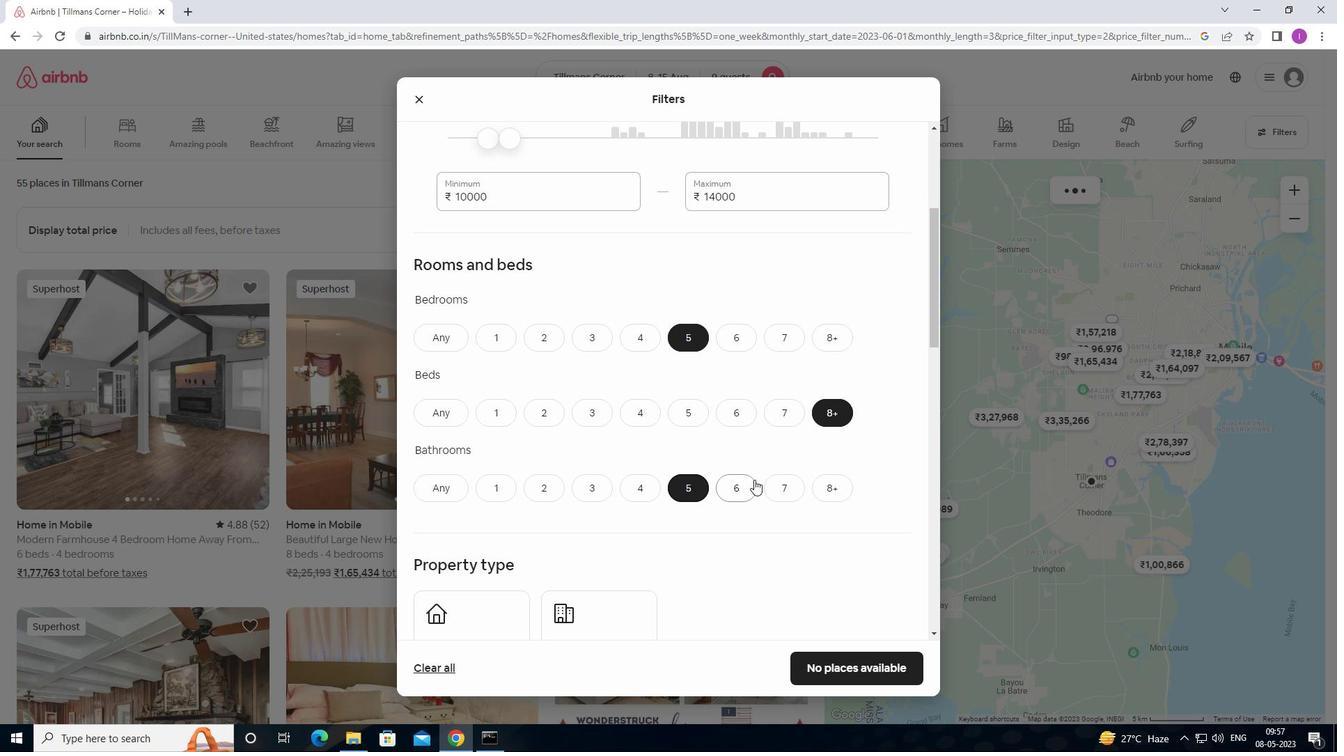 
Action: Mouse scrolled (754, 479) with delta (0, 0)
Screenshot: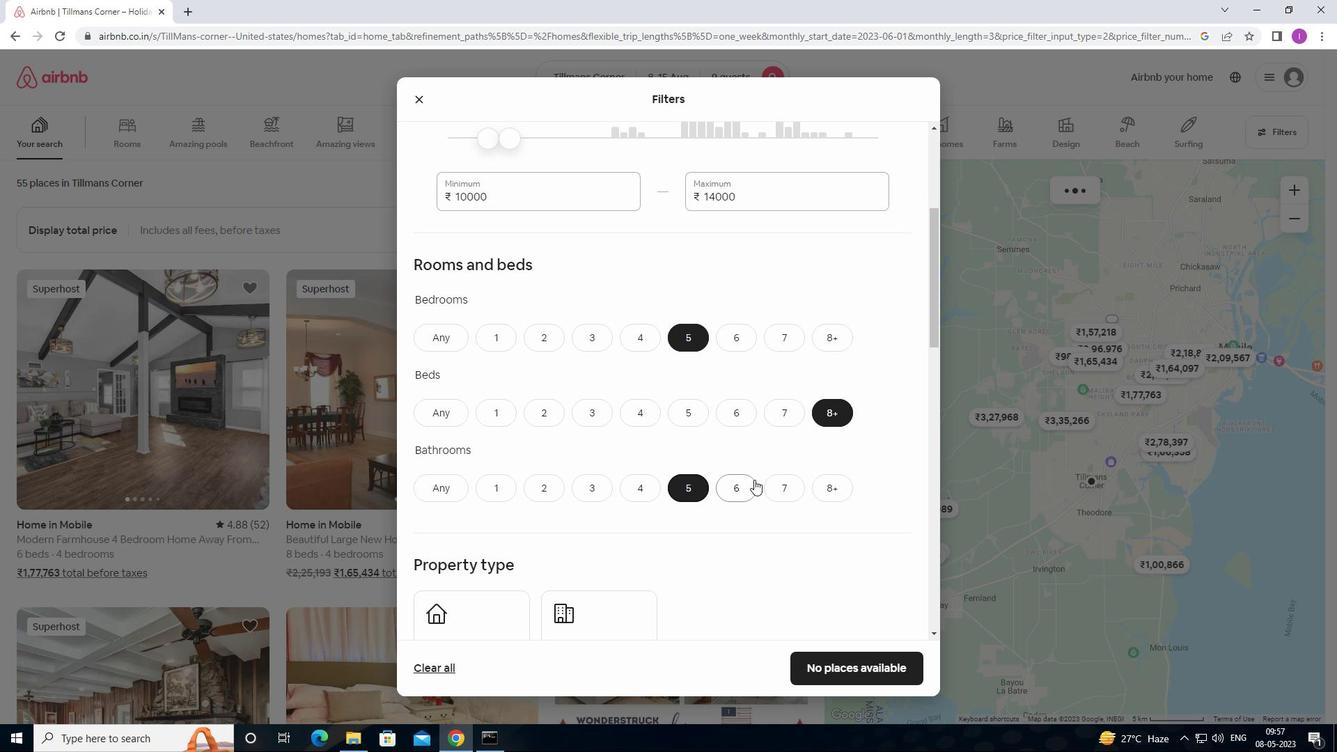 
Action: Mouse scrolled (754, 479) with delta (0, 0)
Screenshot: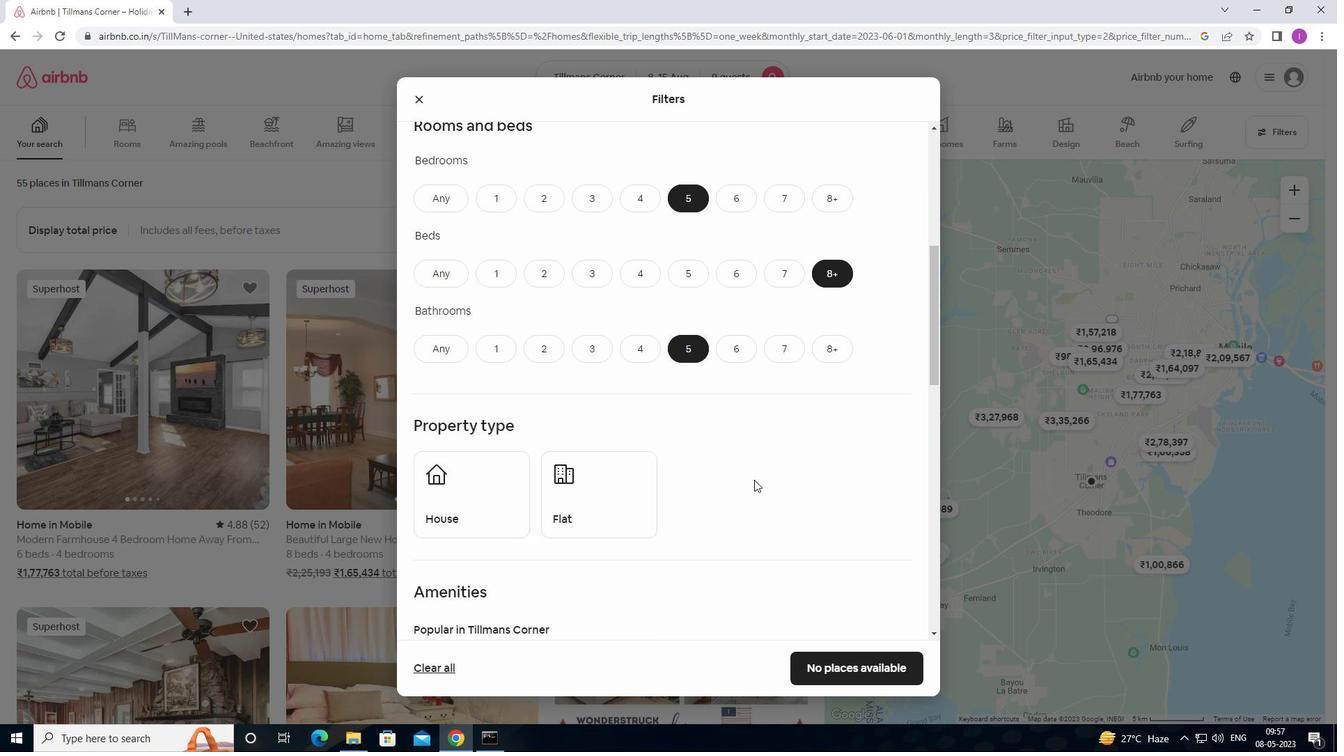 
Action: Mouse moved to (560, 505)
Screenshot: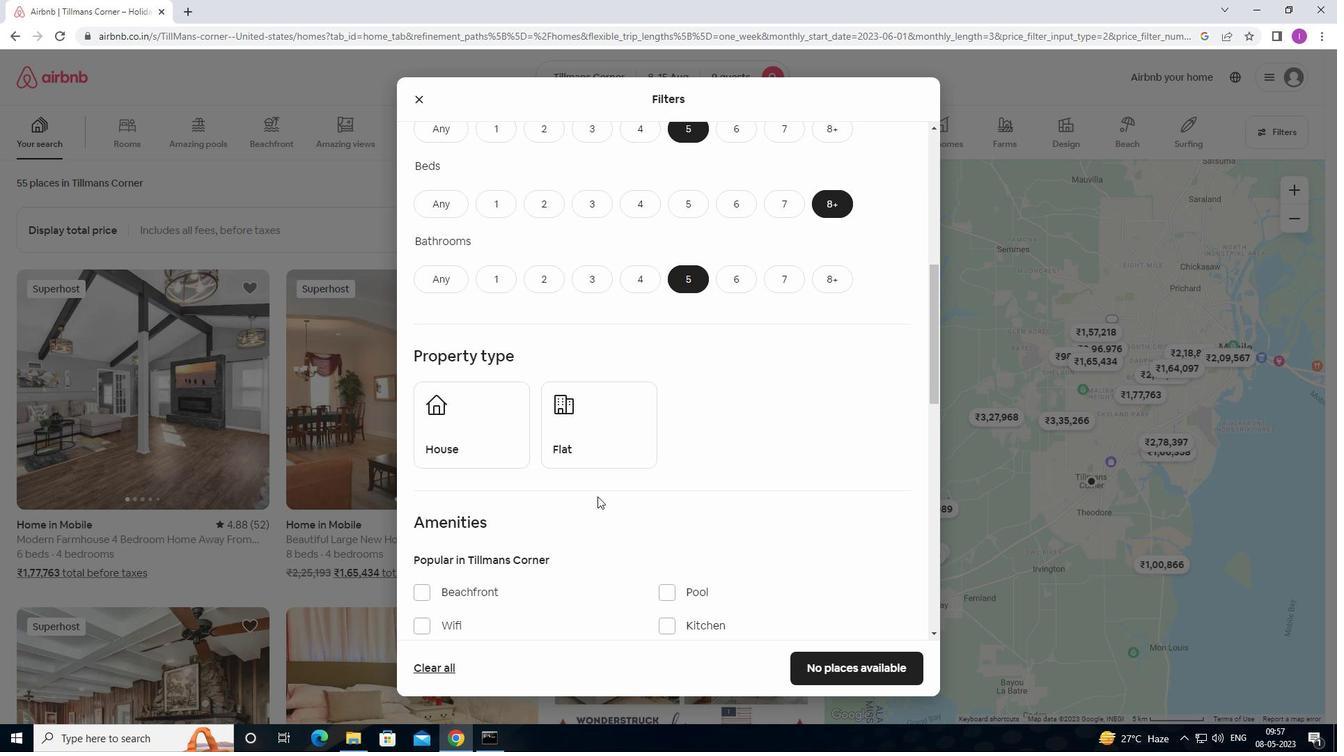 
Action: Mouse scrolled (560, 504) with delta (0, 0)
Screenshot: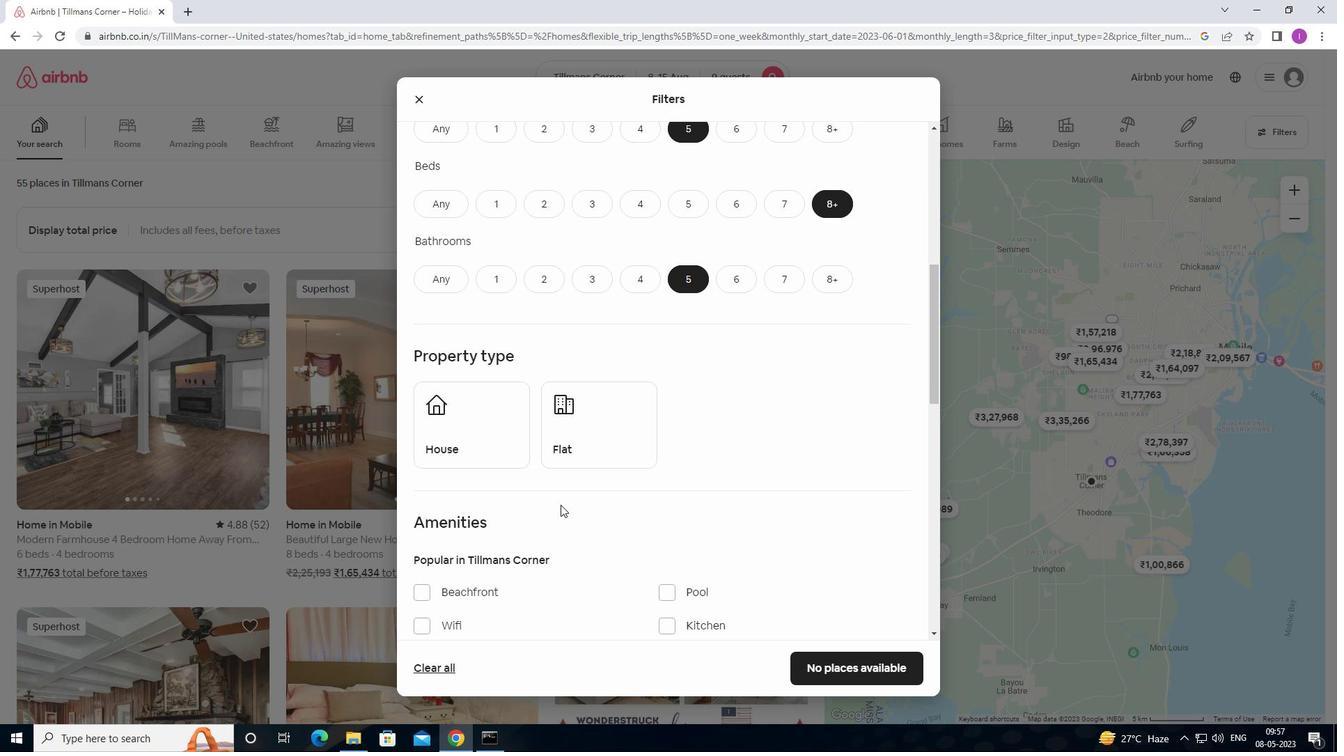 
Action: Mouse scrolled (560, 504) with delta (0, 0)
Screenshot: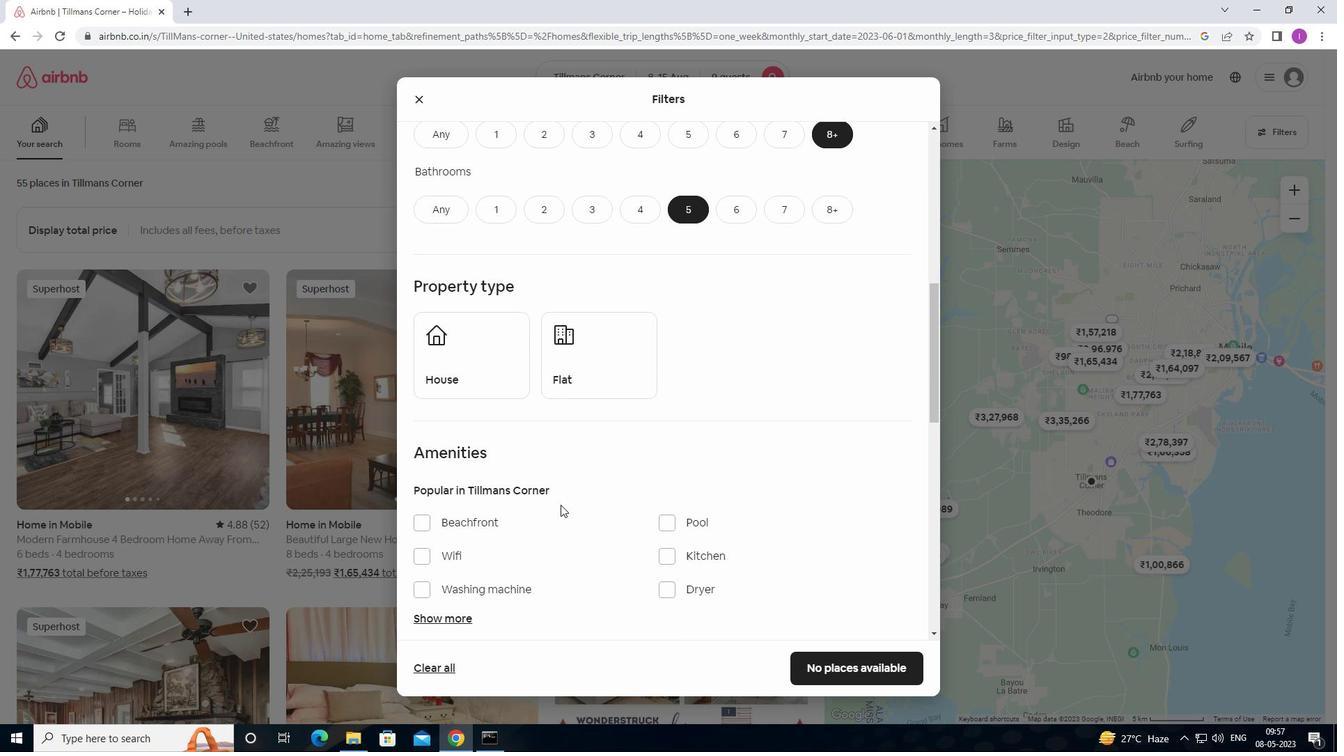 
Action: Mouse moved to (463, 298)
Screenshot: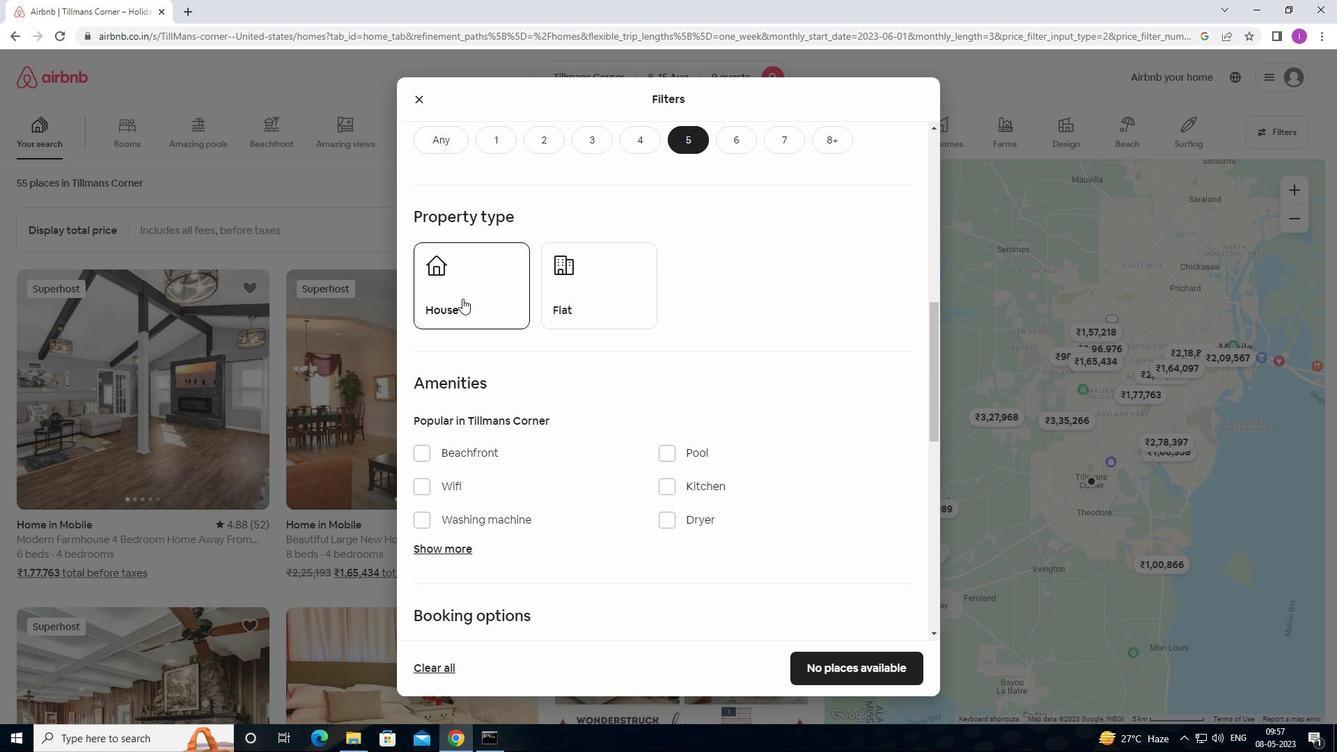 
Action: Mouse pressed left at (463, 298)
Screenshot: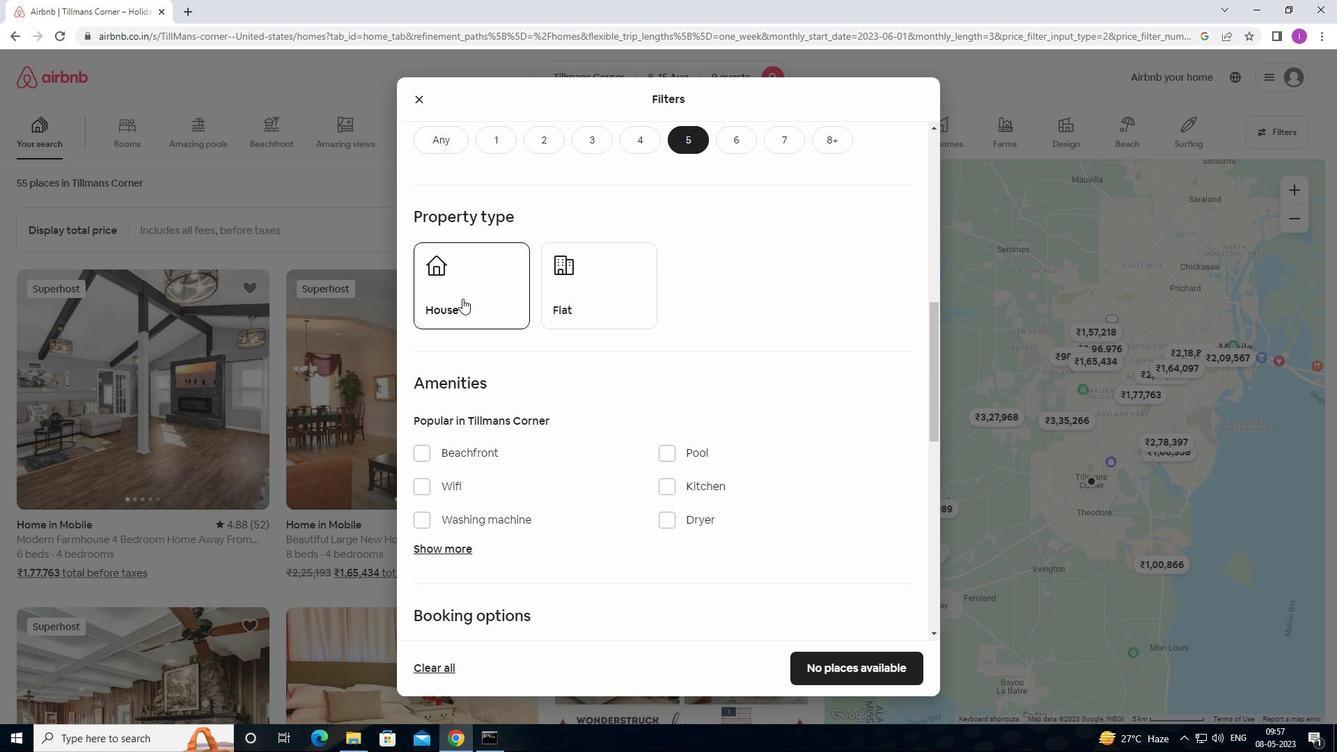 
Action: Mouse moved to (640, 294)
Screenshot: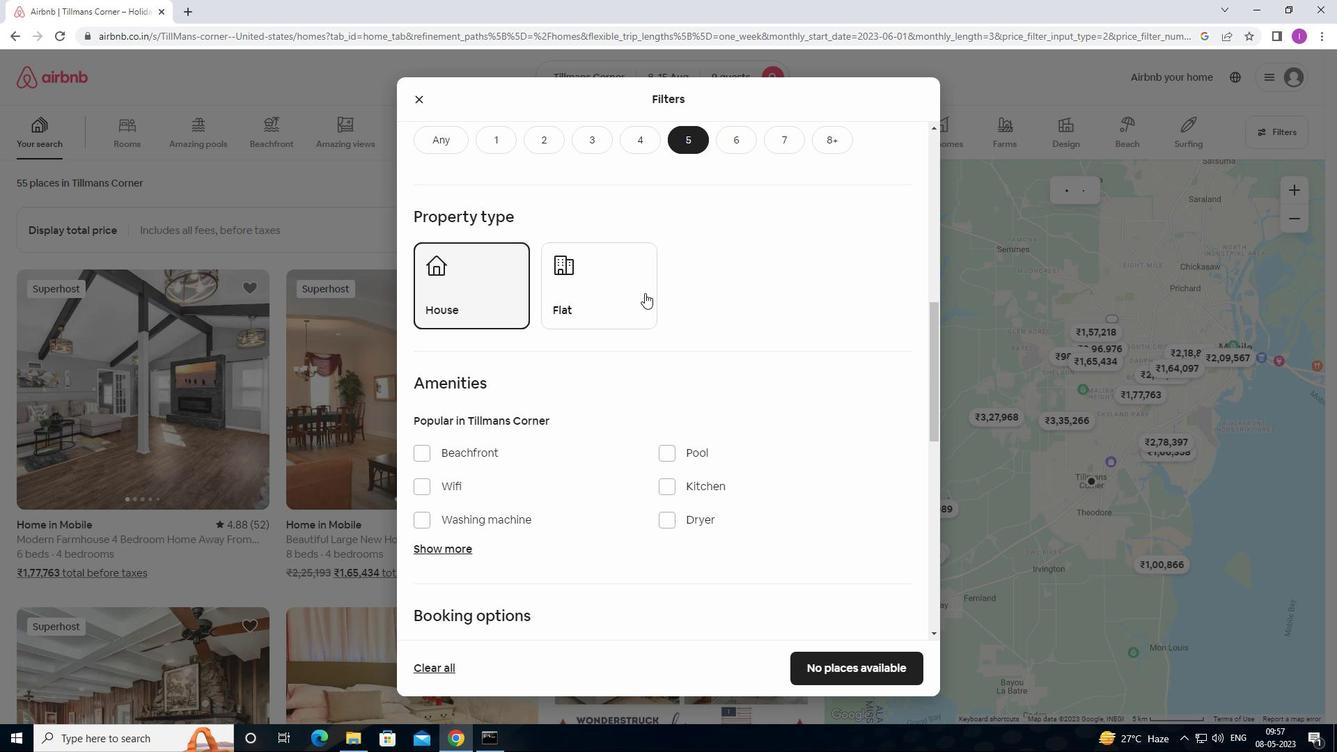
Action: Mouse pressed left at (640, 294)
Screenshot: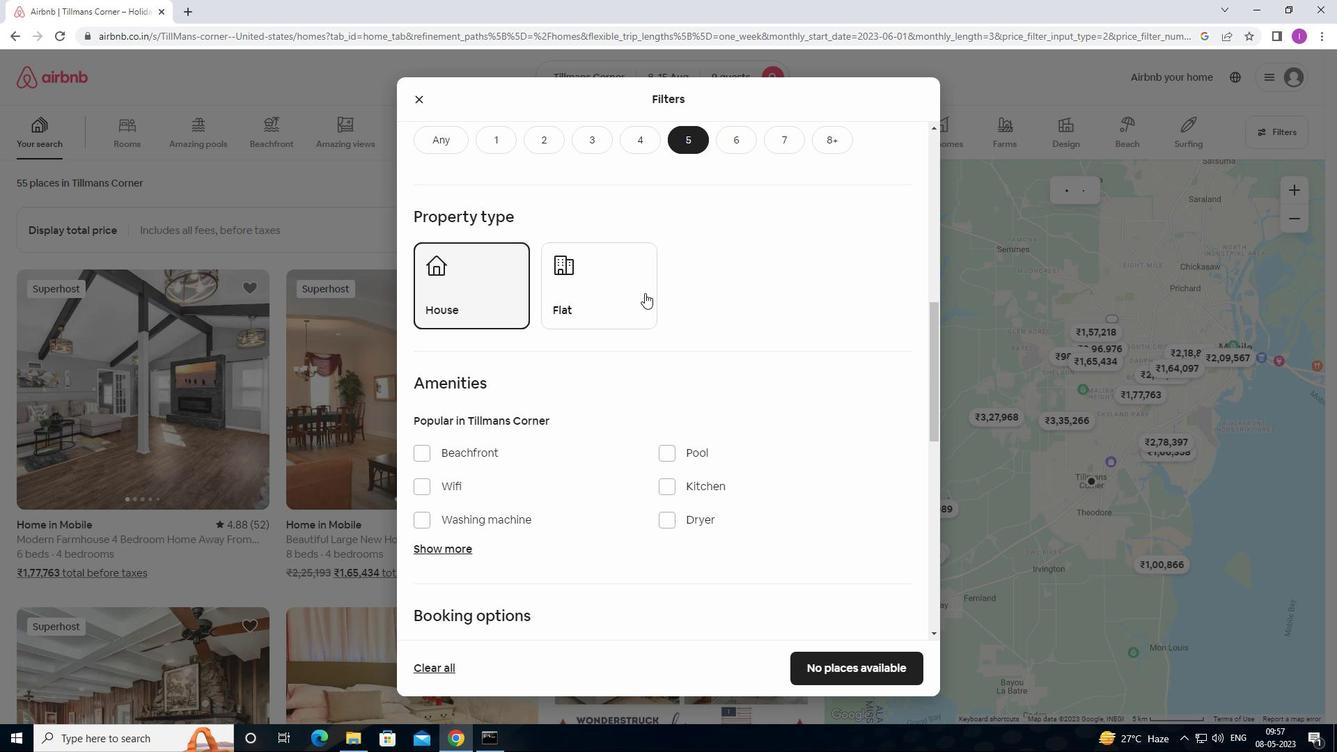 
Action: Mouse moved to (807, 307)
Screenshot: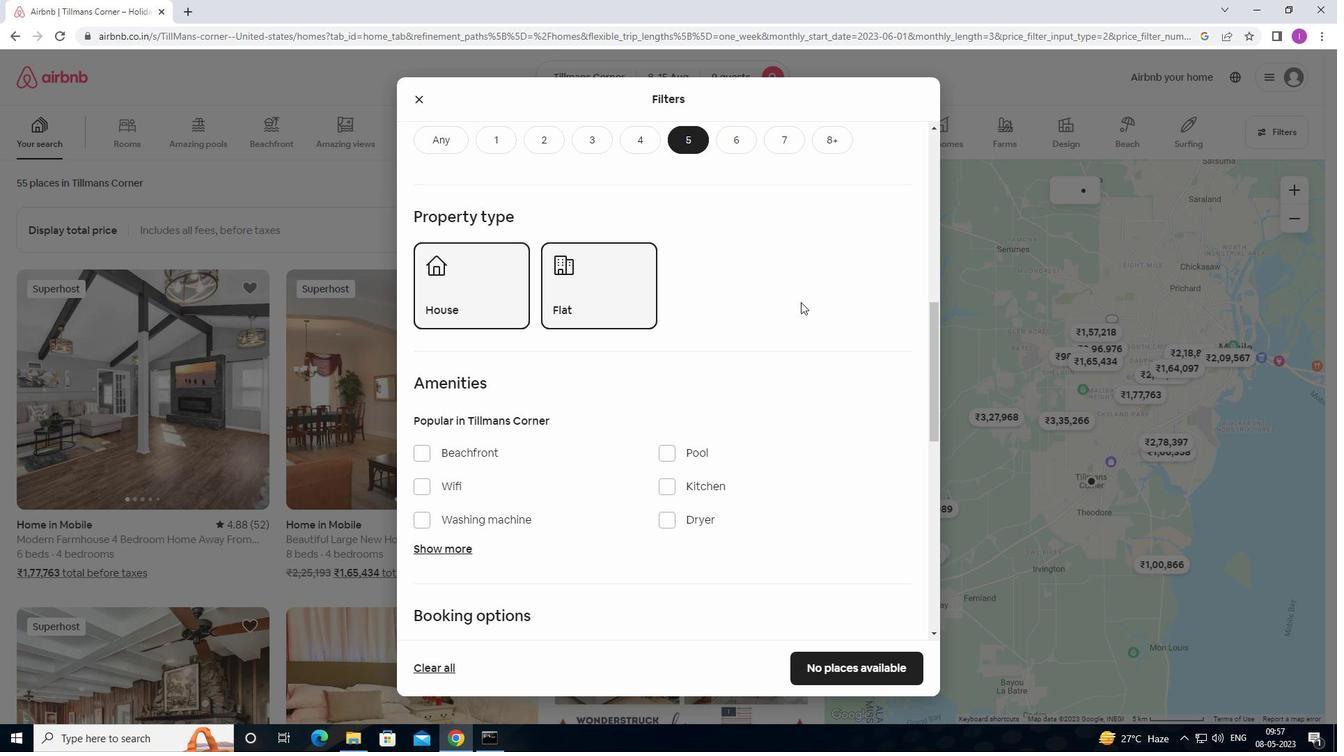 
Action: Mouse scrolled (807, 306) with delta (0, 0)
Screenshot: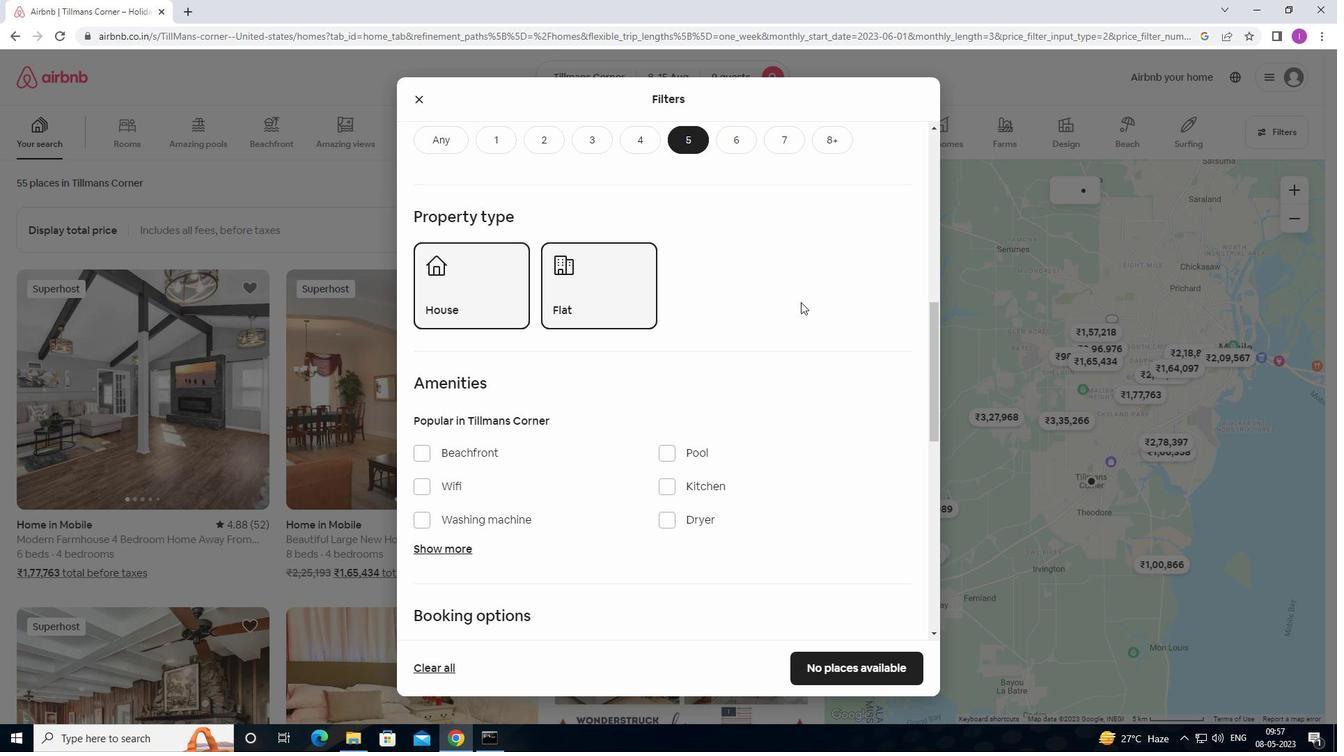 
Action: Mouse moved to (808, 308)
Screenshot: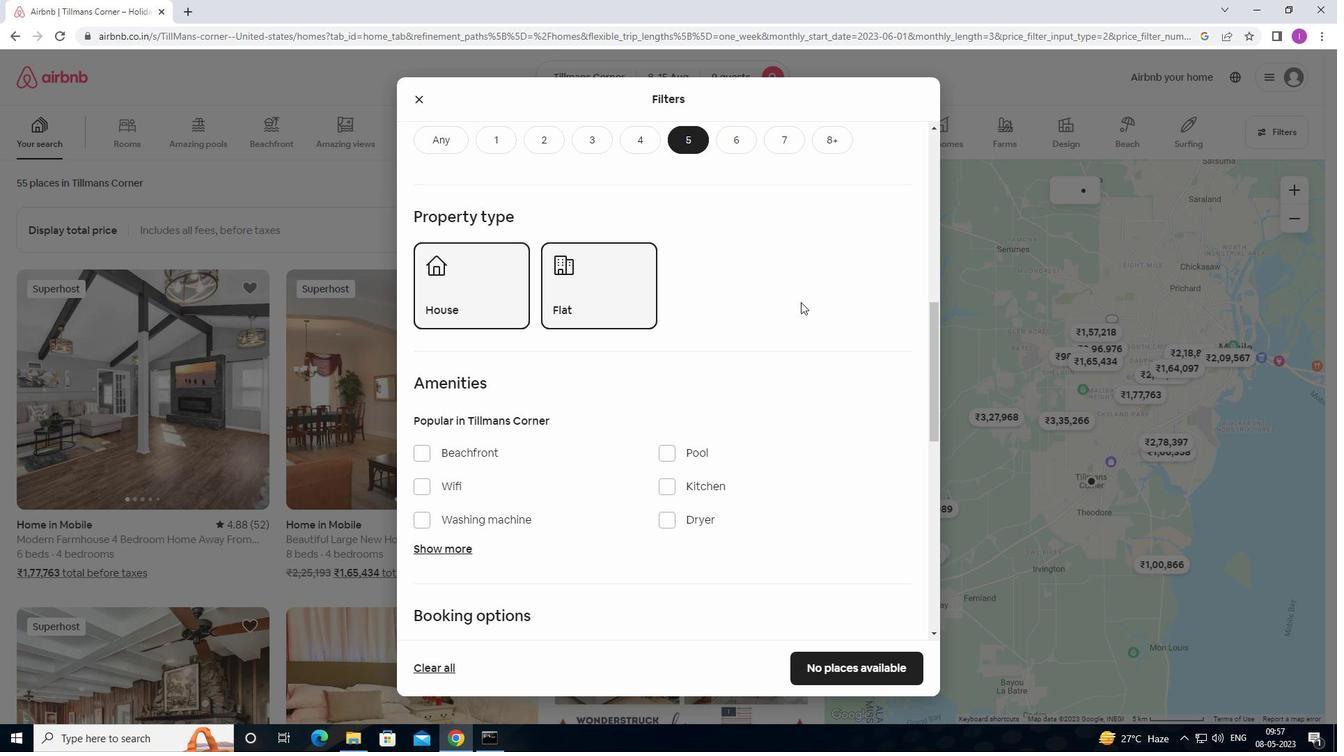 
Action: Mouse scrolled (808, 308) with delta (0, 0)
Screenshot: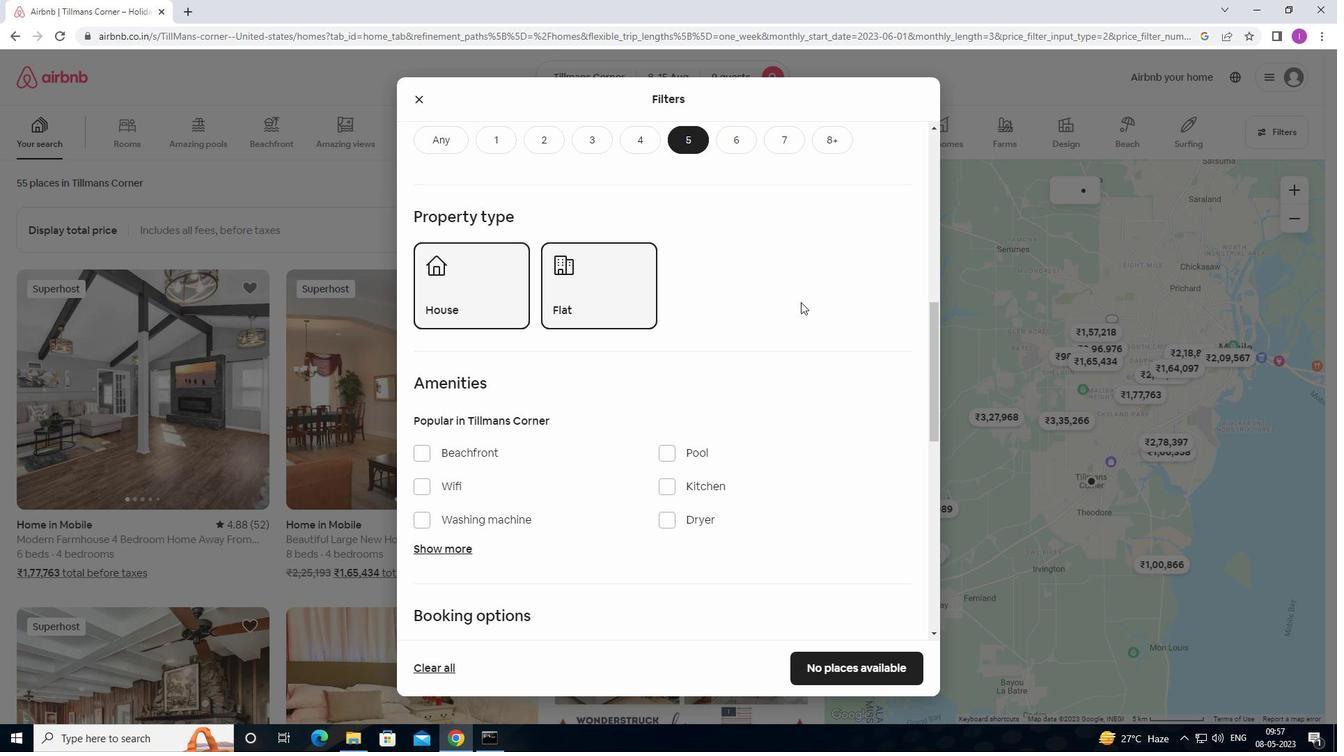 
Action: Mouse moved to (426, 342)
Screenshot: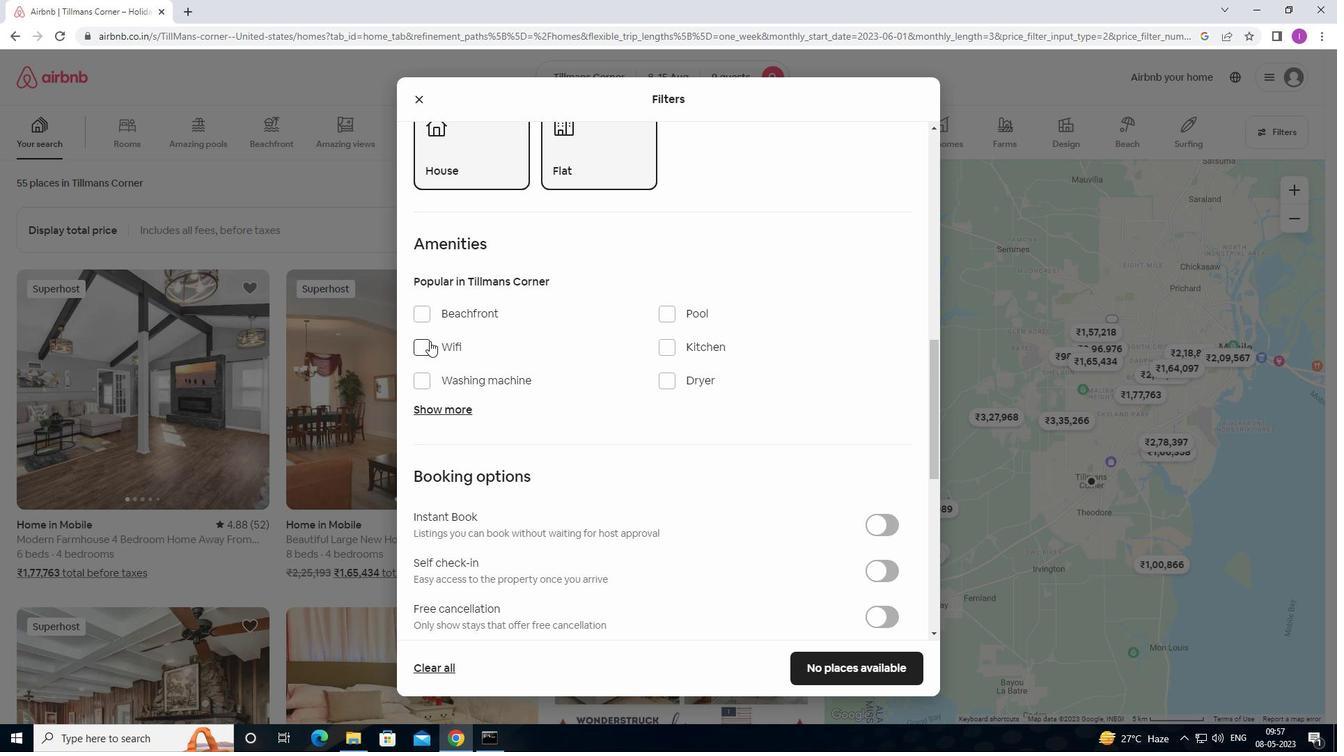 
Action: Mouse pressed left at (426, 342)
Screenshot: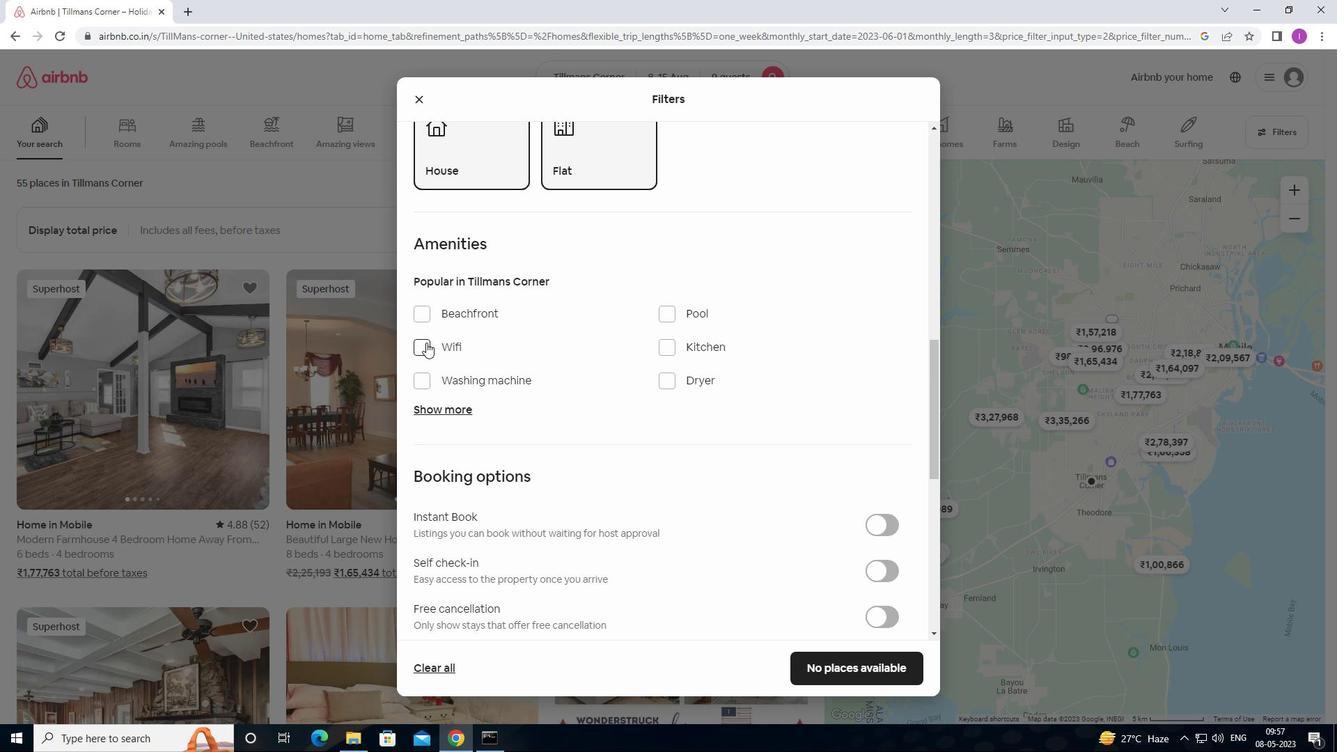 
Action: Mouse moved to (664, 374)
Screenshot: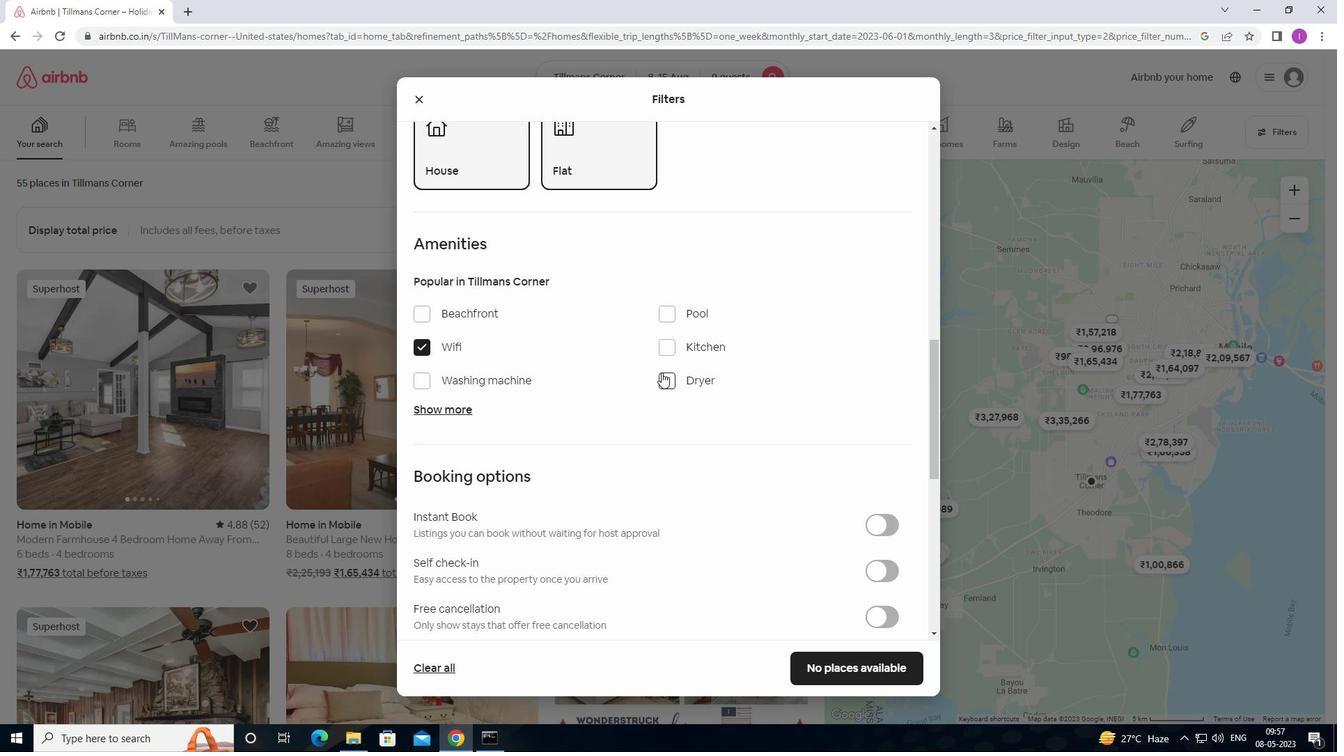 
Action: Mouse scrolled (664, 374) with delta (0, 0)
Screenshot: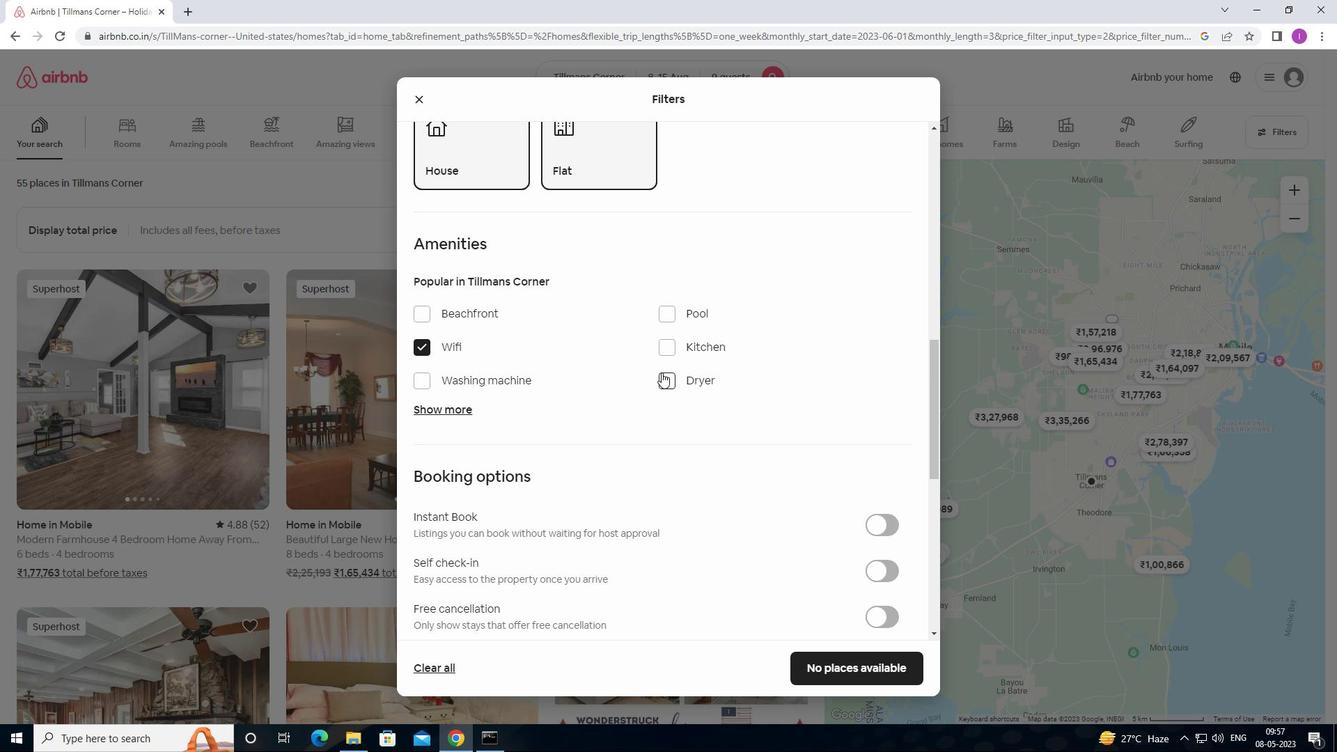 
Action: Mouse moved to (455, 340)
Screenshot: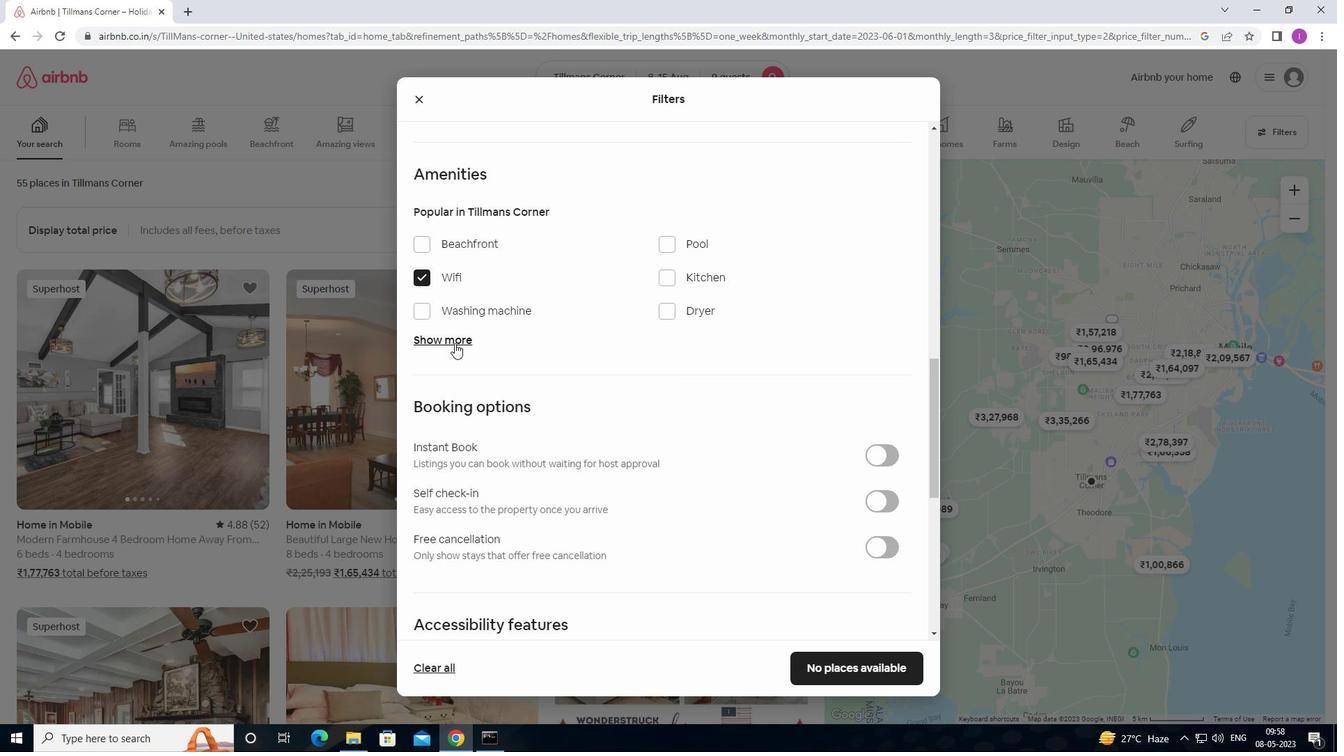 
Action: Mouse pressed left at (455, 340)
Screenshot: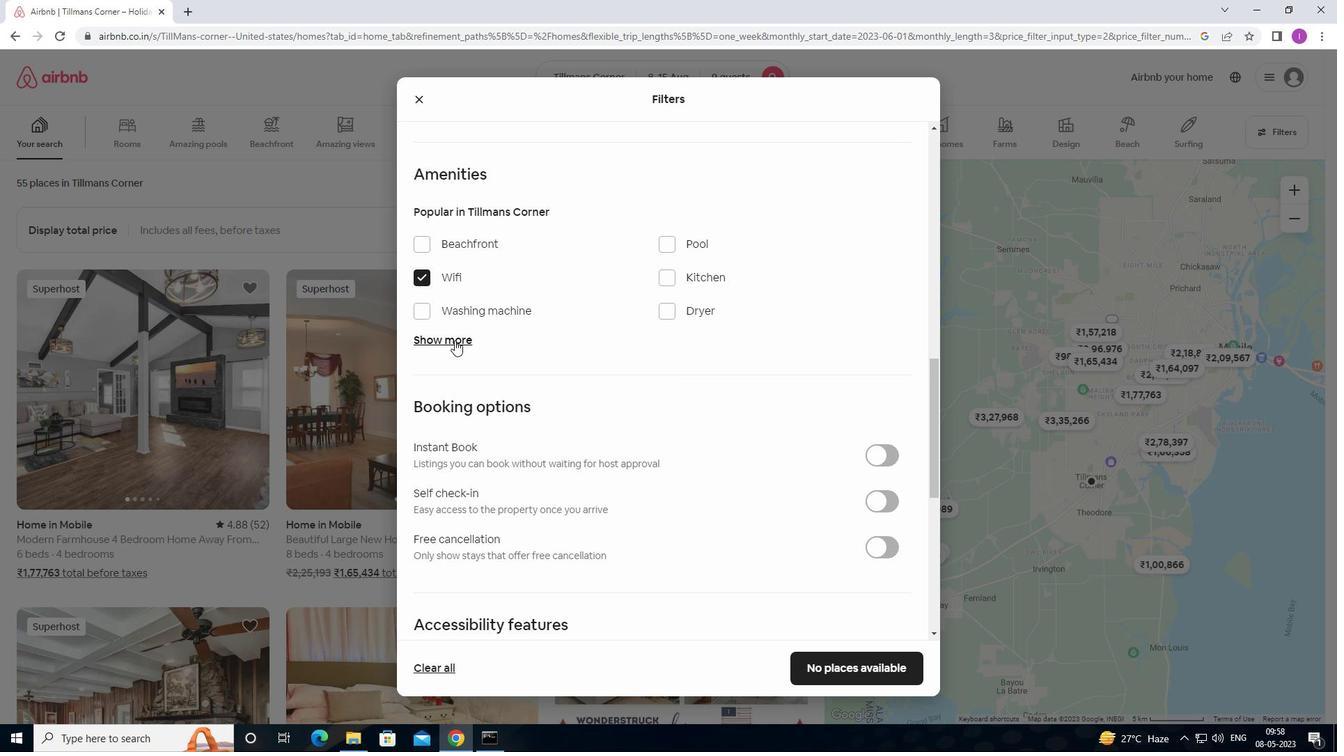 
Action: Mouse moved to (634, 388)
Screenshot: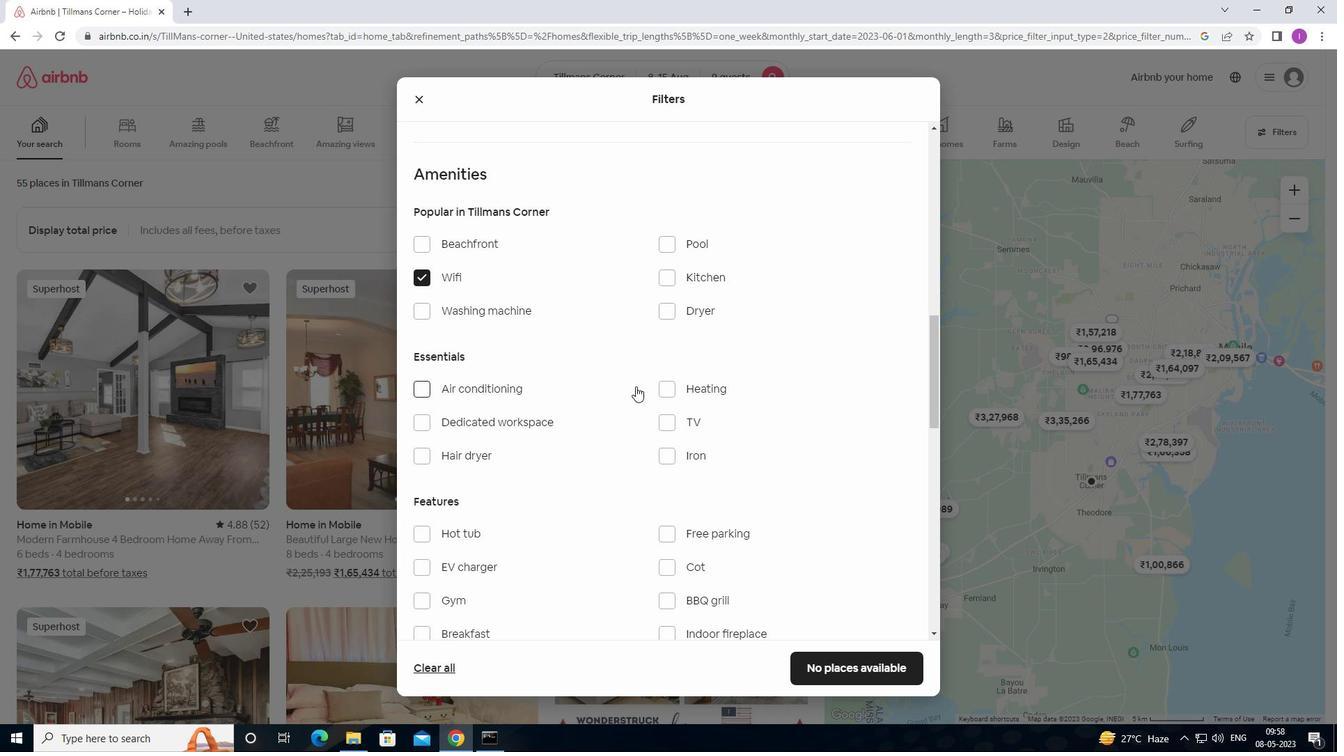 
Action: Mouse scrolled (634, 387) with delta (0, 0)
Screenshot: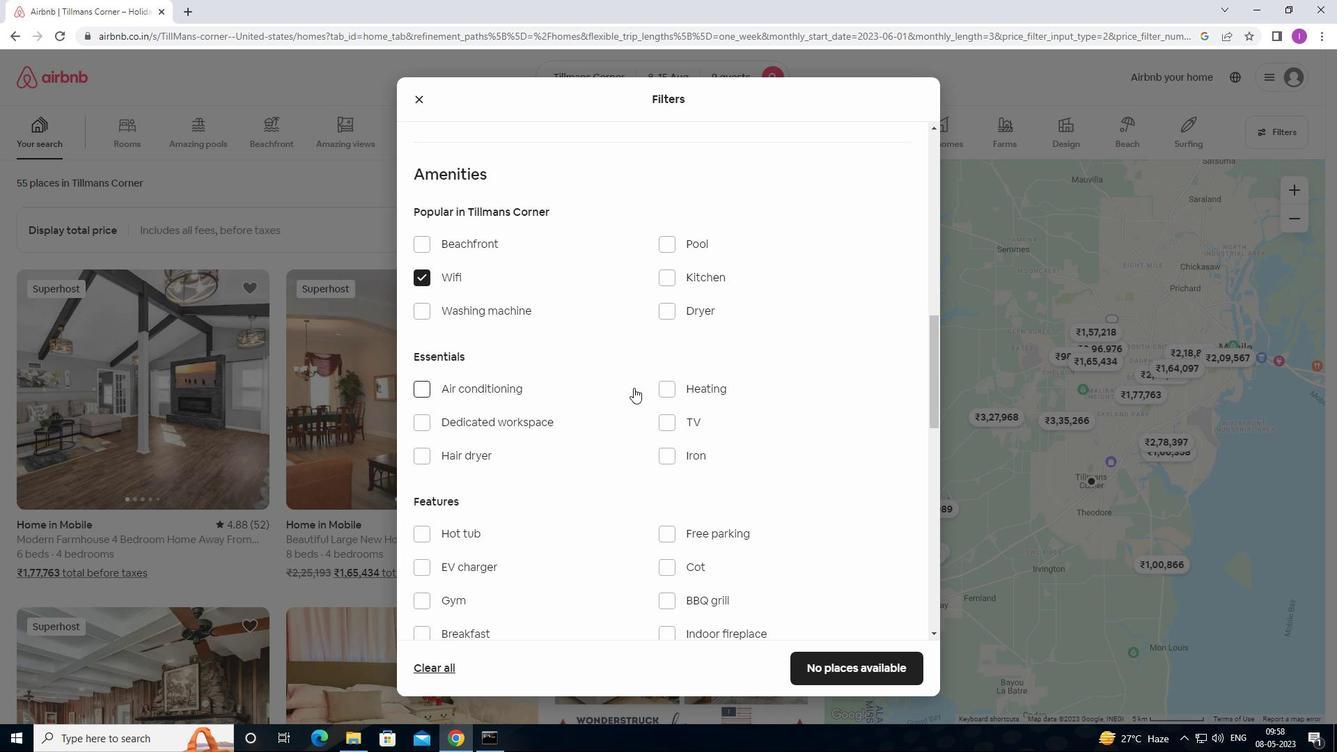
Action: Mouse moved to (671, 357)
Screenshot: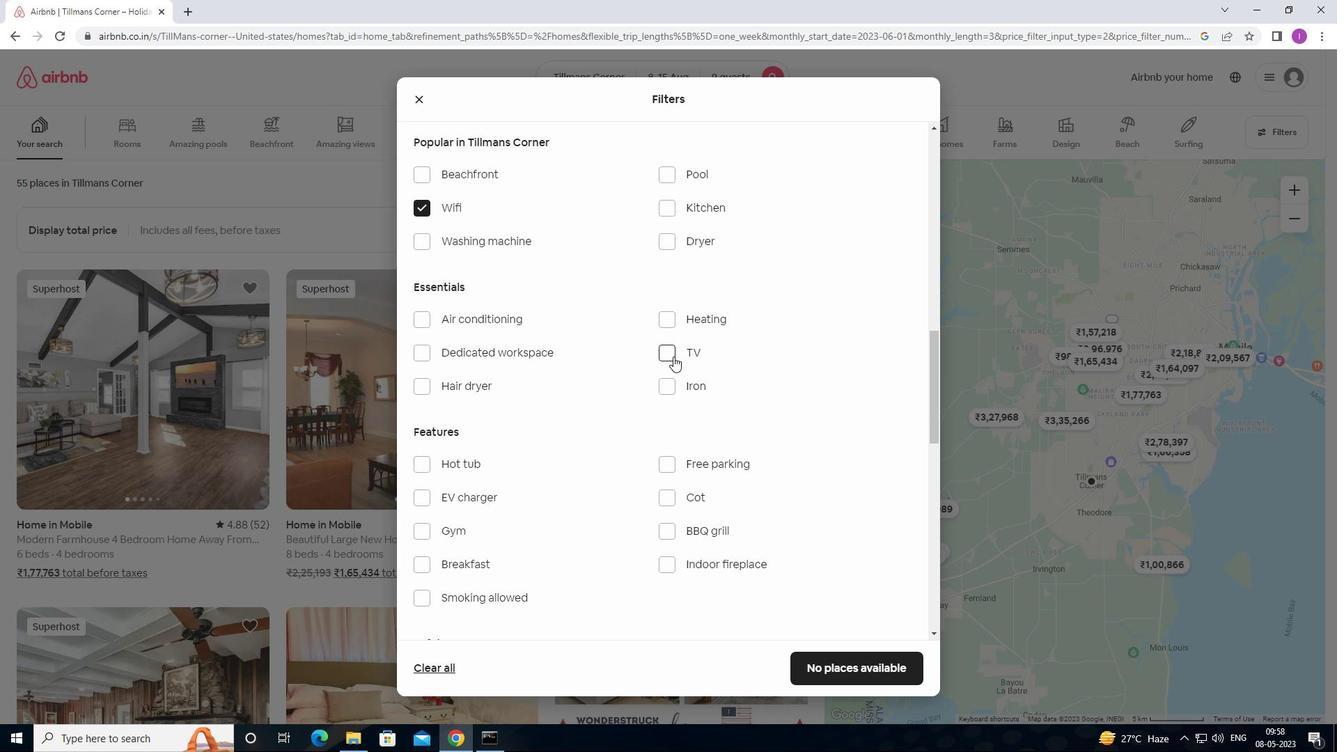 
Action: Mouse pressed left at (671, 357)
Screenshot: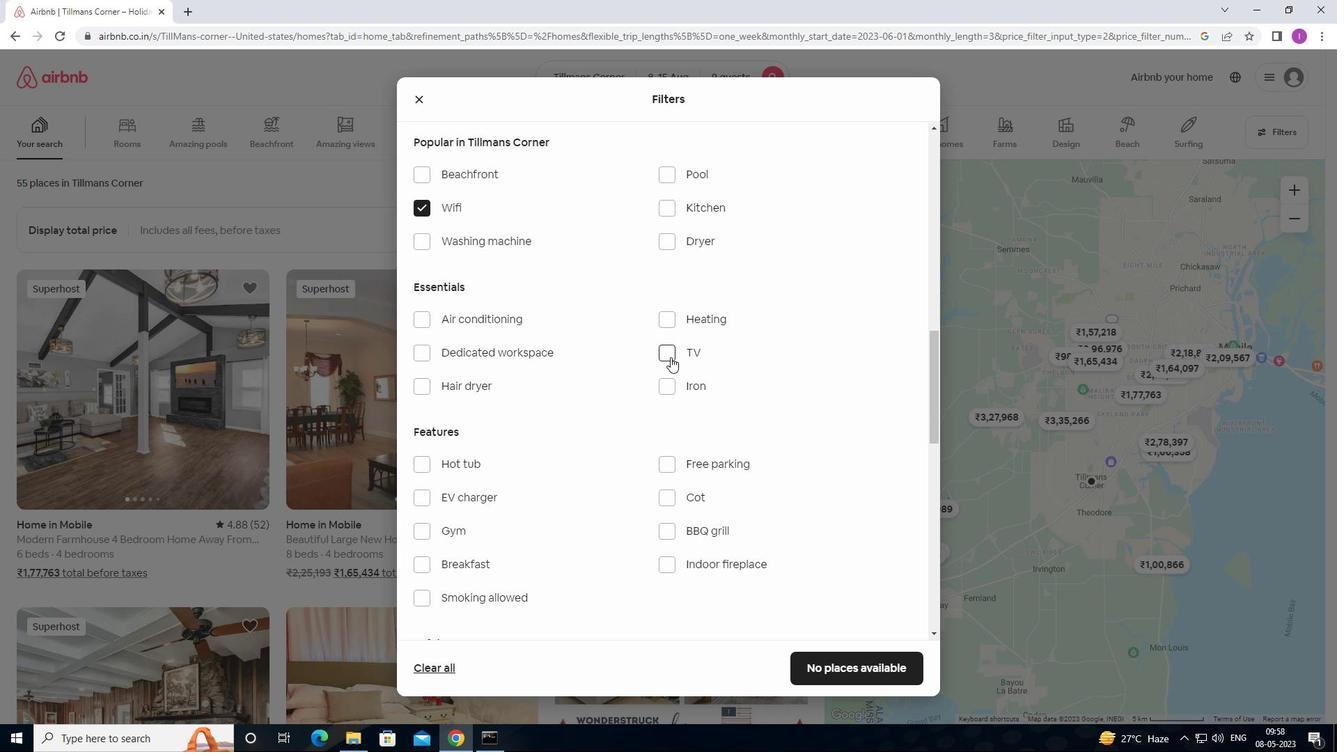 
Action: Mouse moved to (668, 465)
Screenshot: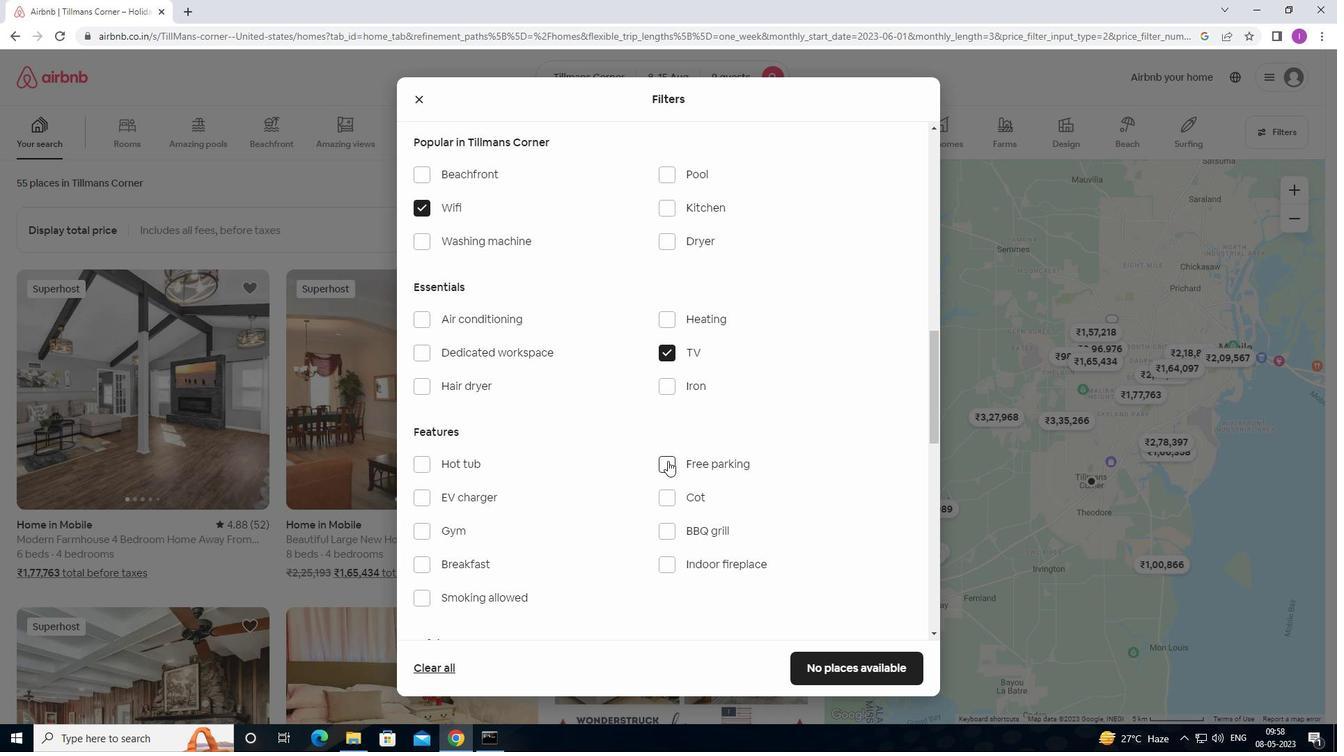 
Action: Mouse pressed left at (668, 465)
Screenshot: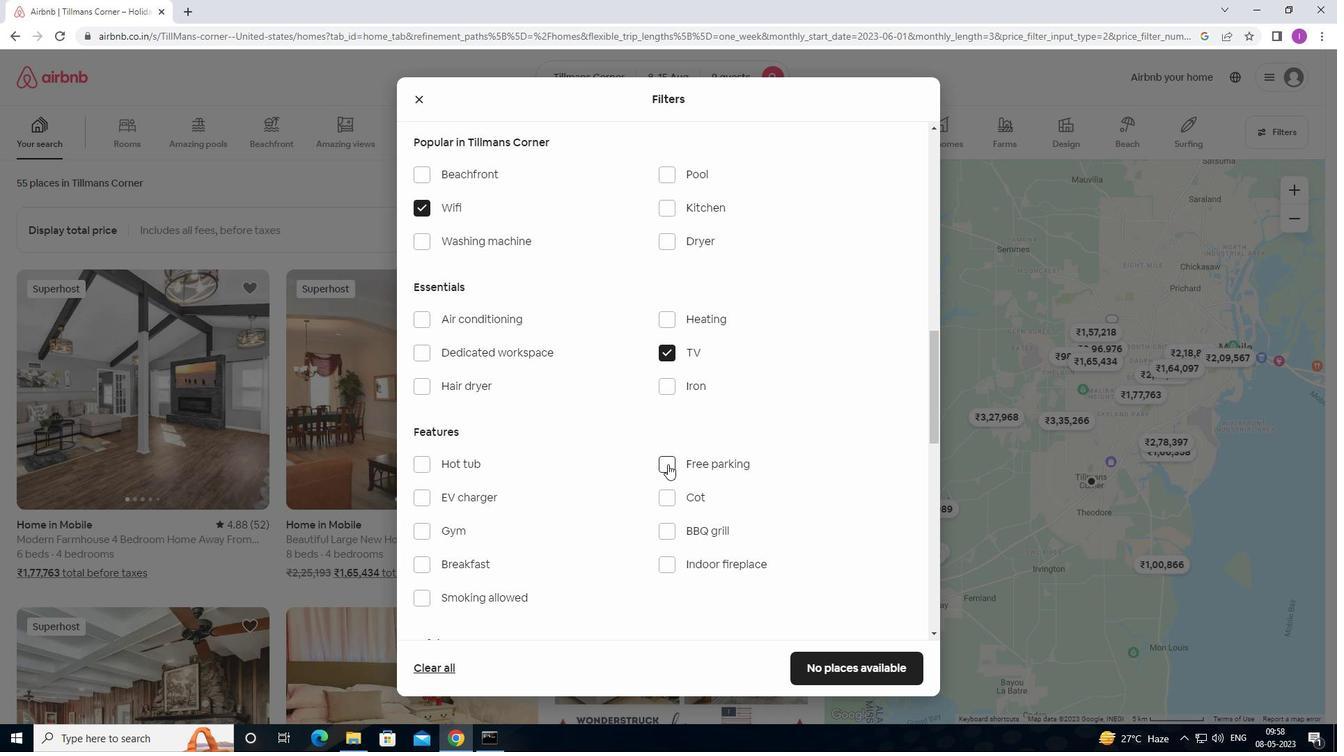 
Action: Mouse moved to (516, 454)
Screenshot: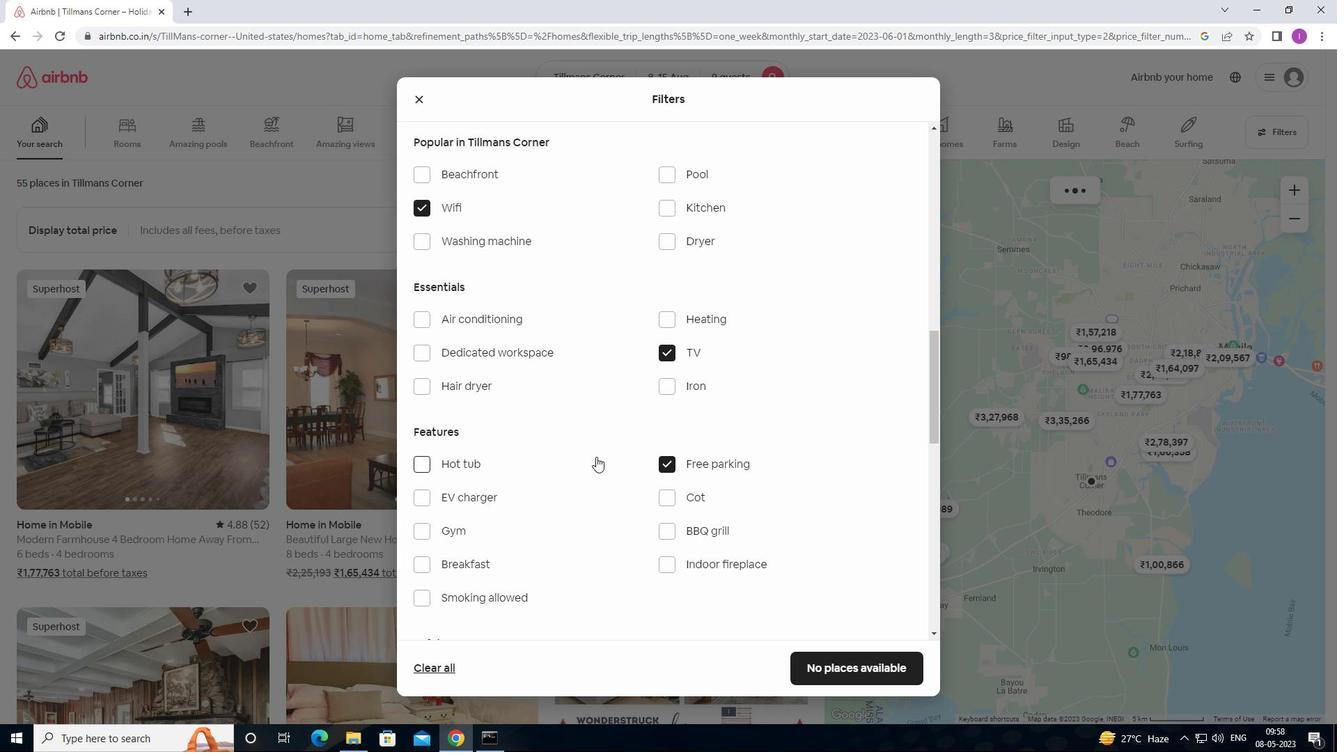 
Action: Mouse scrolled (516, 453) with delta (0, 0)
Screenshot: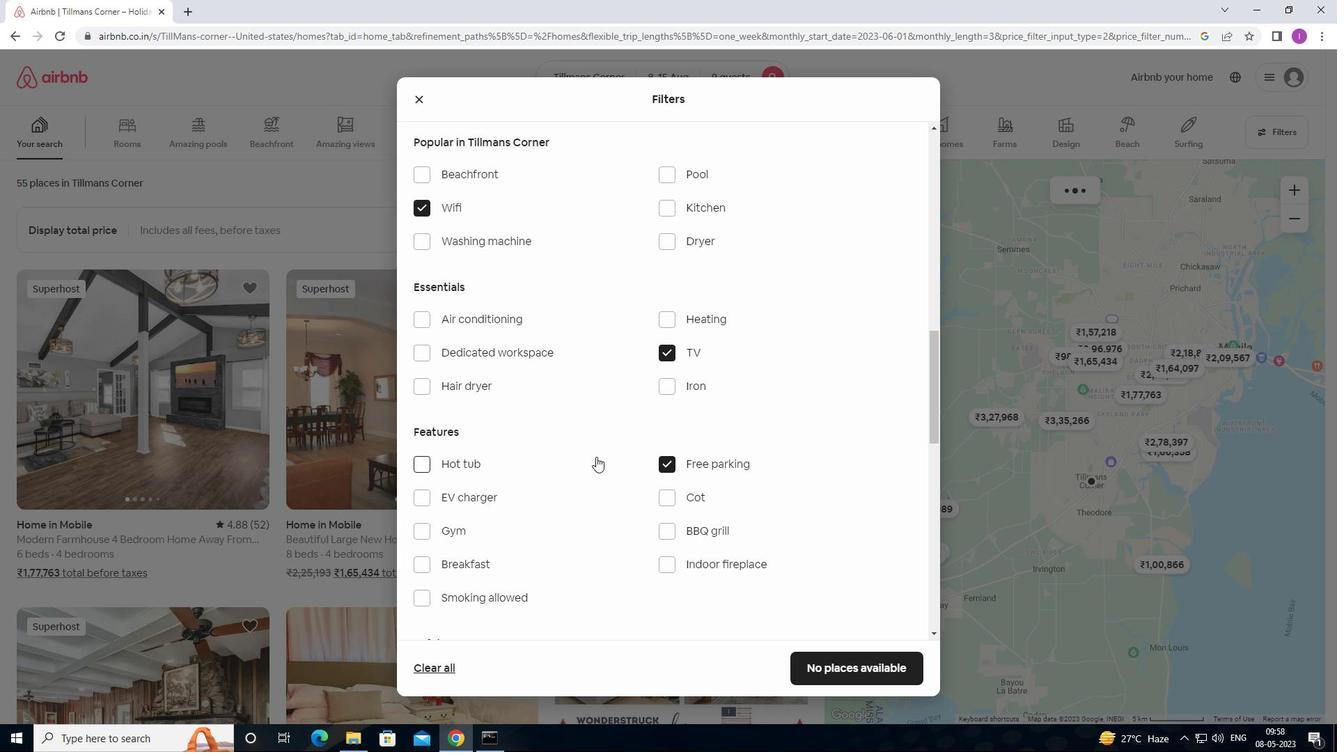 
Action: Mouse moved to (515, 454)
Screenshot: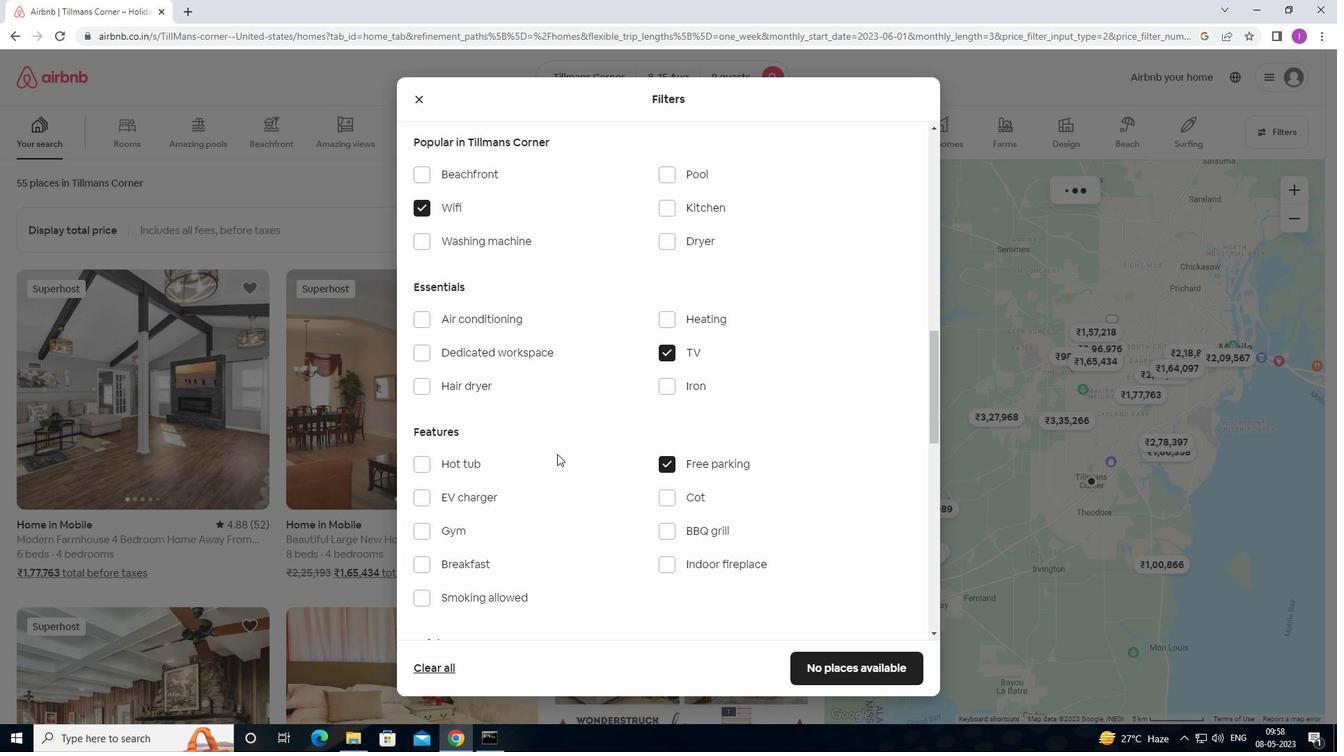 
Action: Mouse scrolled (515, 453) with delta (0, 0)
Screenshot: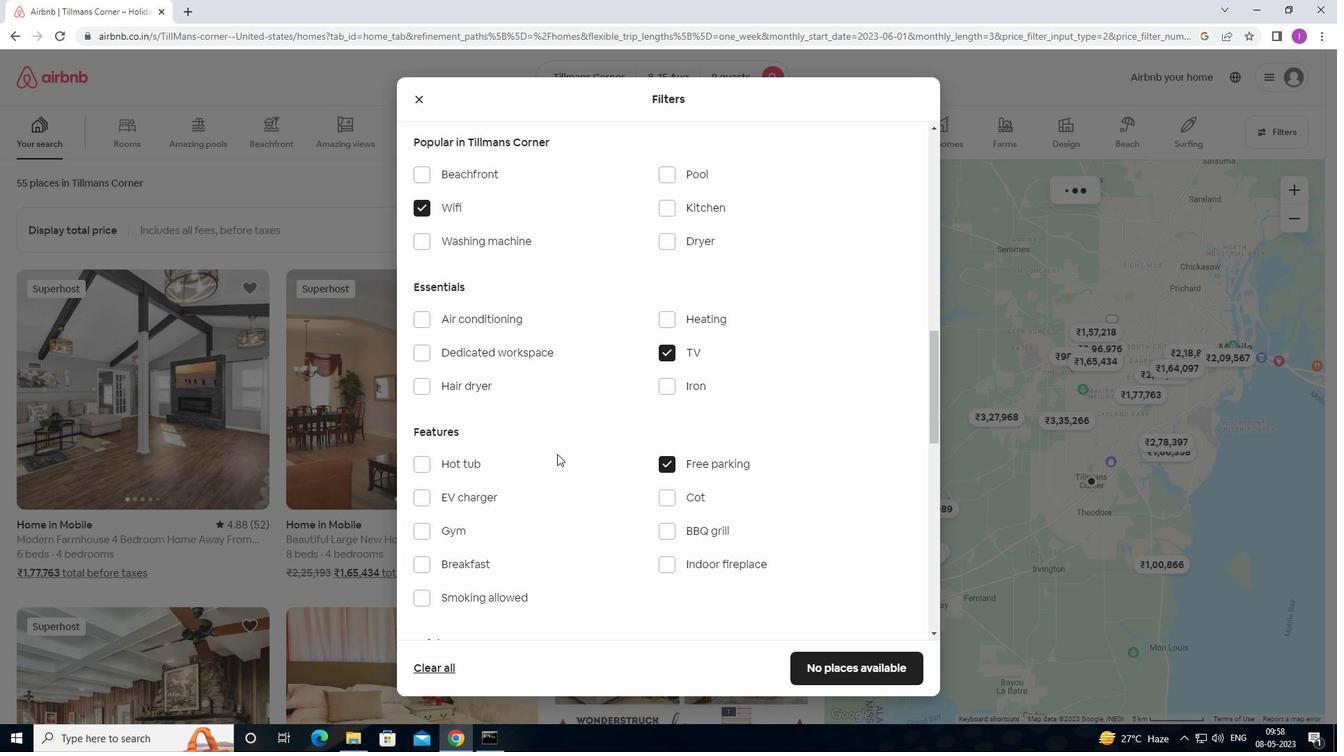 
Action: Mouse moved to (425, 394)
Screenshot: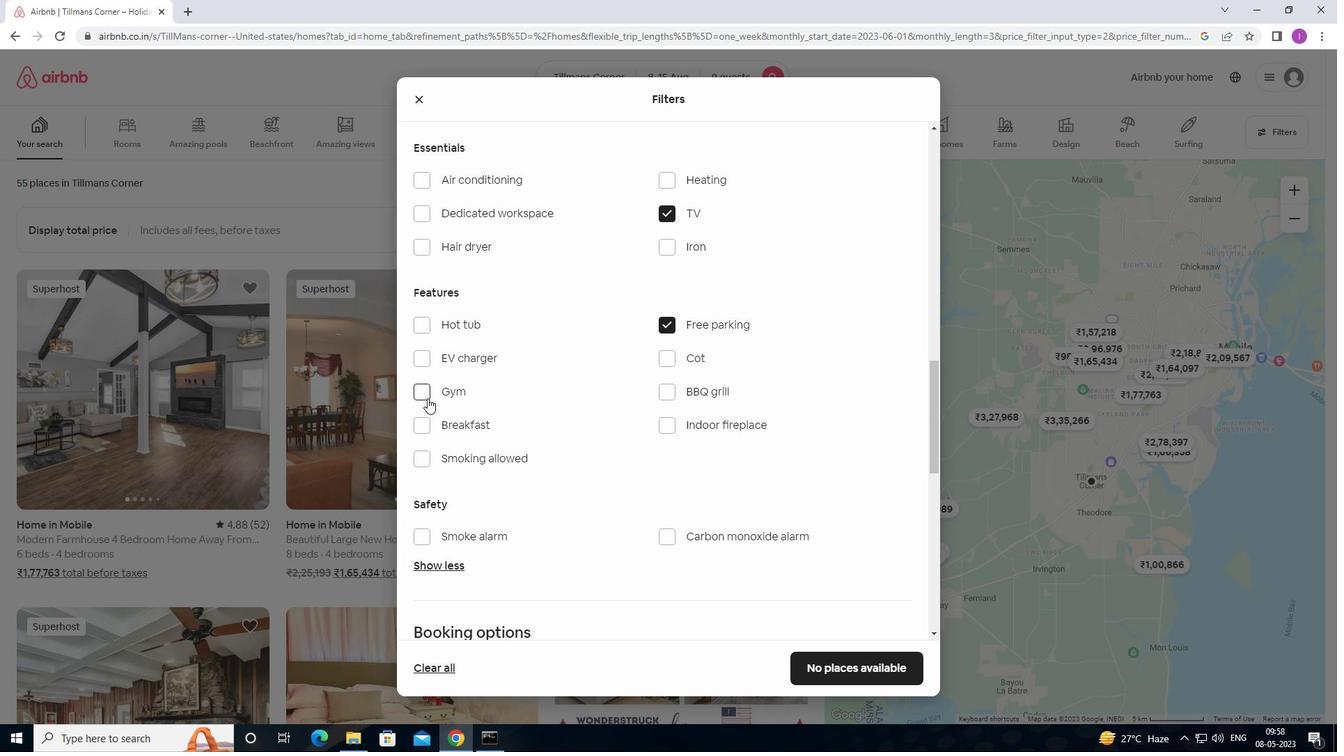 
Action: Mouse pressed left at (425, 394)
Screenshot: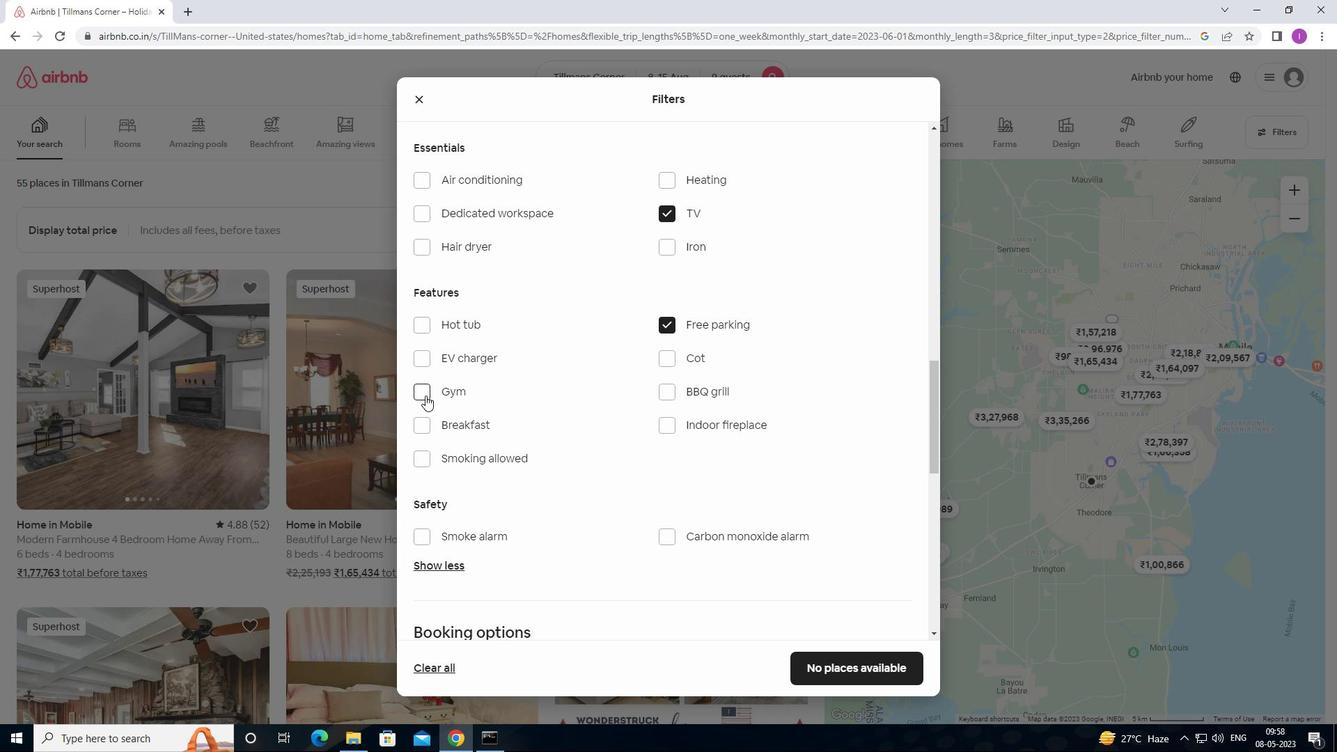 
Action: Mouse moved to (429, 421)
Screenshot: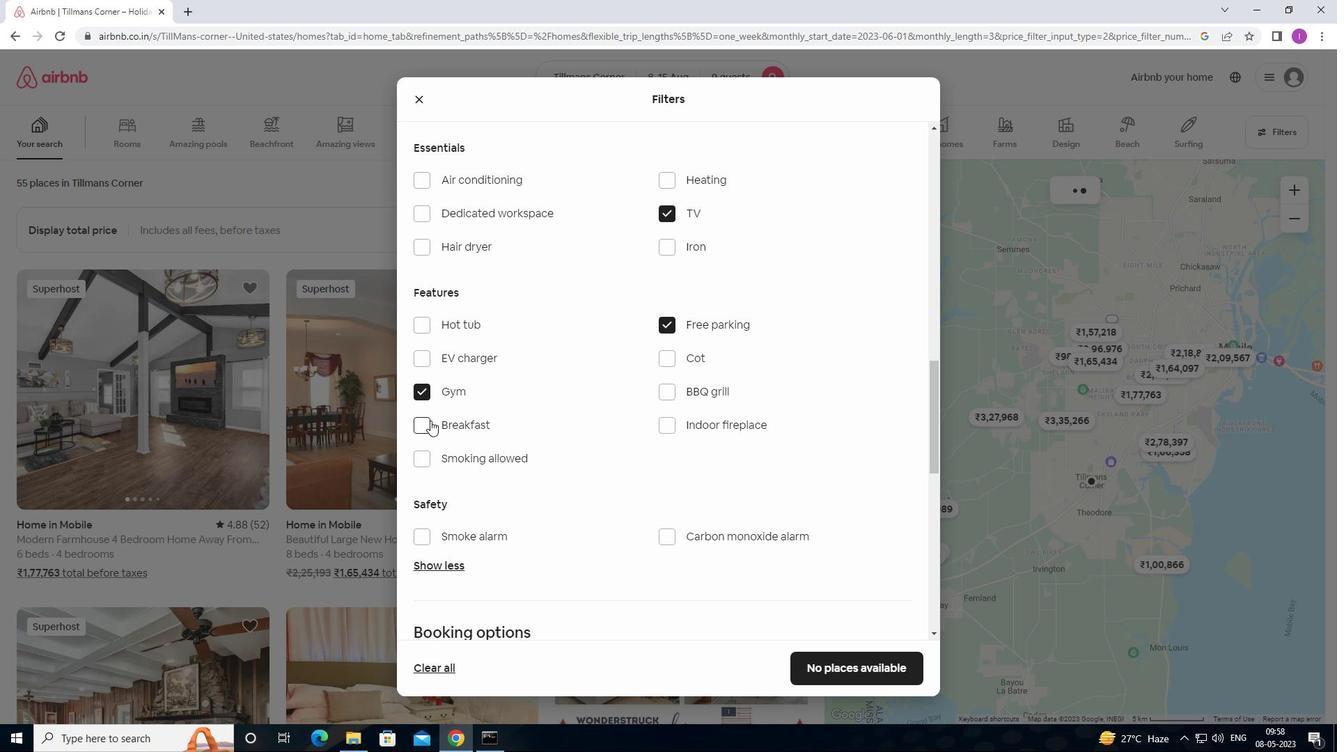 
Action: Mouse pressed left at (429, 421)
Screenshot: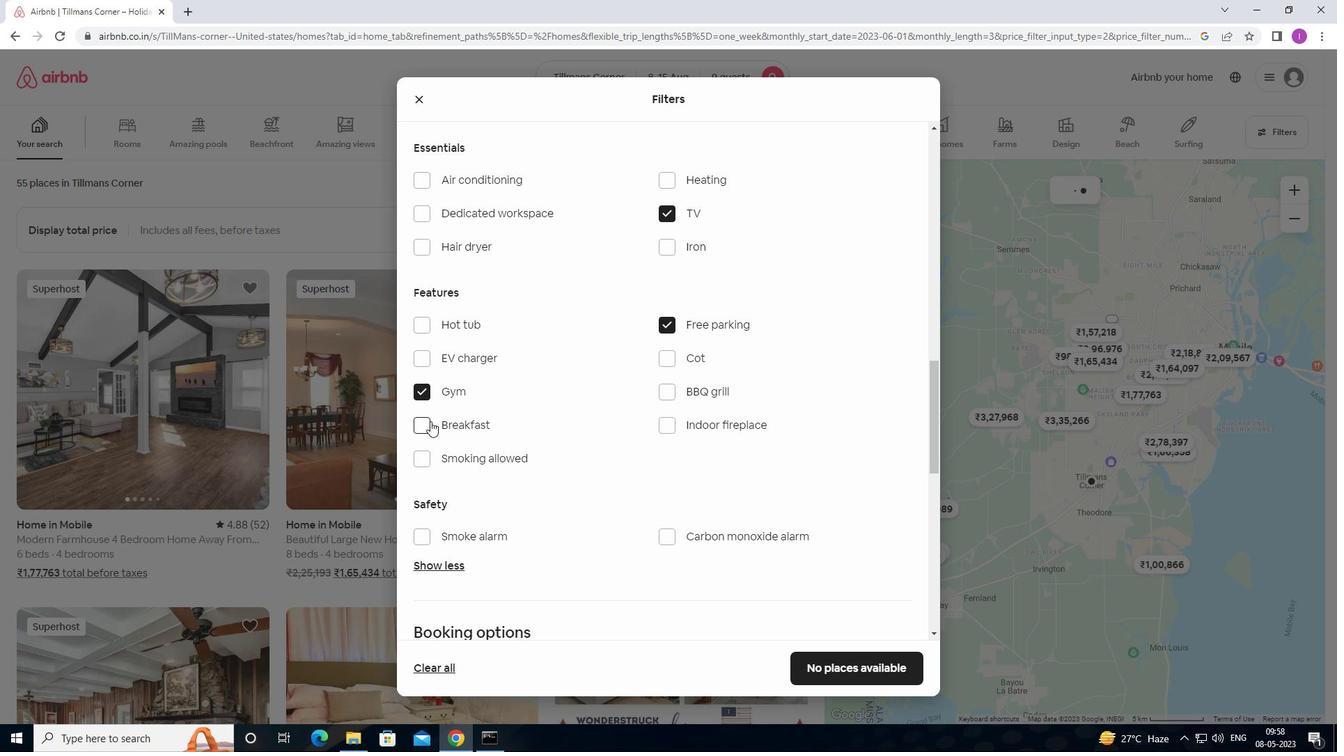 
Action: Mouse moved to (497, 383)
Screenshot: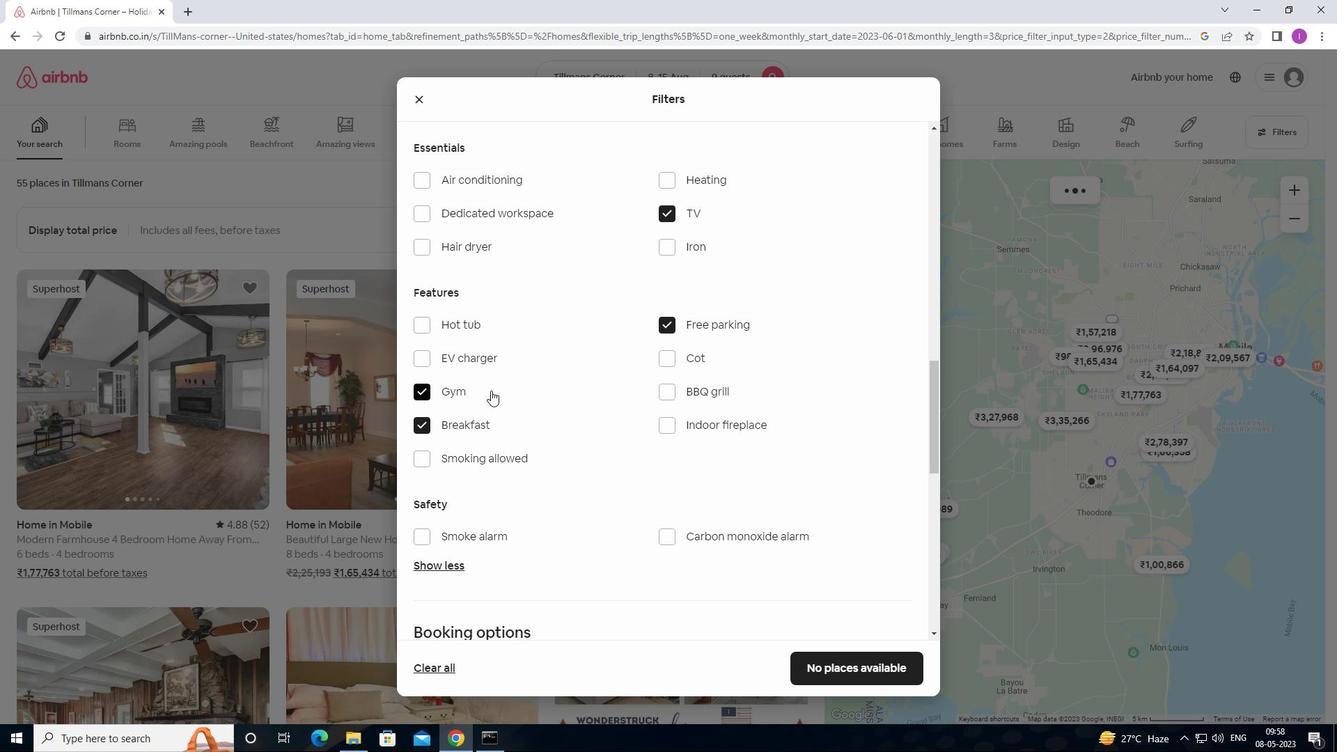 
Action: Mouse scrolled (497, 383) with delta (0, 0)
Screenshot: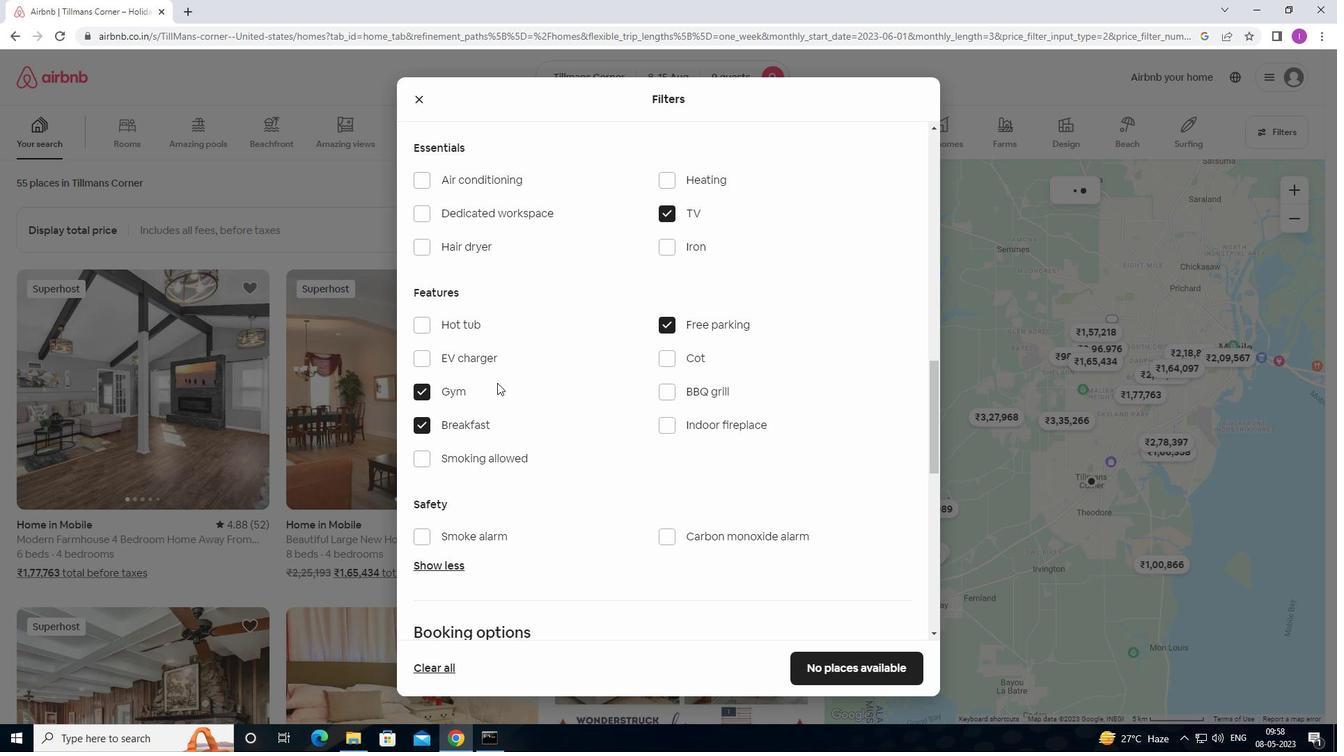 
Action: Mouse scrolled (497, 383) with delta (0, 0)
Screenshot: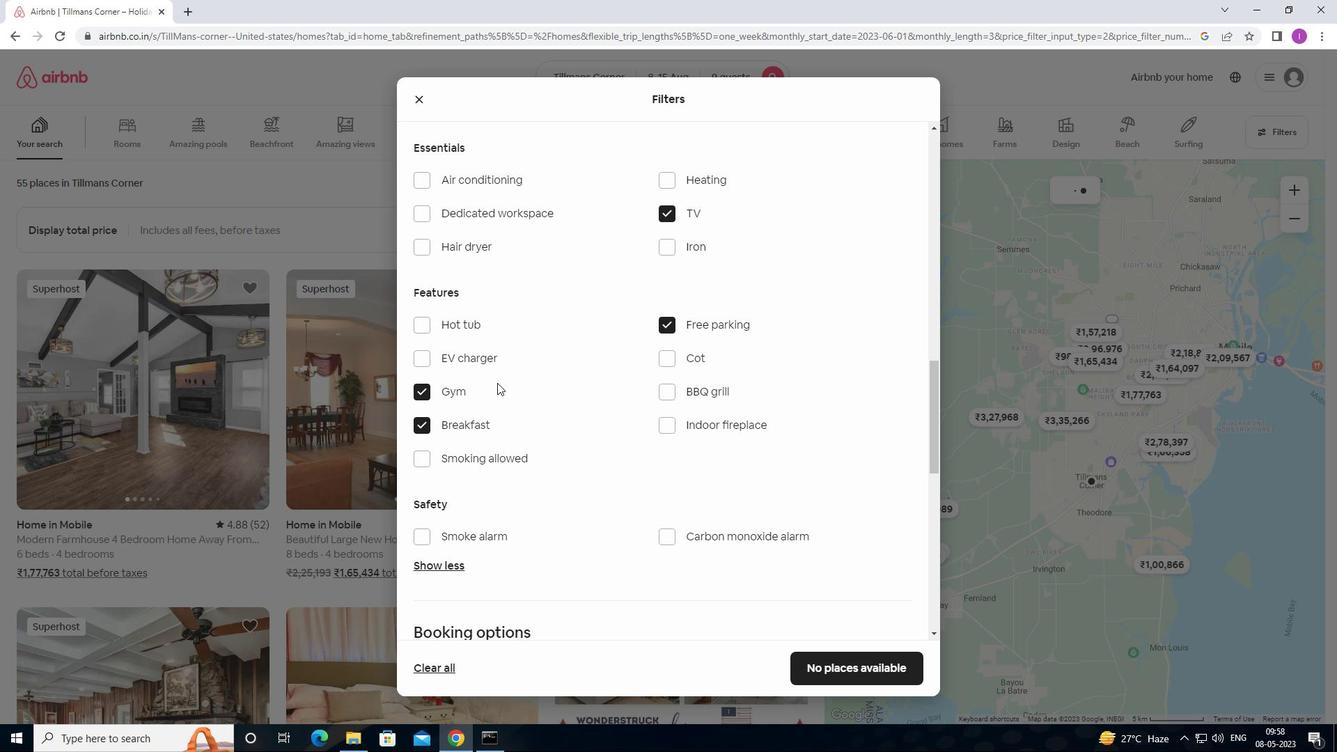 
Action: Mouse scrolled (497, 382) with delta (0, 0)
Screenshot: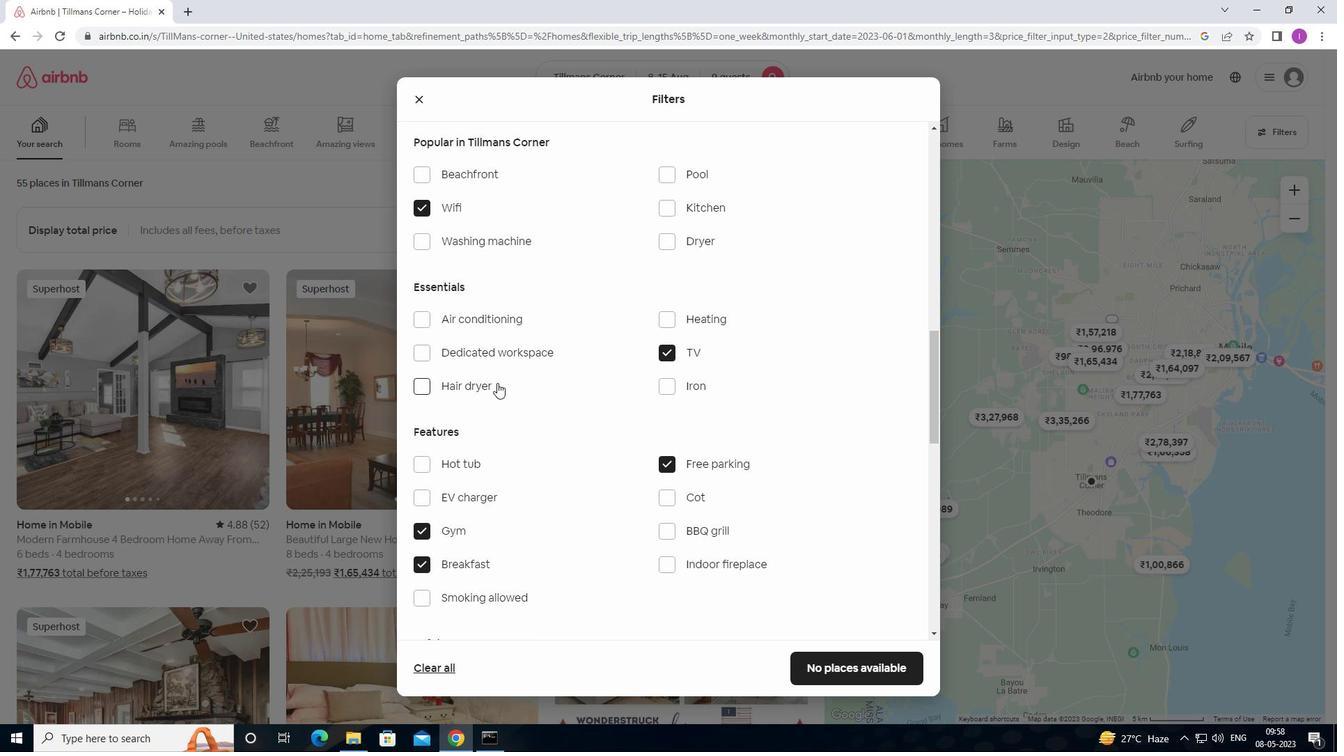 
Action: Mouse scrolled (497, 382) with delta (0, 0)
Screenshot: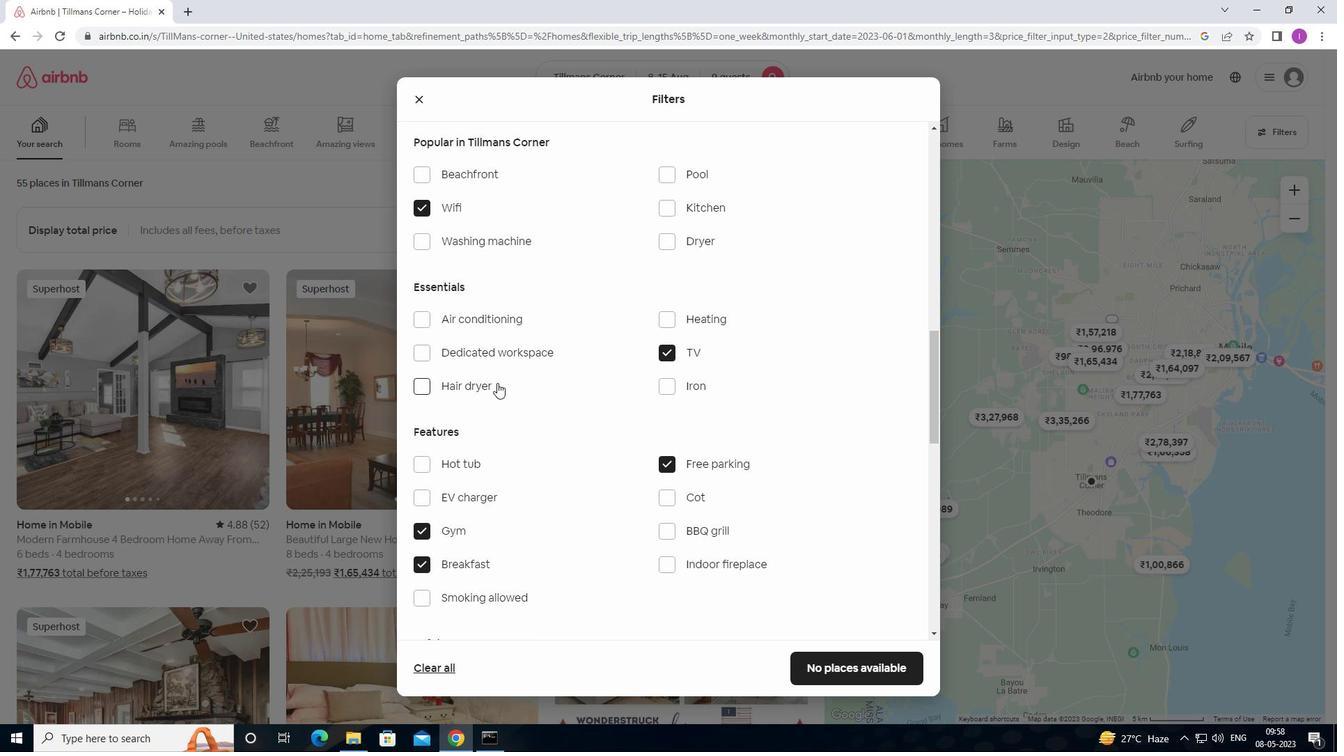 
Action: Mouse scrolled (497, 382) with delta (0, 0)
Screenshot: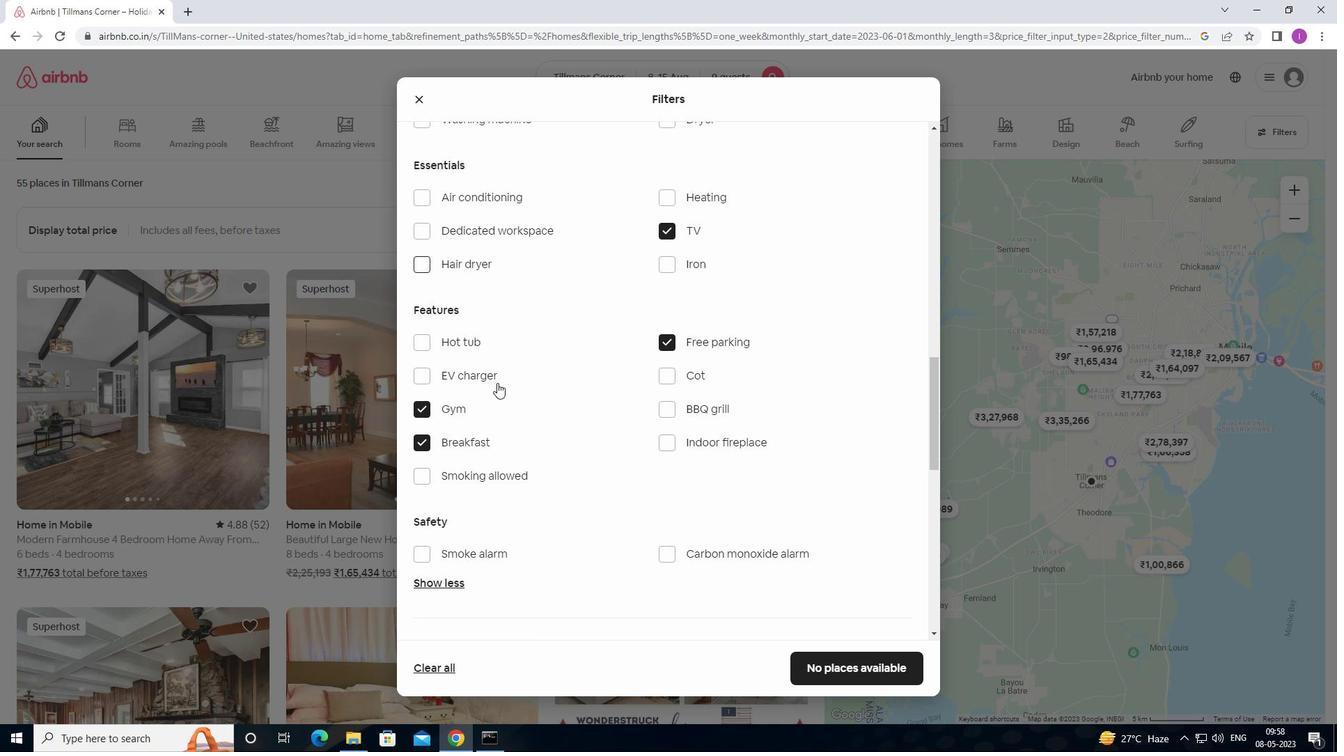 
Action: Mouse scrolled (497, 382) with delta (0, 0)
Screenshot: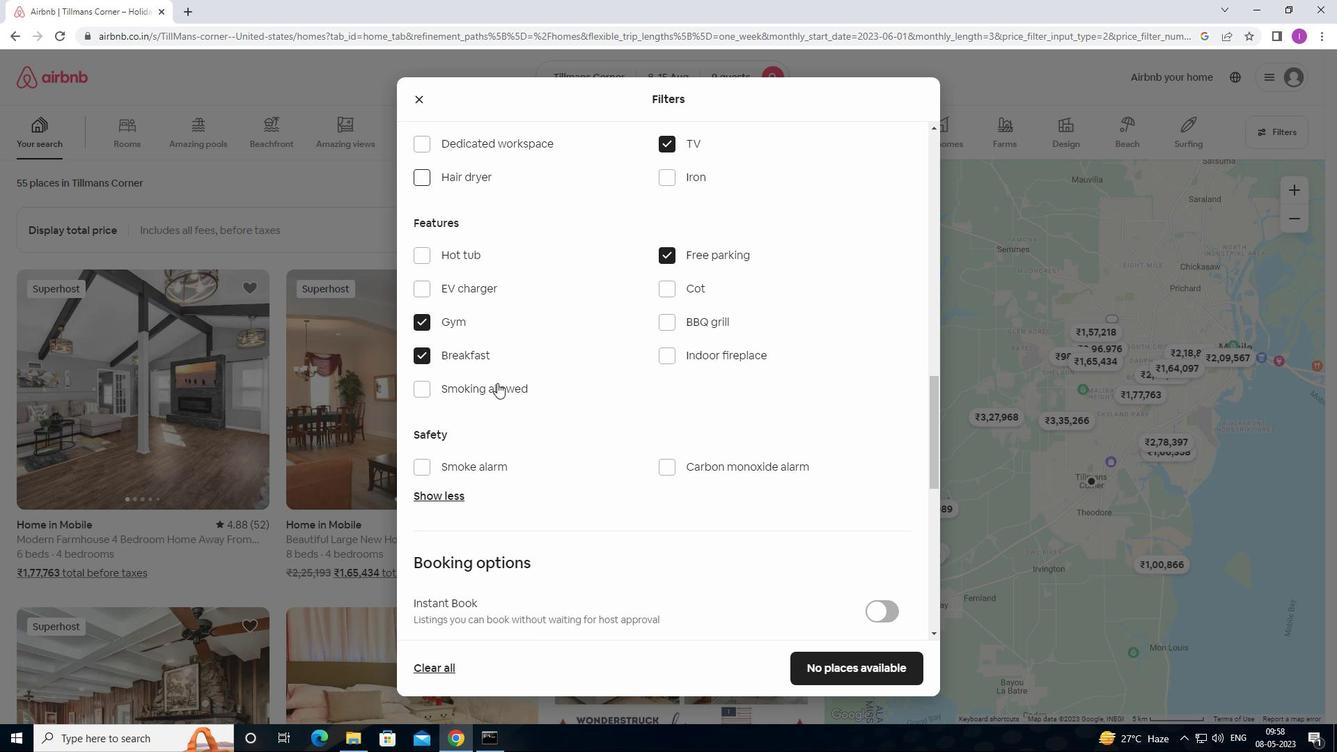 
Action: Mouse scrolled (497, 382) with delta (0, 0)
Screenshot: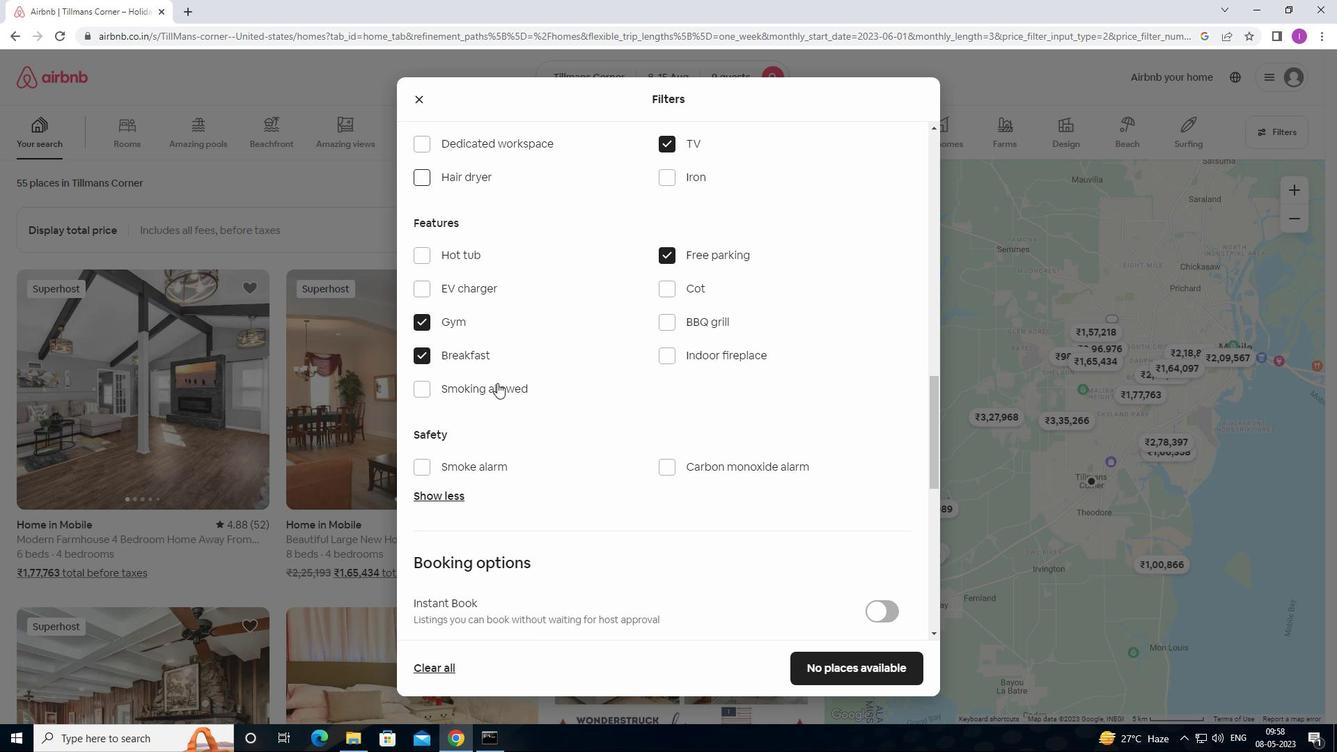 
Action: Mouse moved to (839, 448)
Screenshot: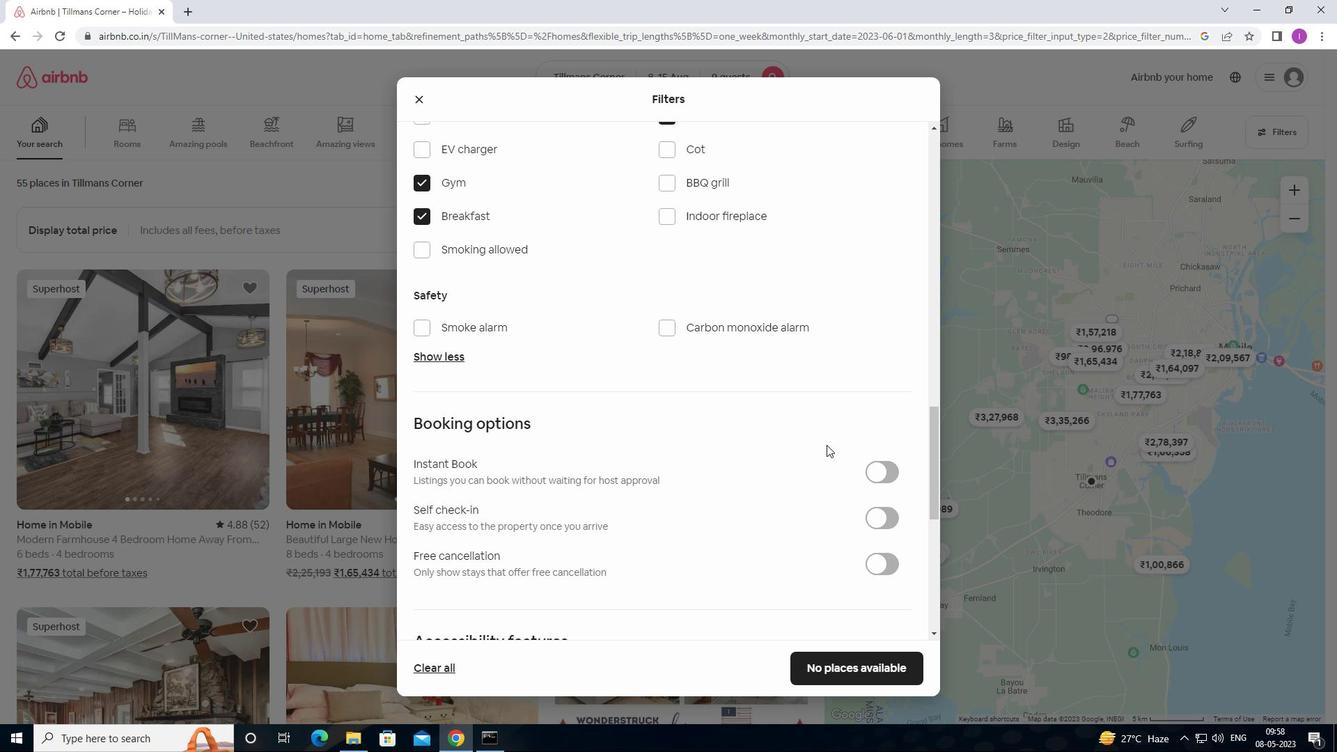 
Action: Mouse scrolled (839, 447) with delta (0, 0)
Screenshot: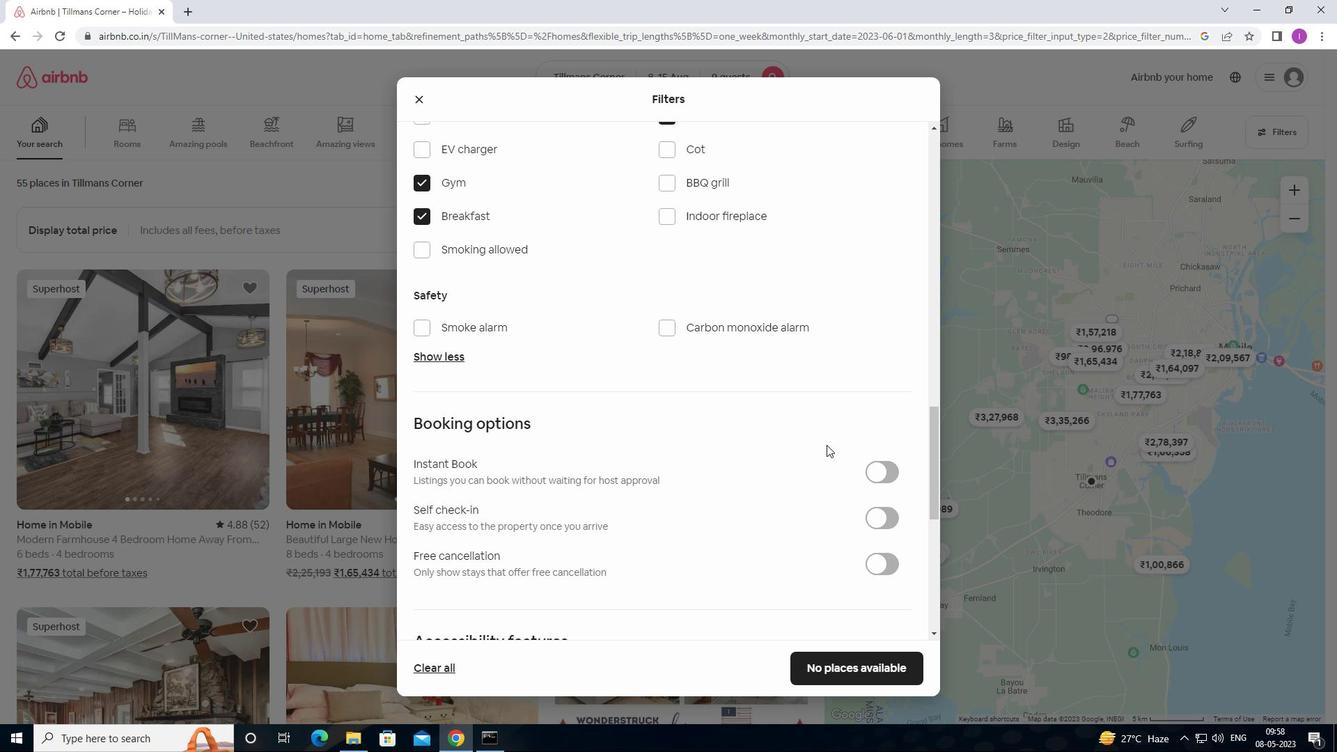 
Action: Mouse scrolled (839, 447) with delta (0, 0)
Screenshot: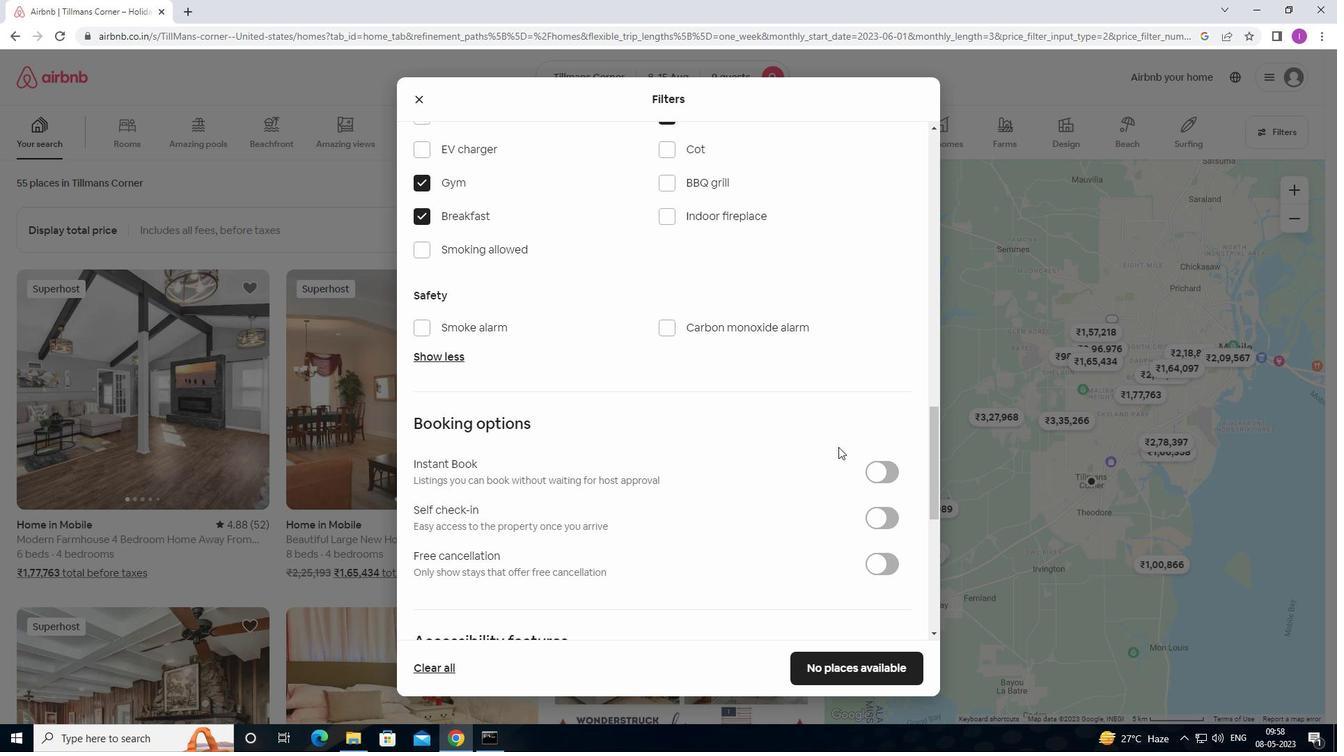 
Action: Mouse moved to (896, 382)
Screenshot: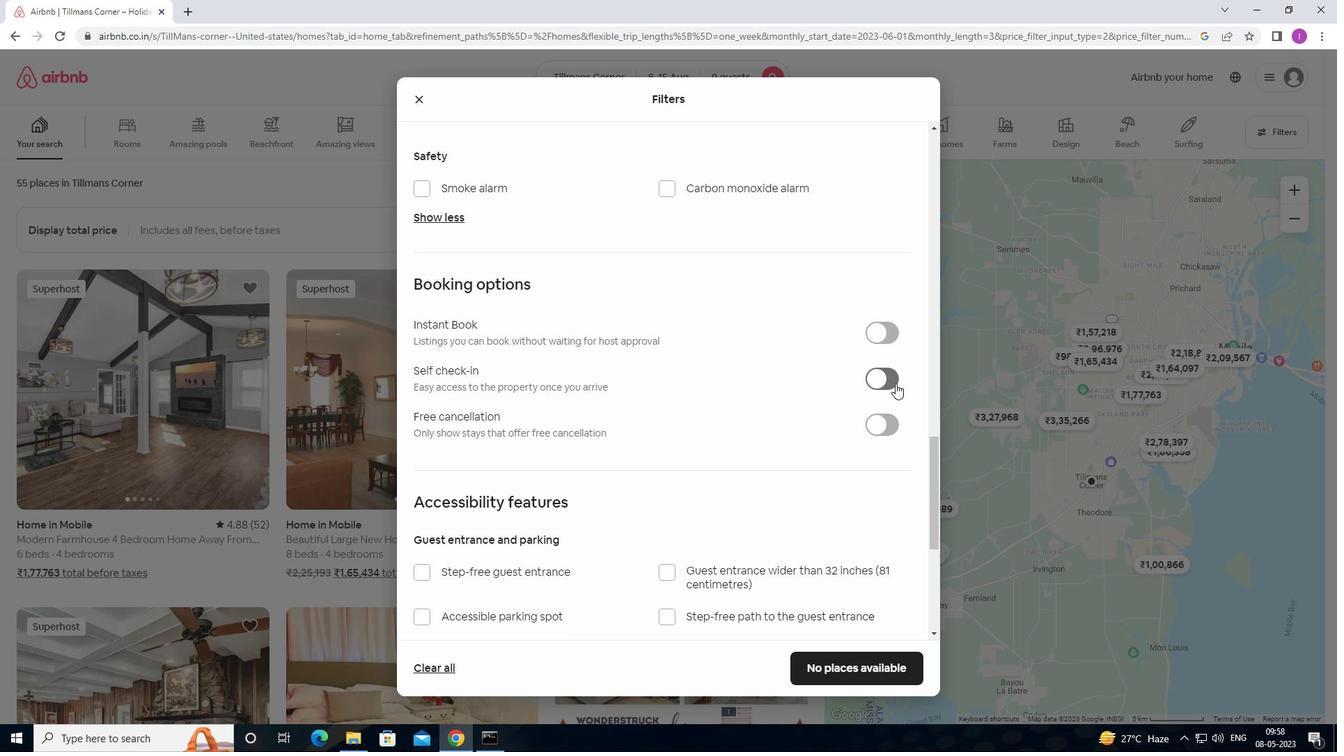 
Action: Mouse pressed left at (896, 382)
Screenshot: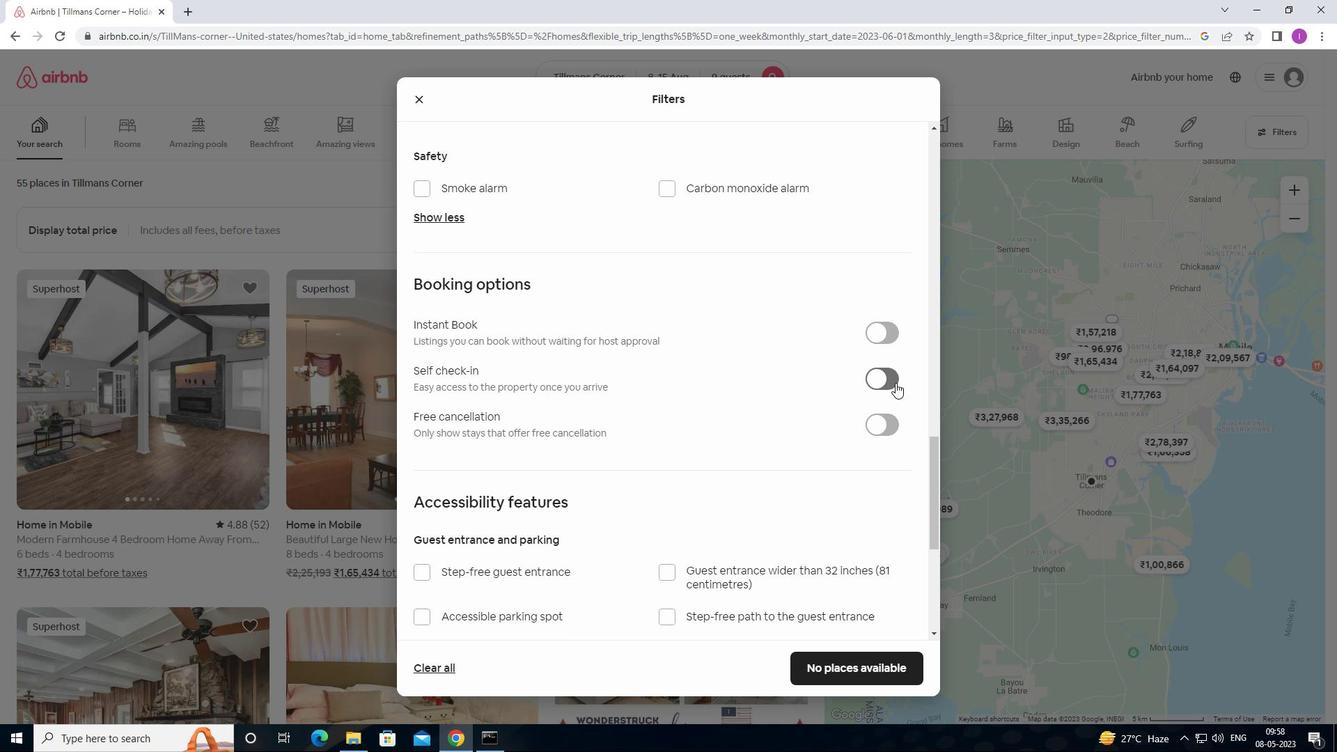 
Action: Mouse moved to (772, 488)
Screenshot: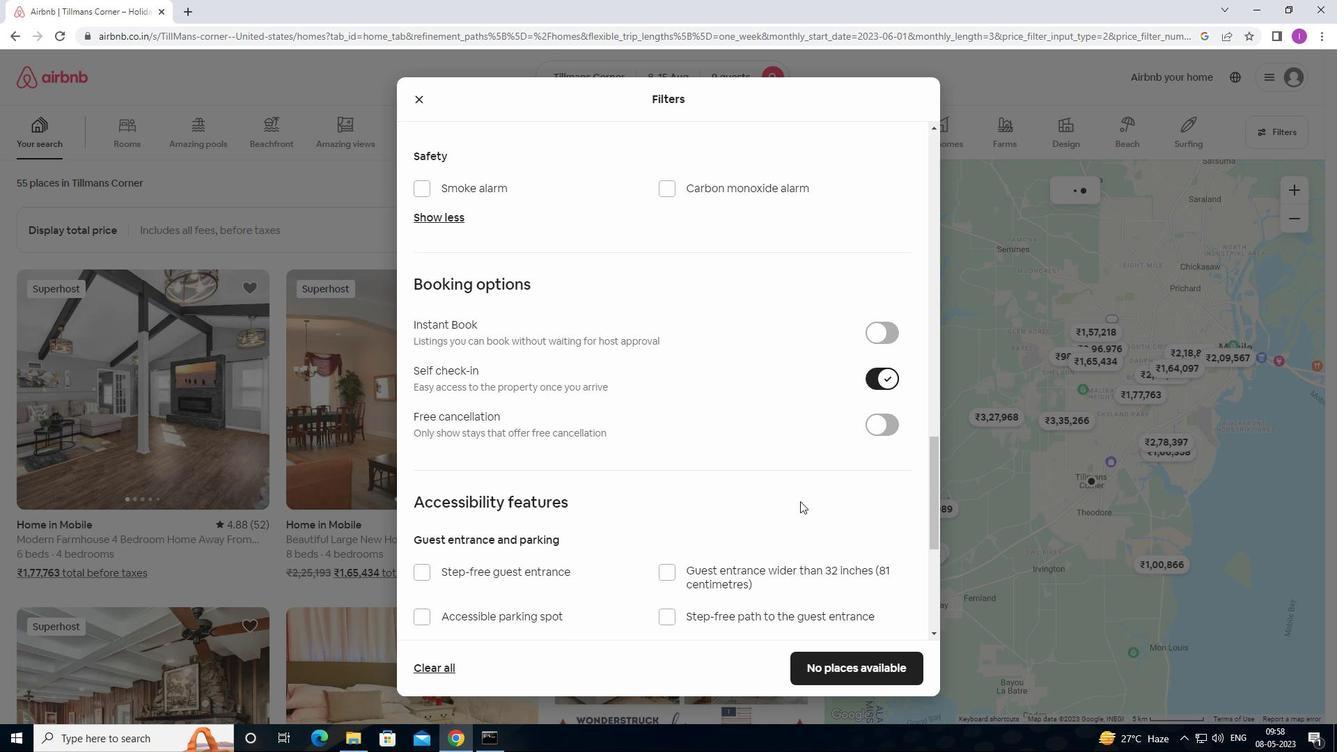 
Action: Mouse scrolled (772, 487) with delta (0, 0)
Screenshot: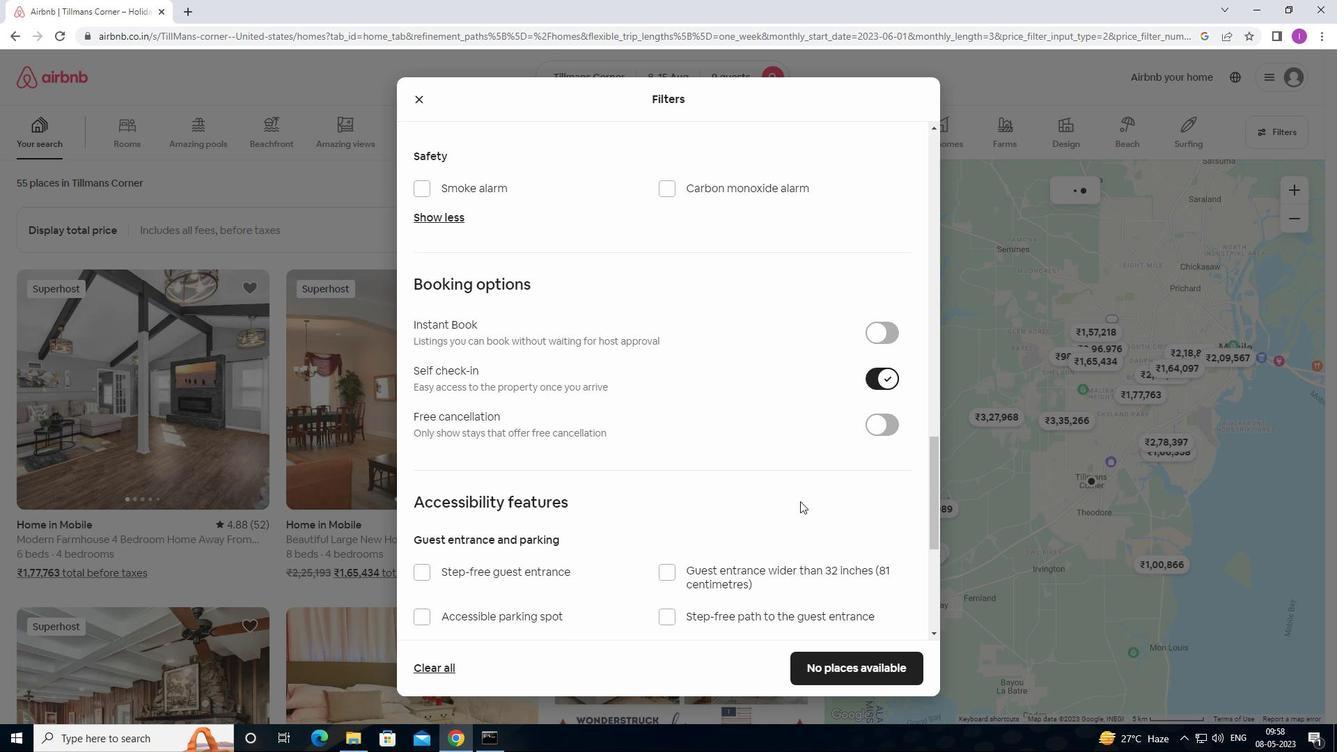 
Action: Mouse moved to (767, 487)
Screenshot: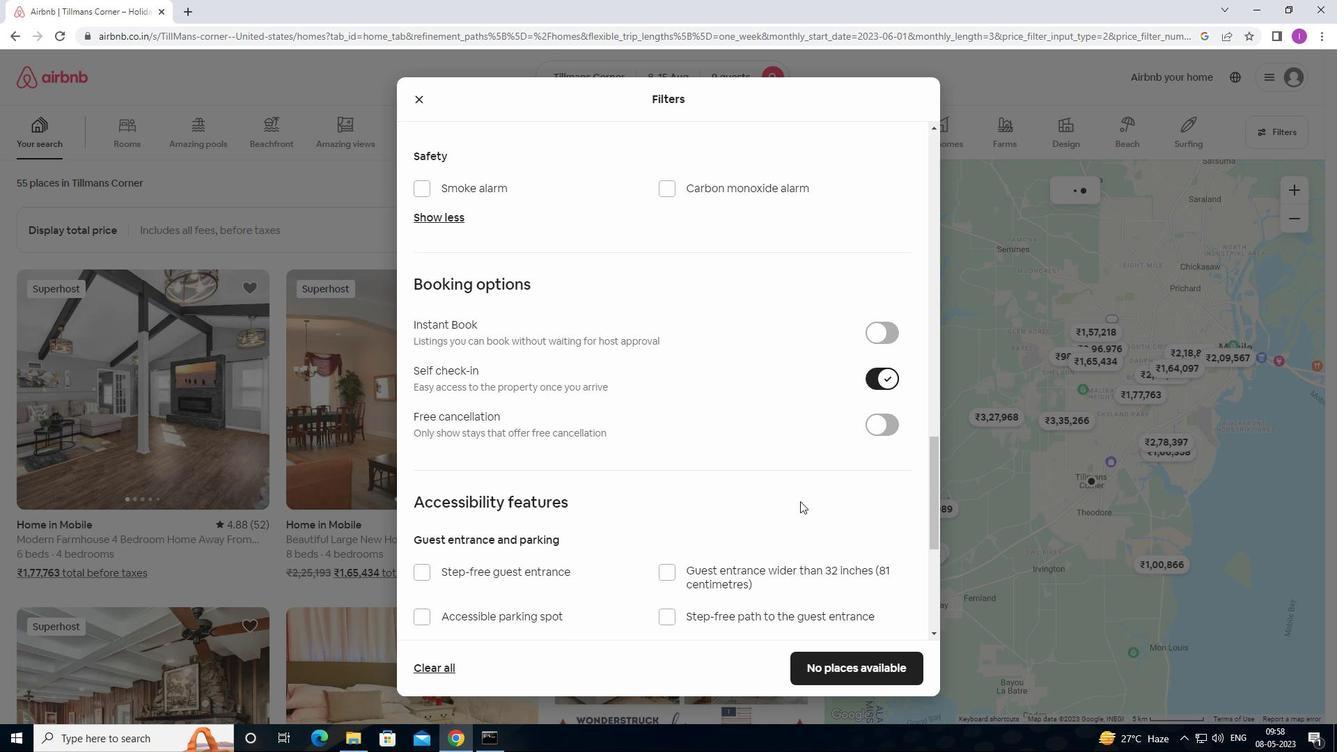 
Action: Mouse scrolled (767, 486) with delta (0, 0)
Screenshot: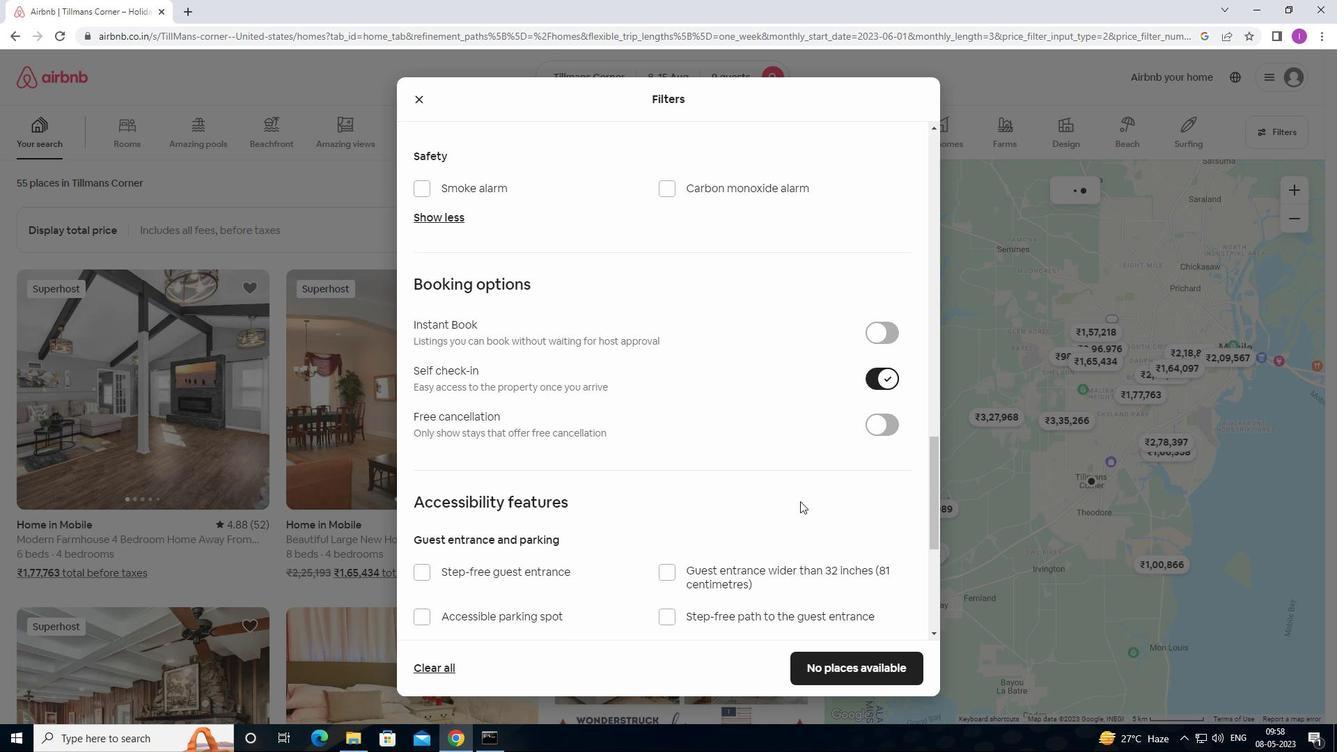 
Action: Mouse moved to (749, 482)
Screenshot: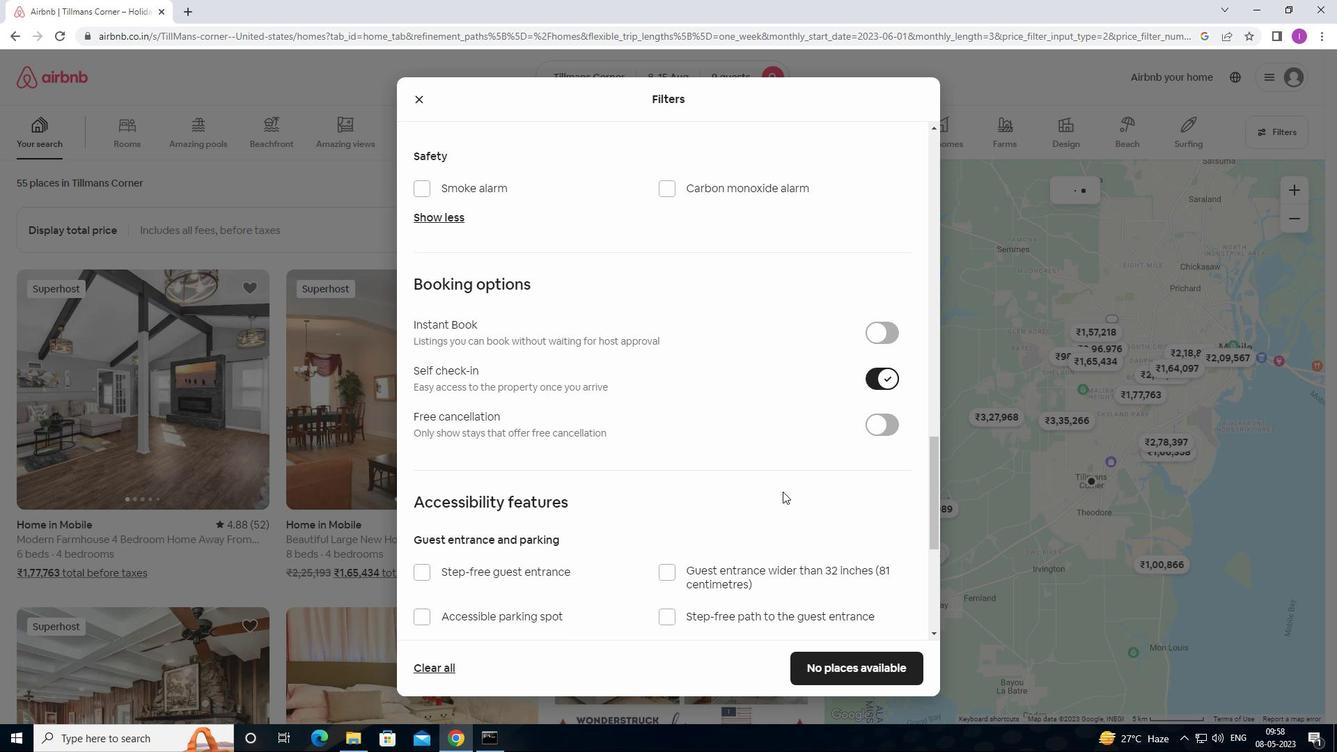 
Action: Mouse scrolled (749, 482) with delta (0, 0)
Screenshot: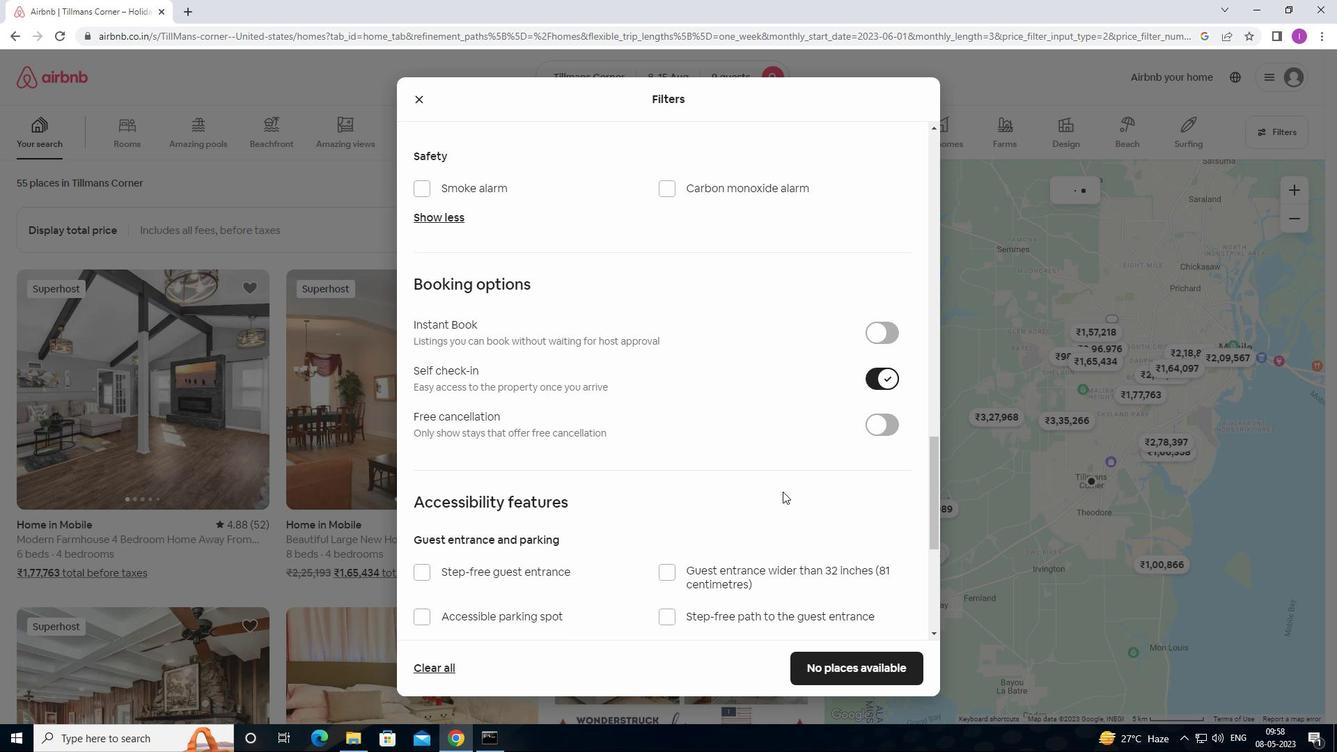 
Action: Mouse moved to (740, 477)
Screenshot: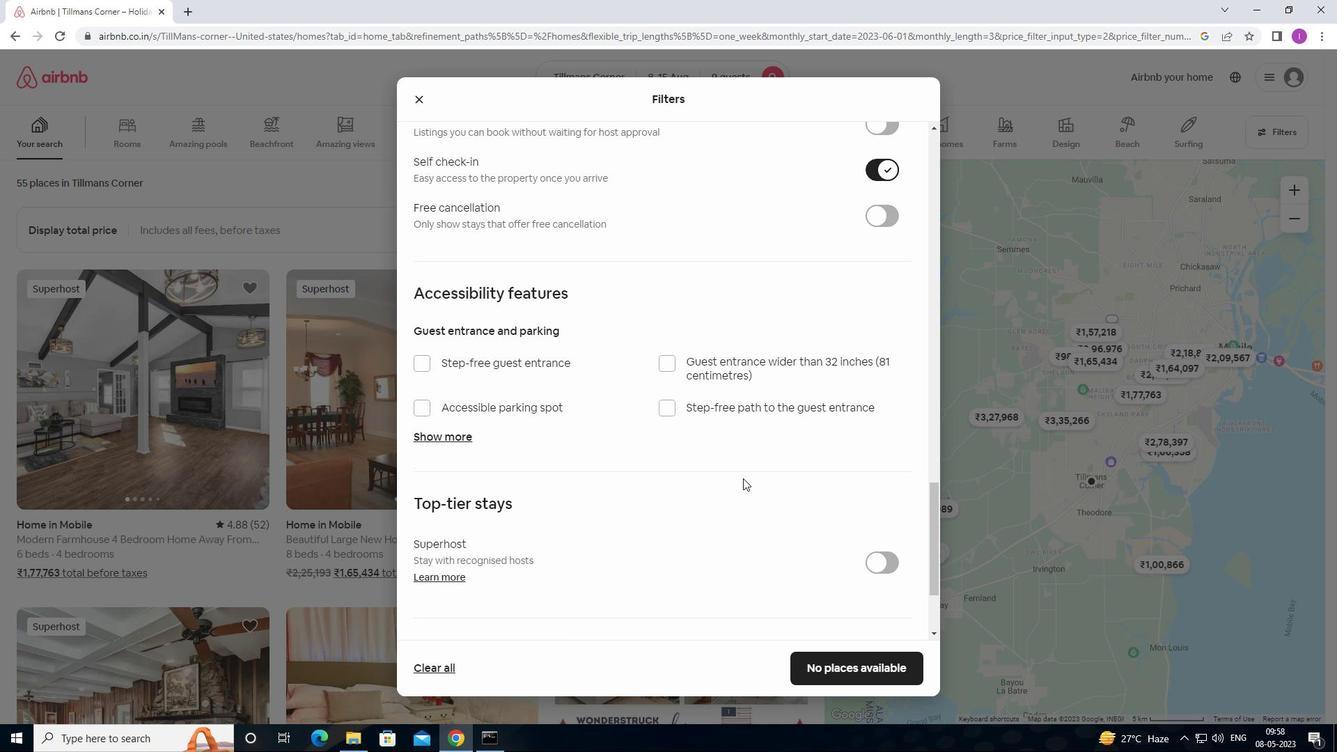 
Action: Mouse scrolled (740, 476) with delta (0, 0)
Screenshot: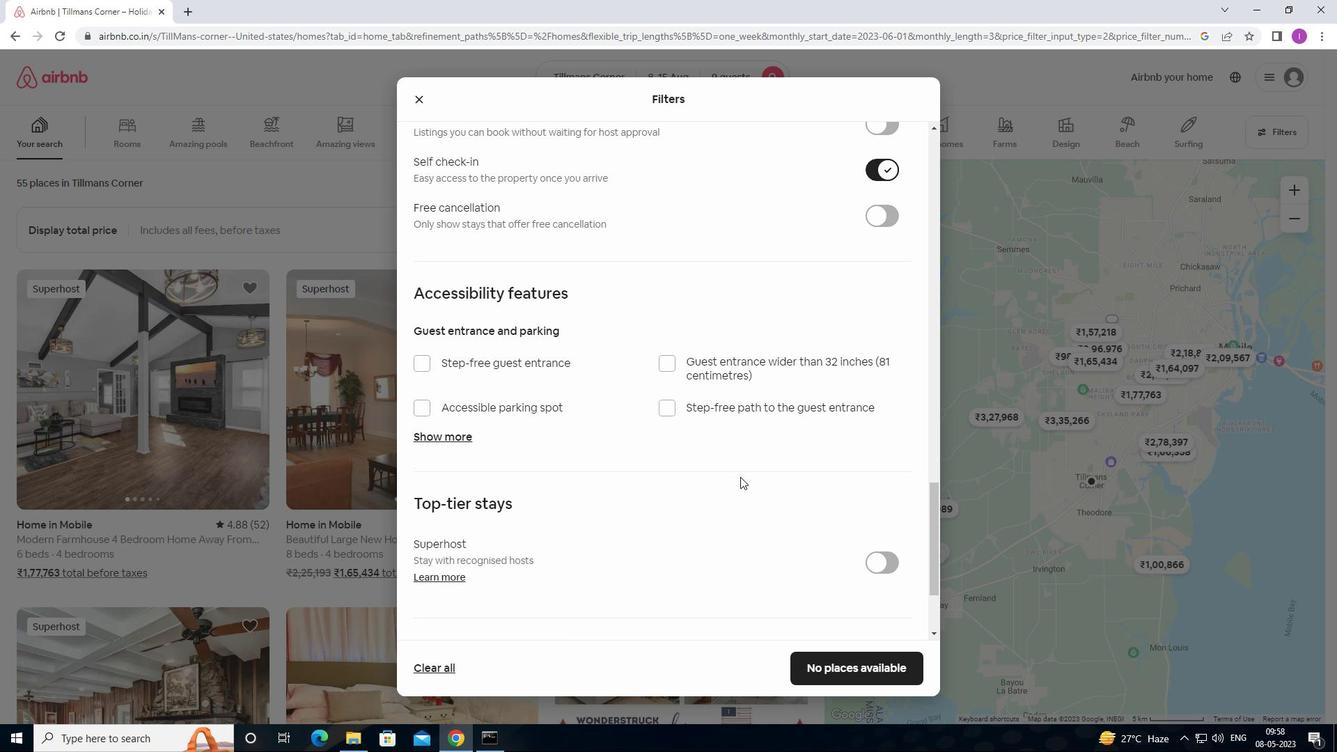 
Action: Mouse scrolled (740, 476) with delta (0, 0)
Screenshot: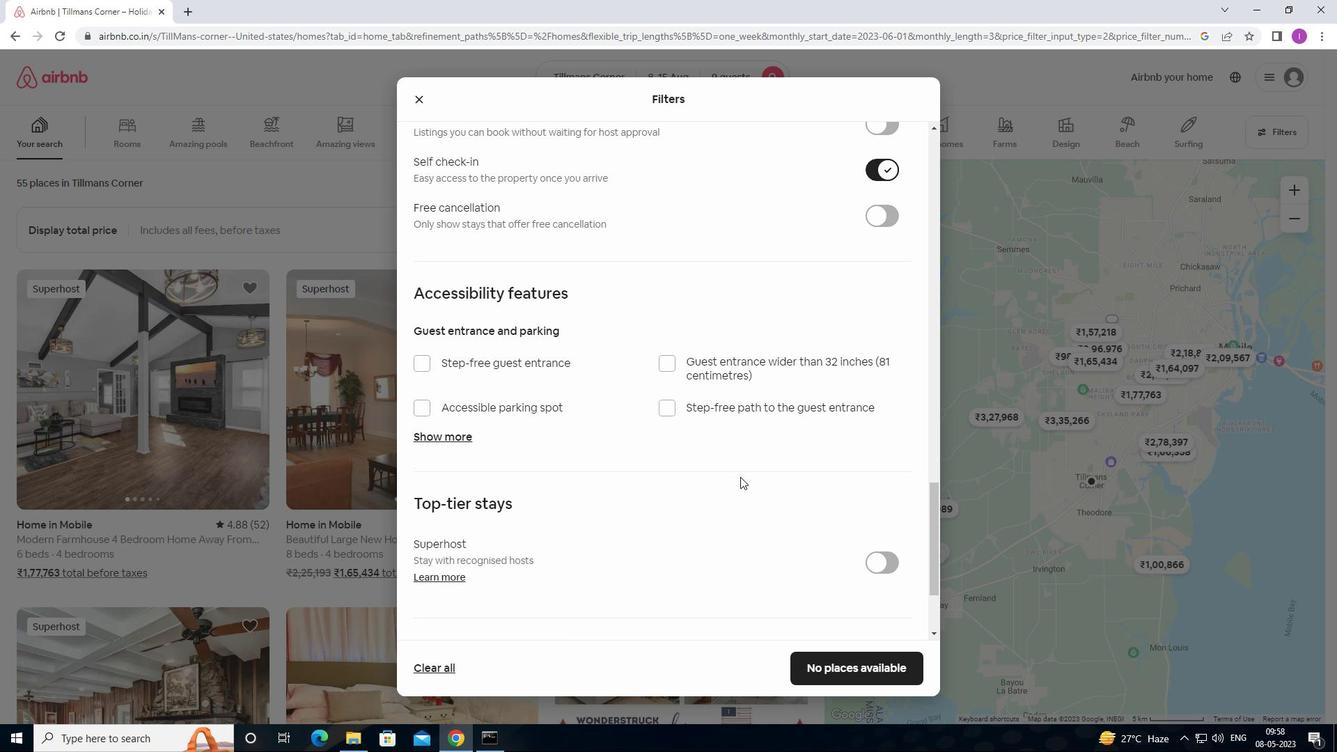 
Action: Mouse scrolled (740, 476) with delta (0, 0)
Screenshot: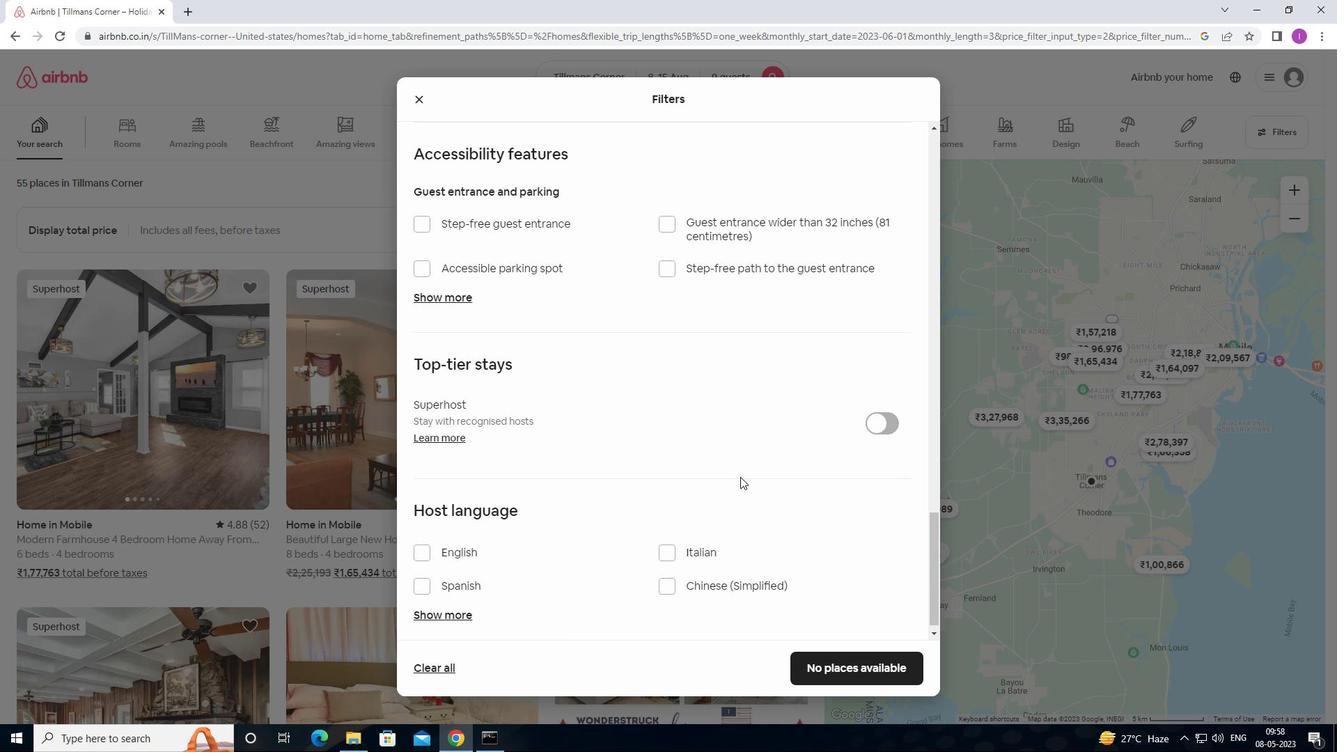 
Action: Mouse scrolled (740, 476) with delta (0, 0)
Screenshot: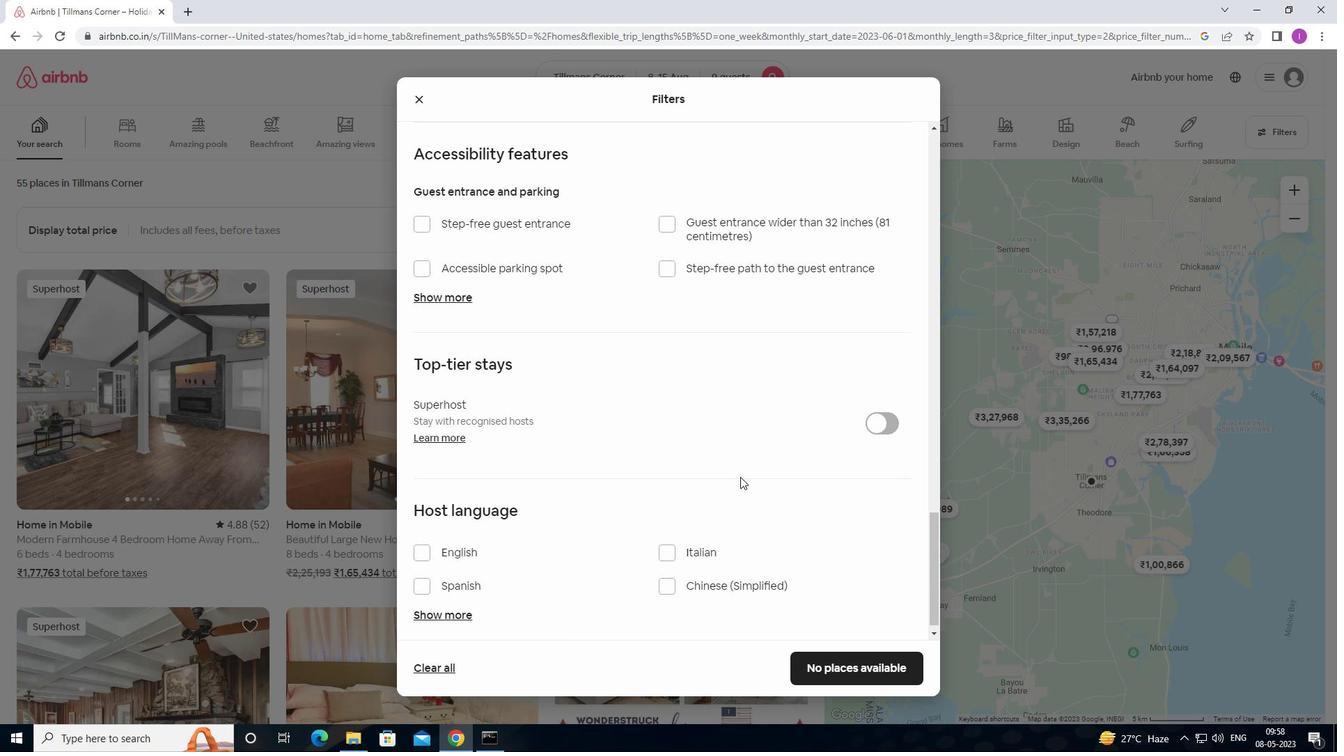 
Action: Mouse moved to (423, 544)
Screenshot: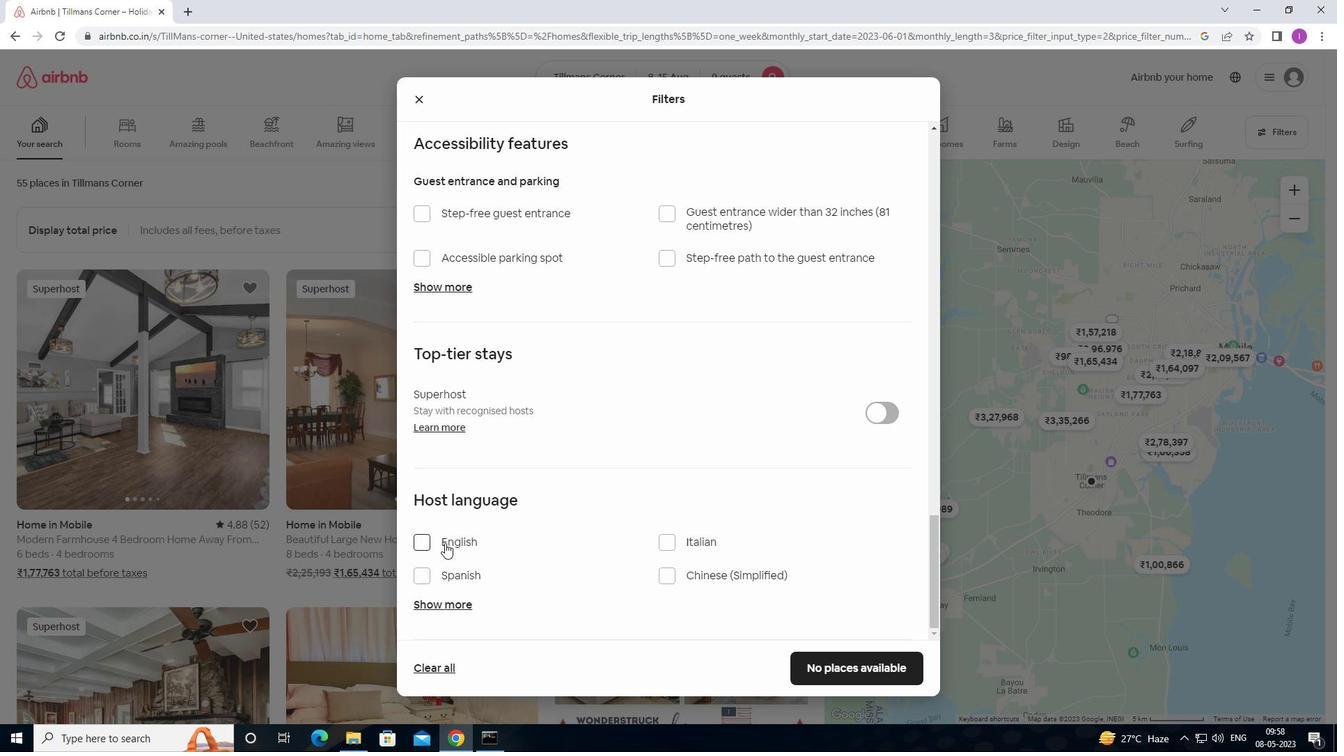 
Action: Mouse pressed left at (423, 544)
Screenshot: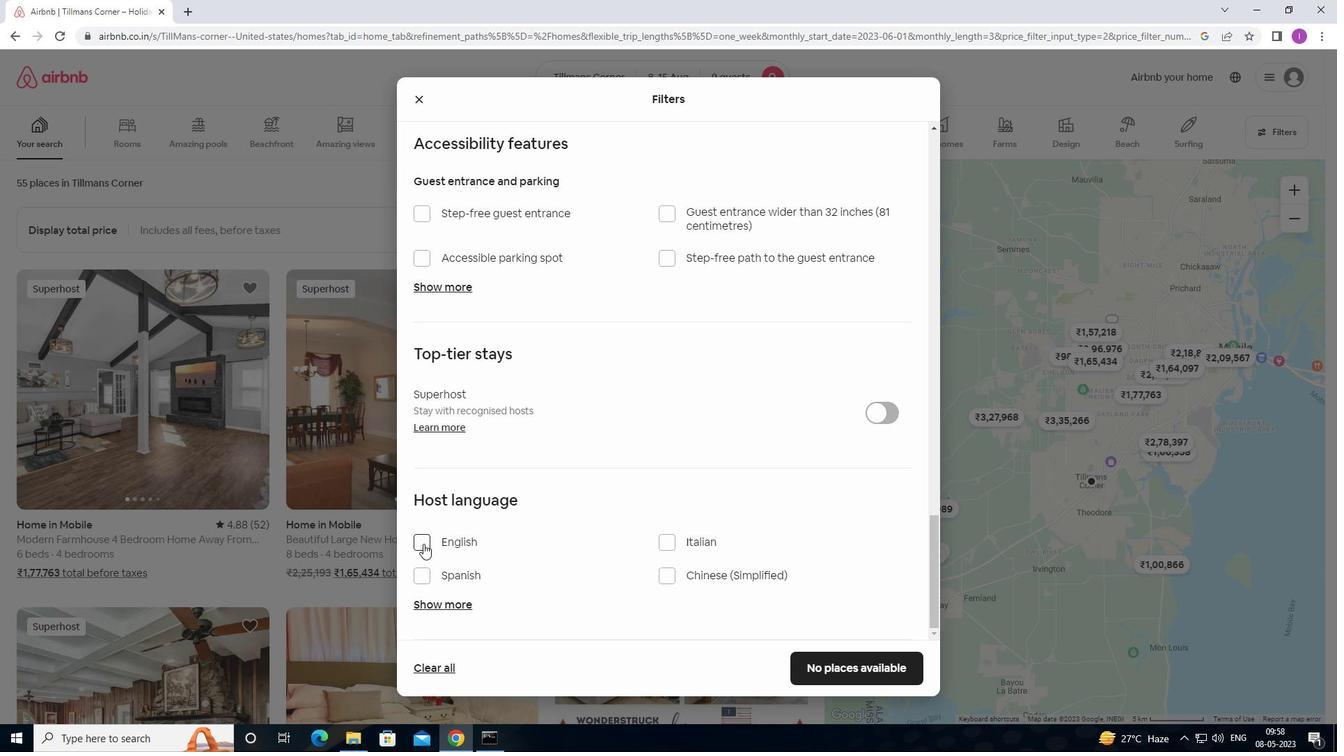 
Action: Mouse moved to (820, 583)
Screenshot: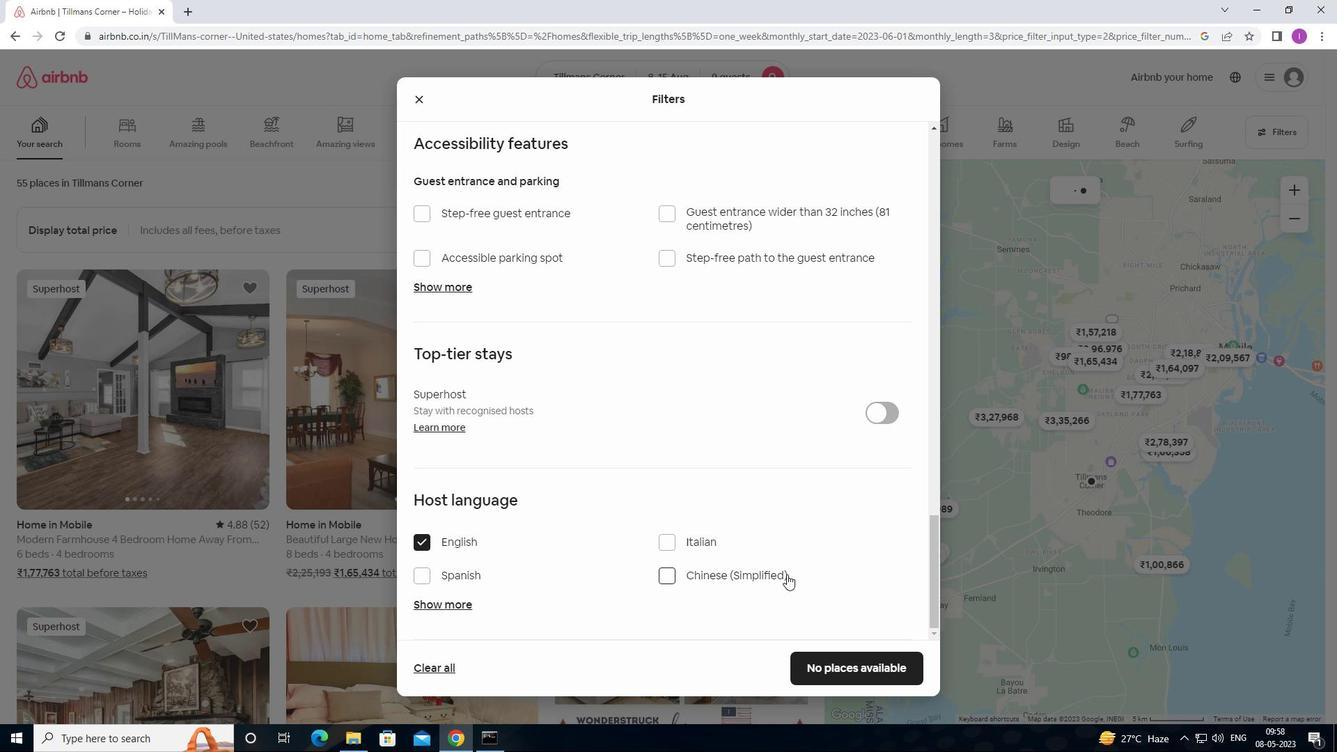 
Action: Mouse scrolled (820, 582) with delta (0, 0)
Screenshot: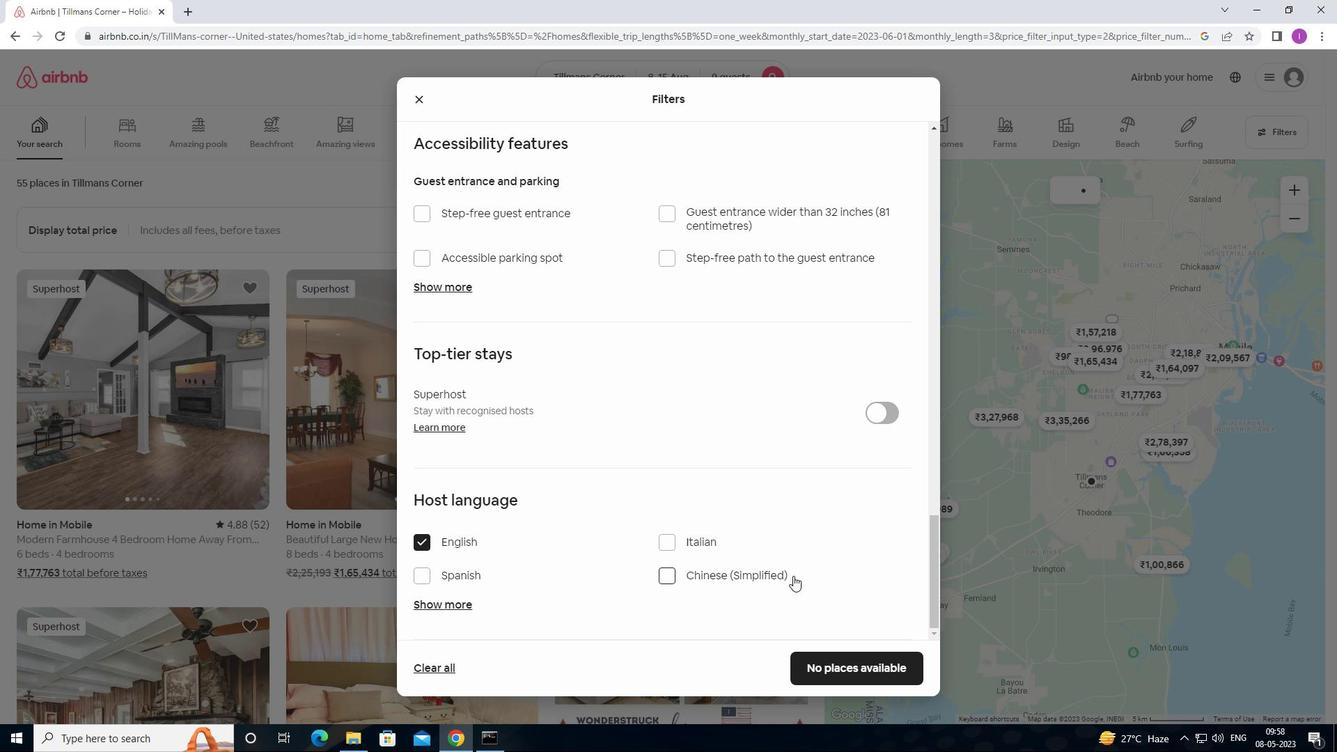 
Action: Mouse scrolled (820, 582) with delta (0, 0)
Screenshot: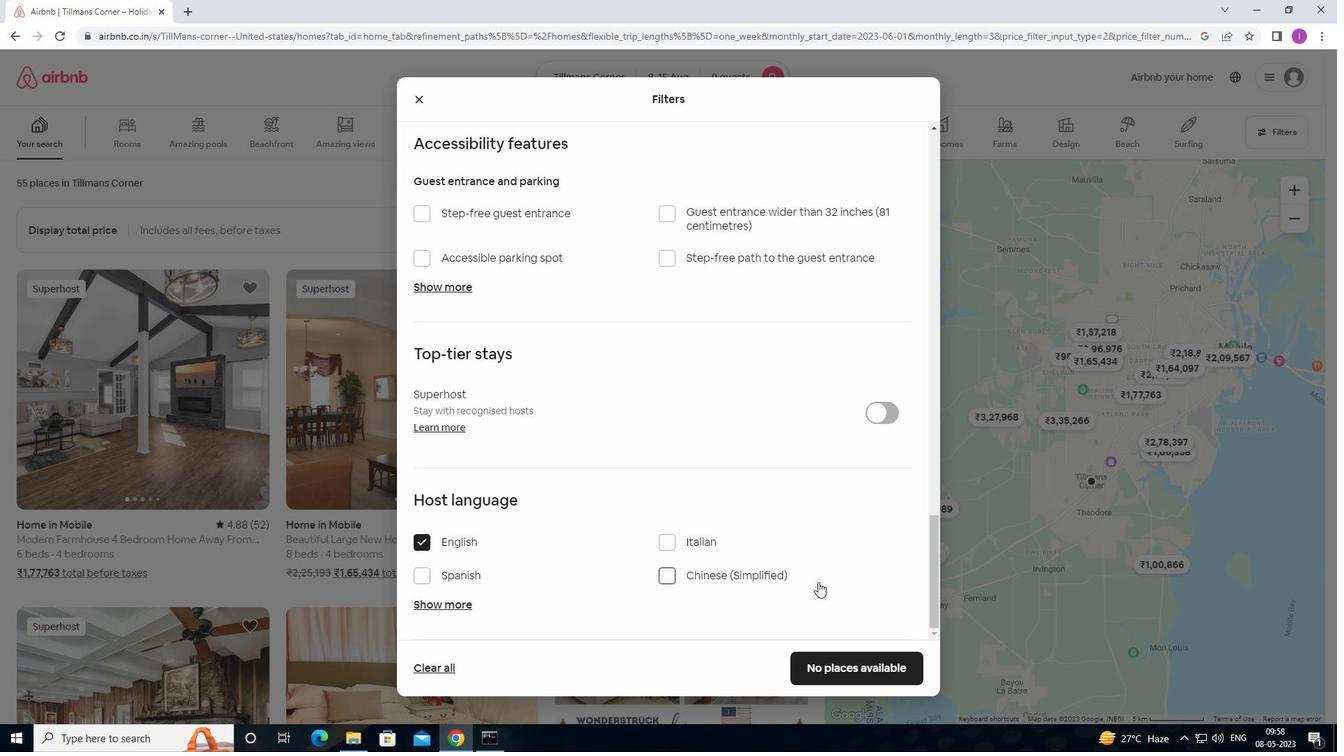 
Action: Mouse moved to (860, 667)
Screenshot: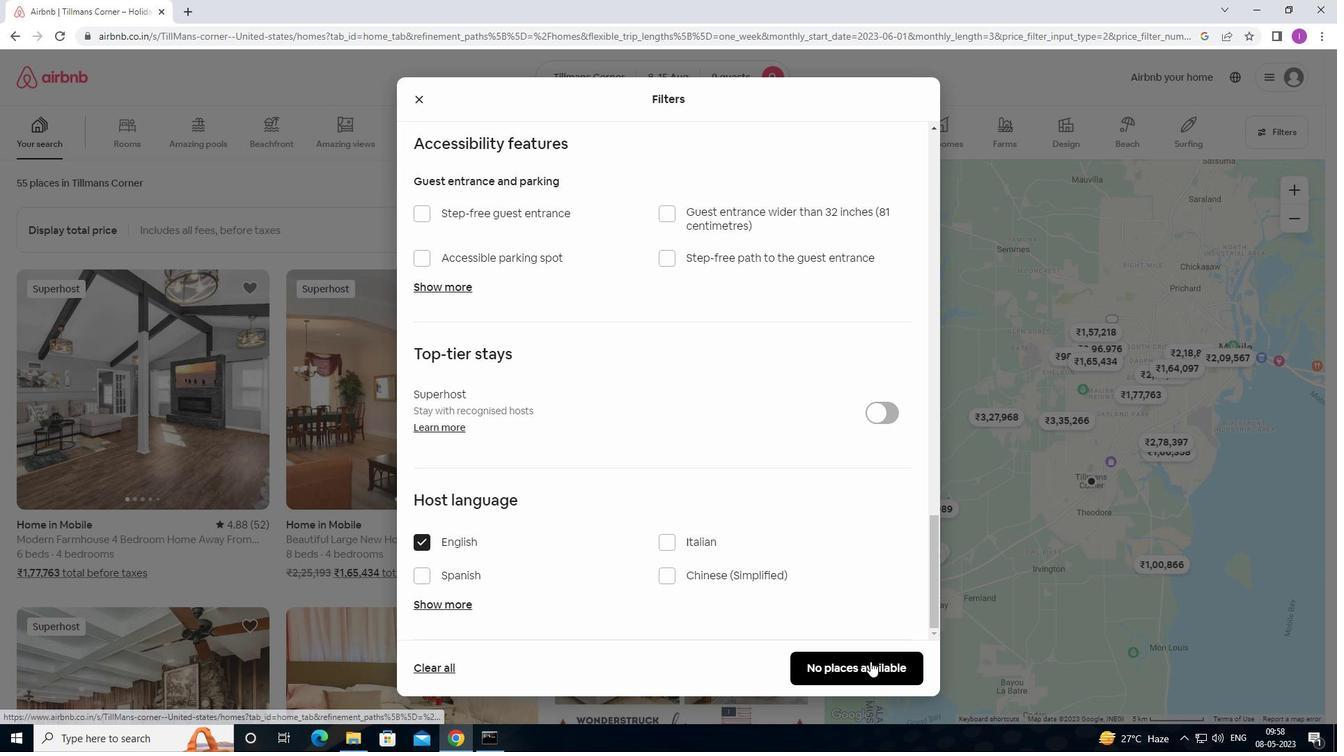 
Action: Mouse pressed left at (860, 667)
Screenshot: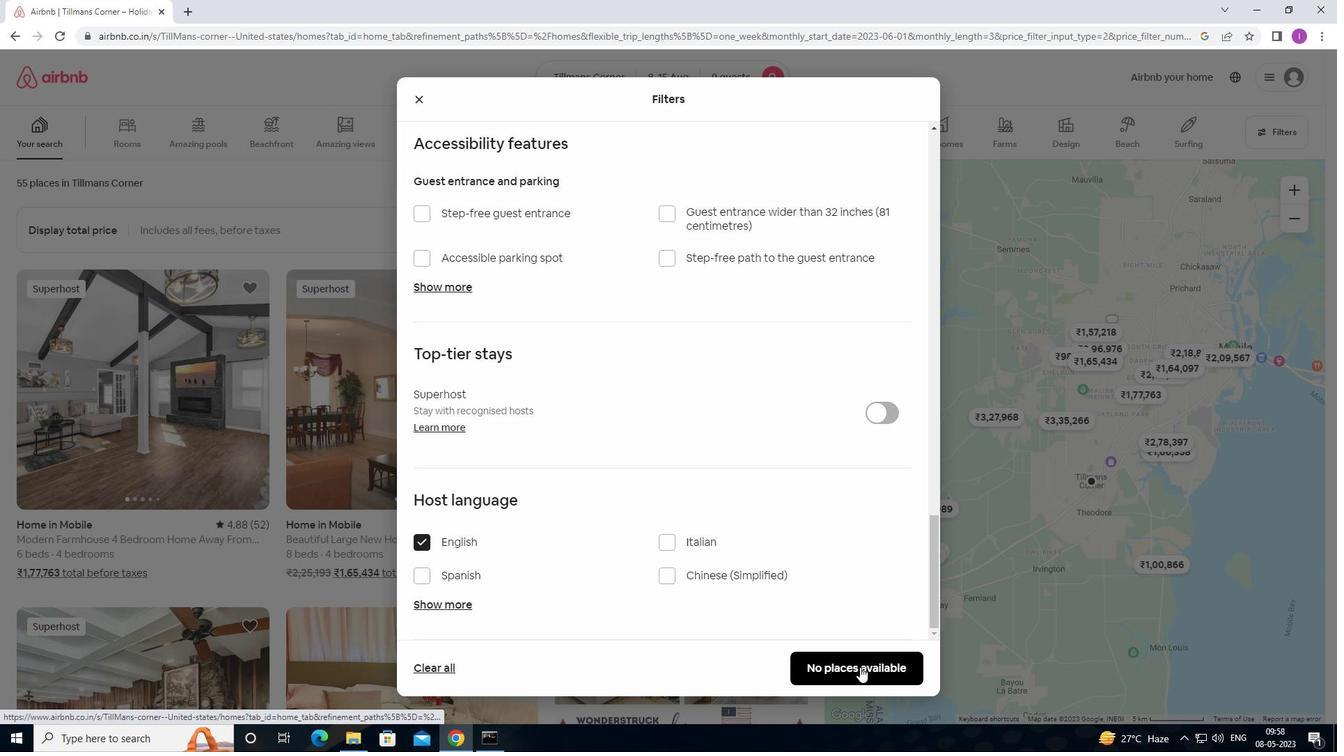 
Action: Mouse moved to (875, 485)
Screenshot: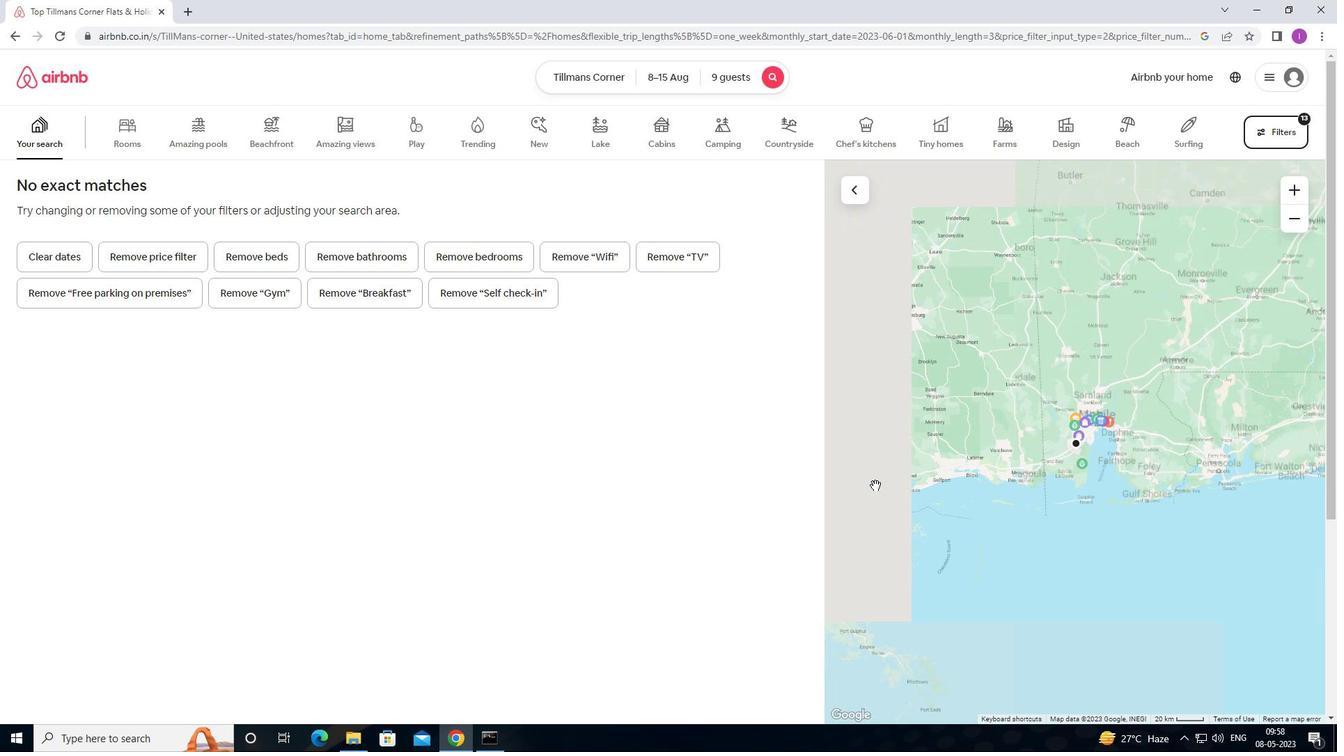 
